 Task: Log work in the project ArtisanBridge for the issue 'Implement a new feature to allow for virtual meetings and video conferencing' spent time as '4w 4d 11h 28m' and remaining time as '4w 4d 2h 45m' and add a flag. Now add the issue to the epic 'Natural Language Processing Integration'. Log work in the project ArtisanBridge for the issue 'Develop a new feature to allow for gamification of key tasks and activities.' spent time as '3w 1d 20h 1m' and remaining time as '4w 1d 9h 33m' and clone the issue. Now add the issue to the epic 'Enterprise Resource Planning (ERP) Implementation'
Action: Mouse moved to (202, 56)
Screenshot: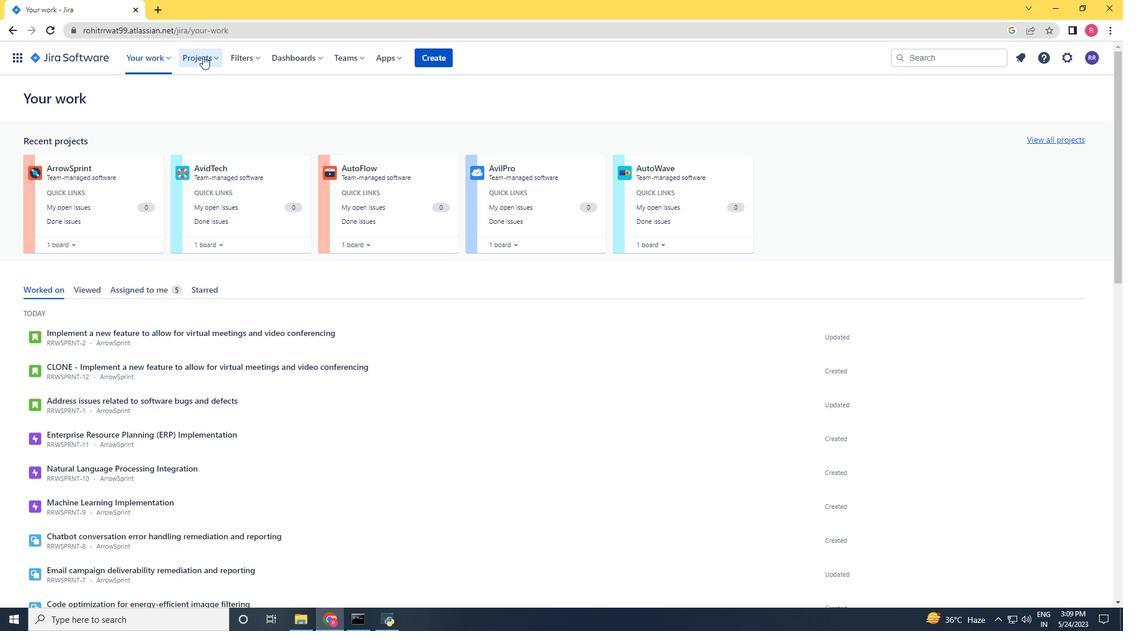 
Action: Mouse pressed left at (202, 56)
Screenshot: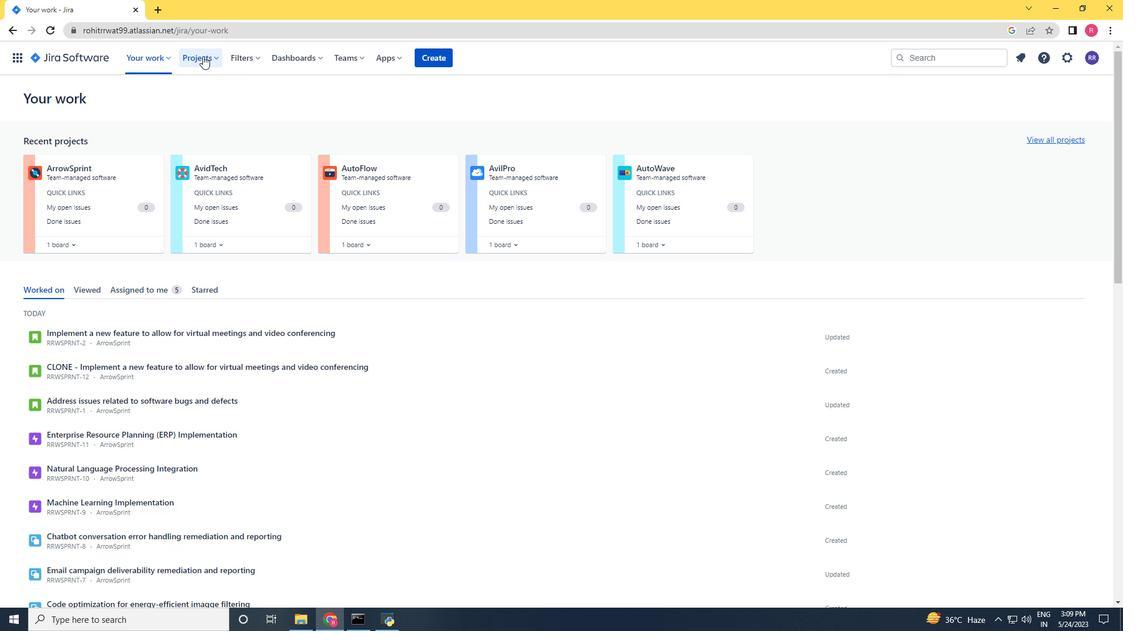 
Action: Mouse moved to (233, 125)
Screenshot: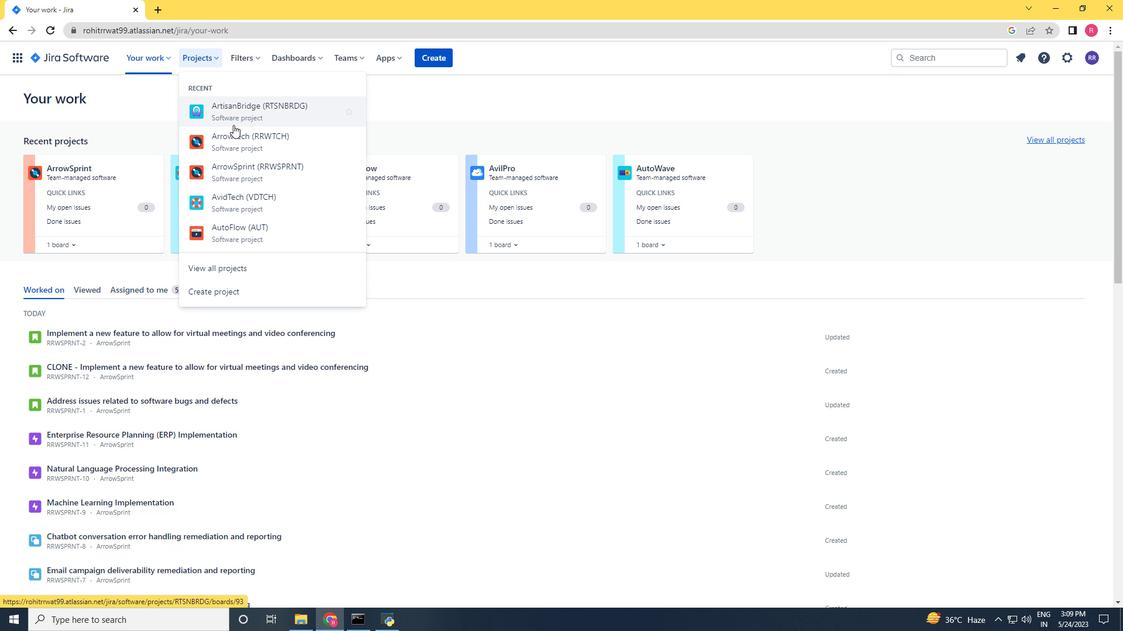 
Action: Mouse pressed left at (233, 125)
Screenshot: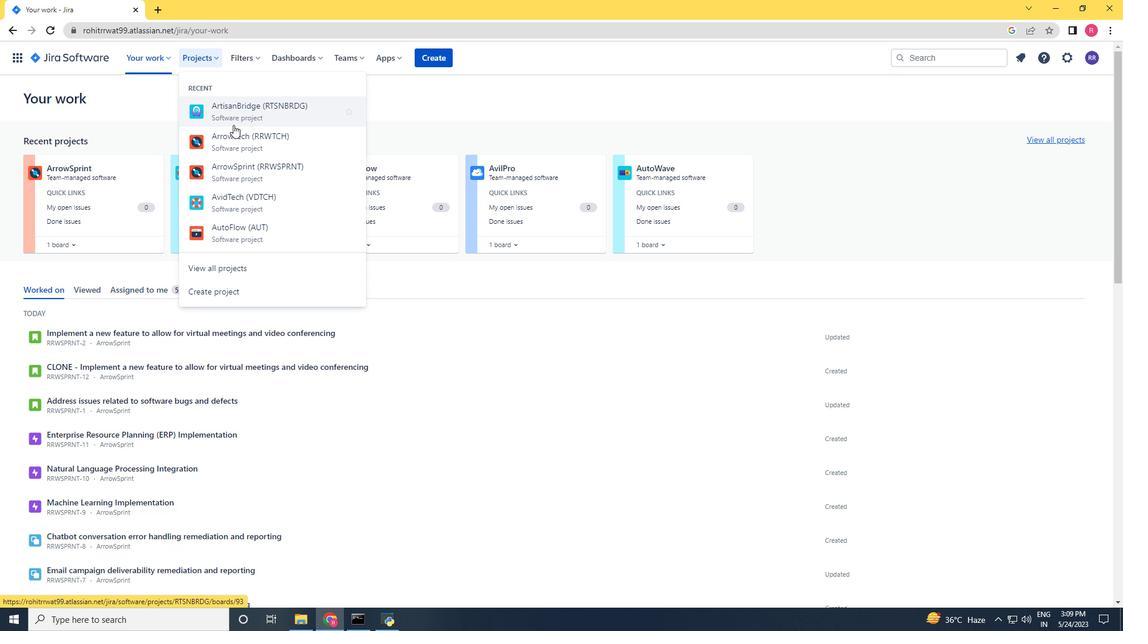 
Action: Mouse moved to (70, 171)
Screenshot: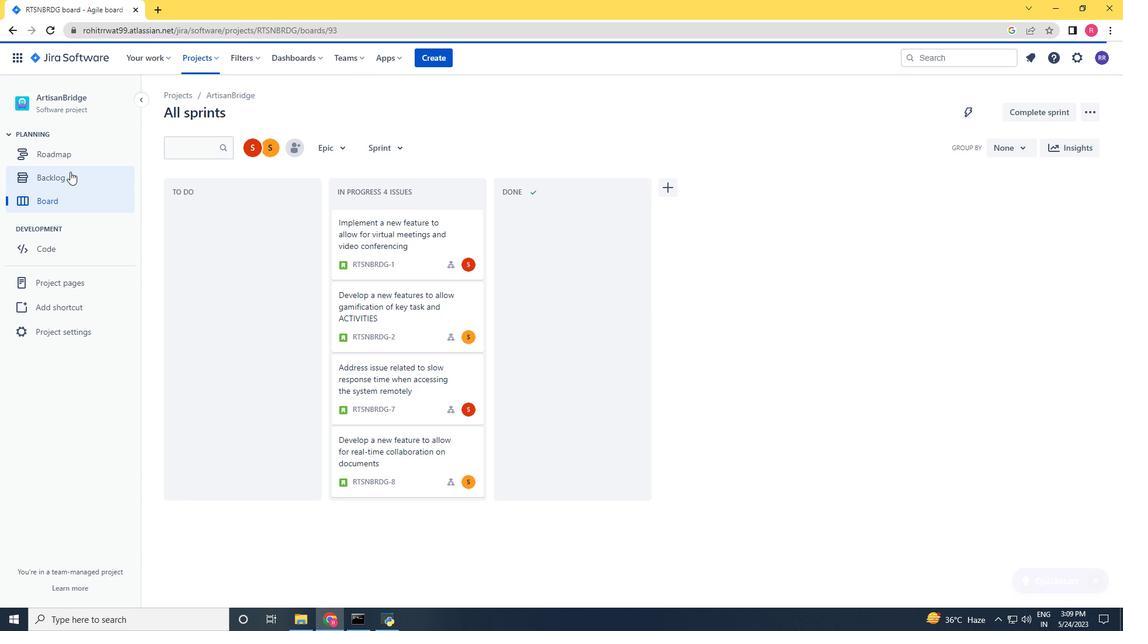 
Action: Mouse pressed left at (70, 171)
Screenshot: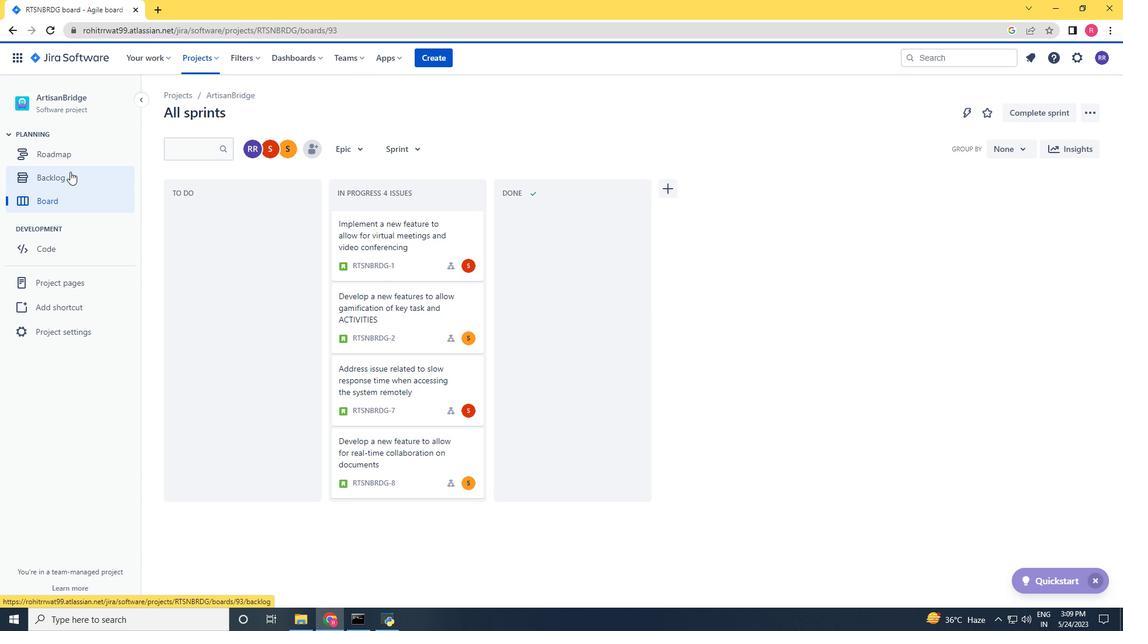 
Action: Mouse moved to (911, 212)
Screenshot: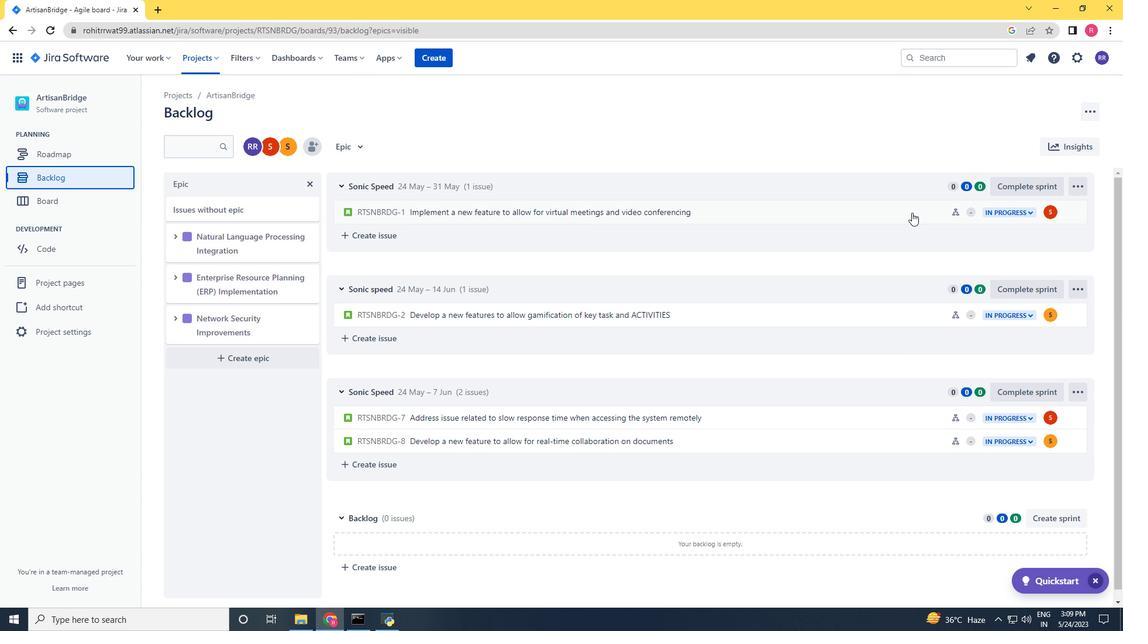 
Action: Mouse pressed left at (911, 212)
Screenshot: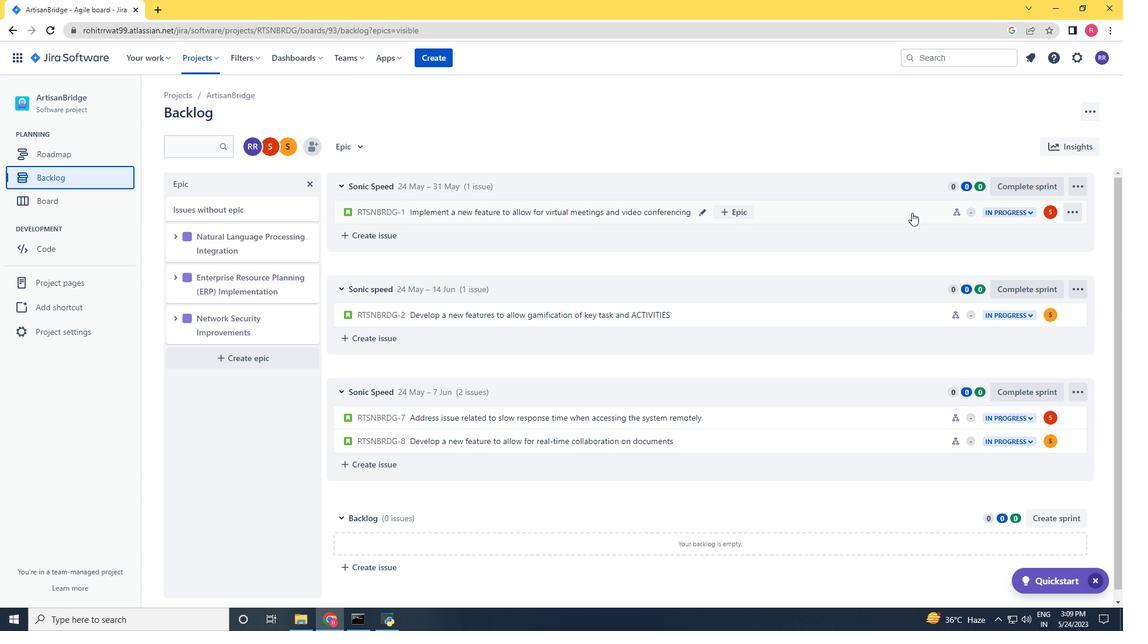 
Action: Mouse moved to (1058, 382)
Screenshot: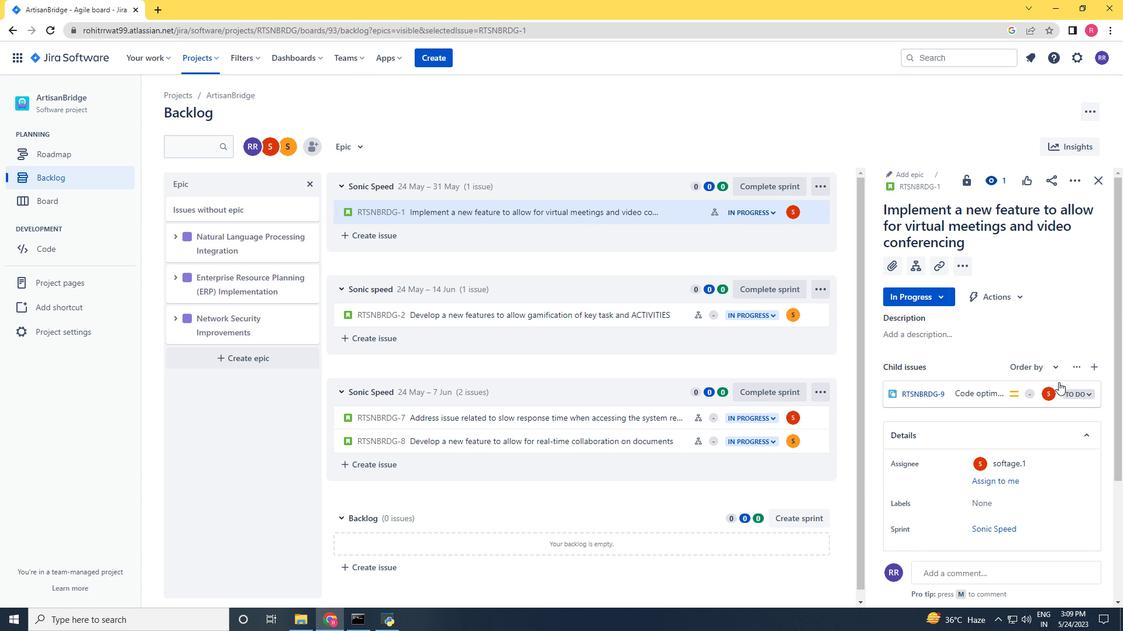 
Action: Mouse scrolled (1058, 381) with delta (0, 0)
Screenshot: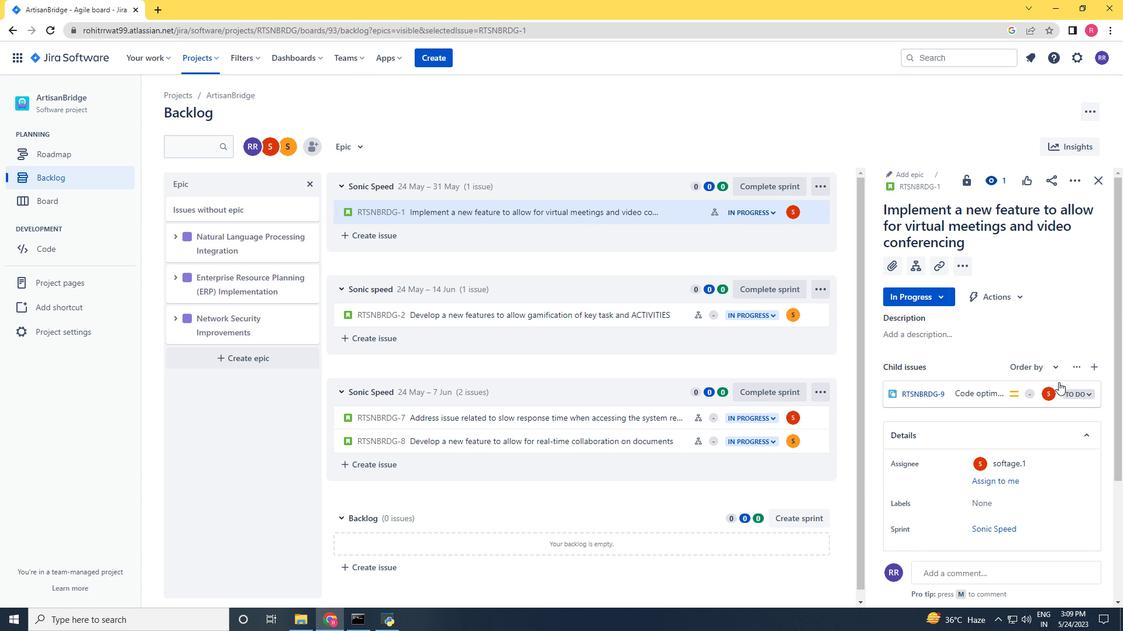 
Action: Mouse moved to (1057, 383)
Screenshot: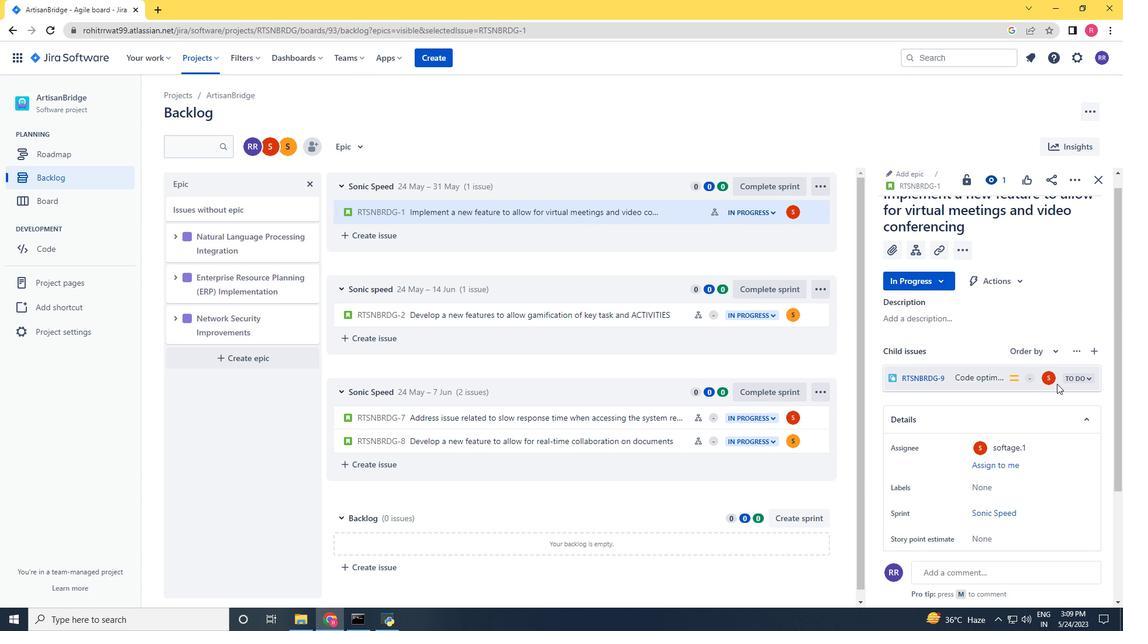 
Action: Mouse scrolled (1057, 383) with delta (0, 0)
Screenshot: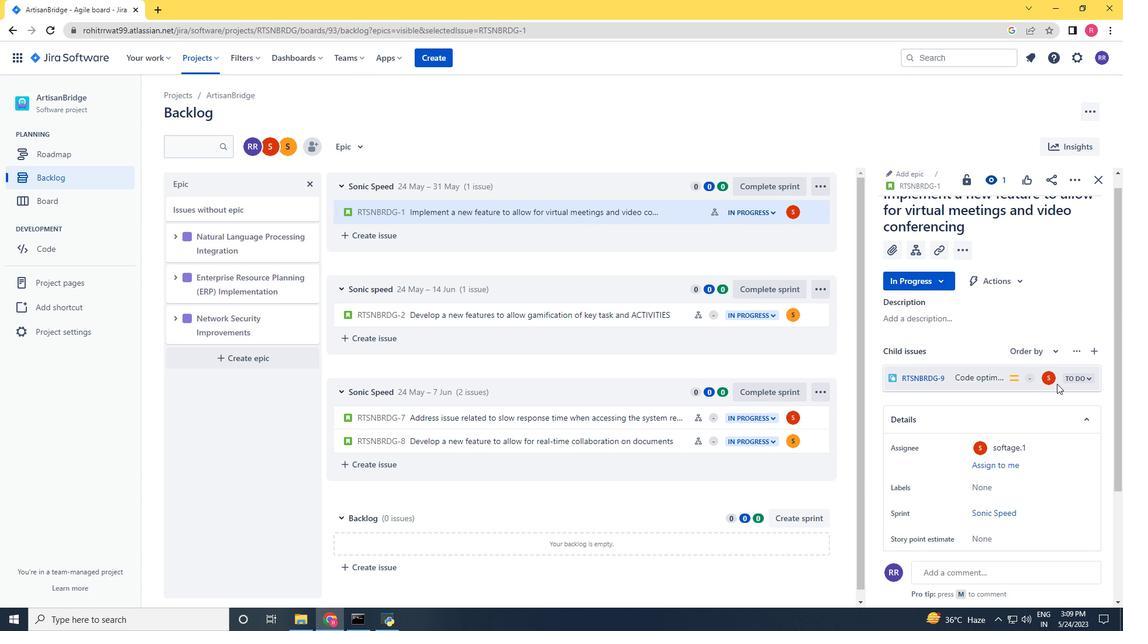 
Action: Mouse moved to (1057, 384)
Screenshot: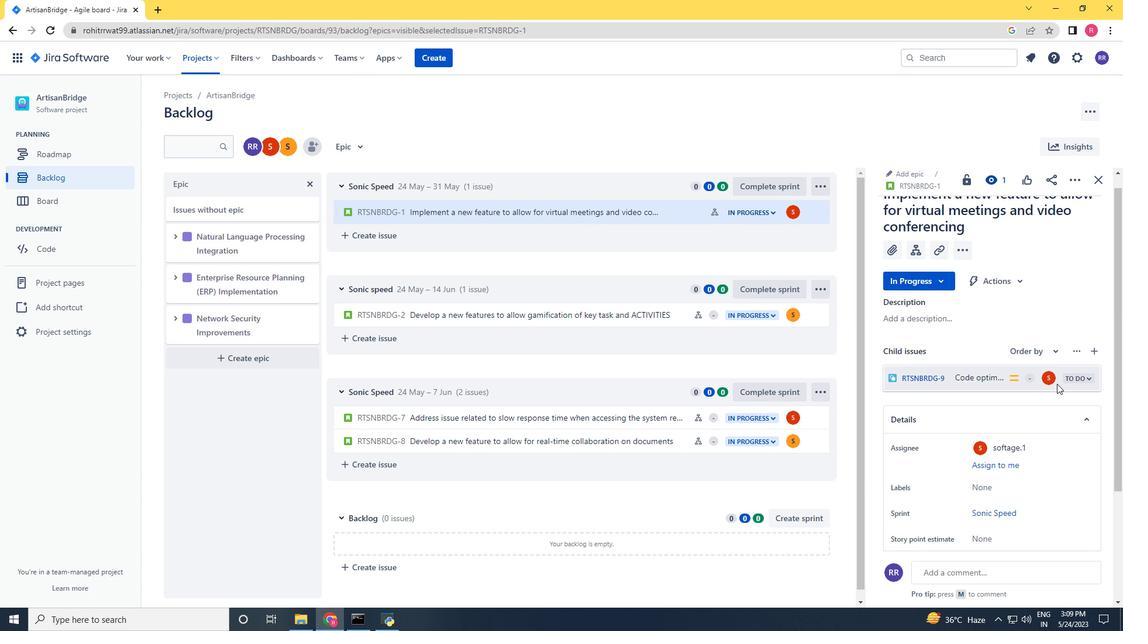 
Action: Mouse scrolled (1057, 383) with delta (0, 0)
Screenshot: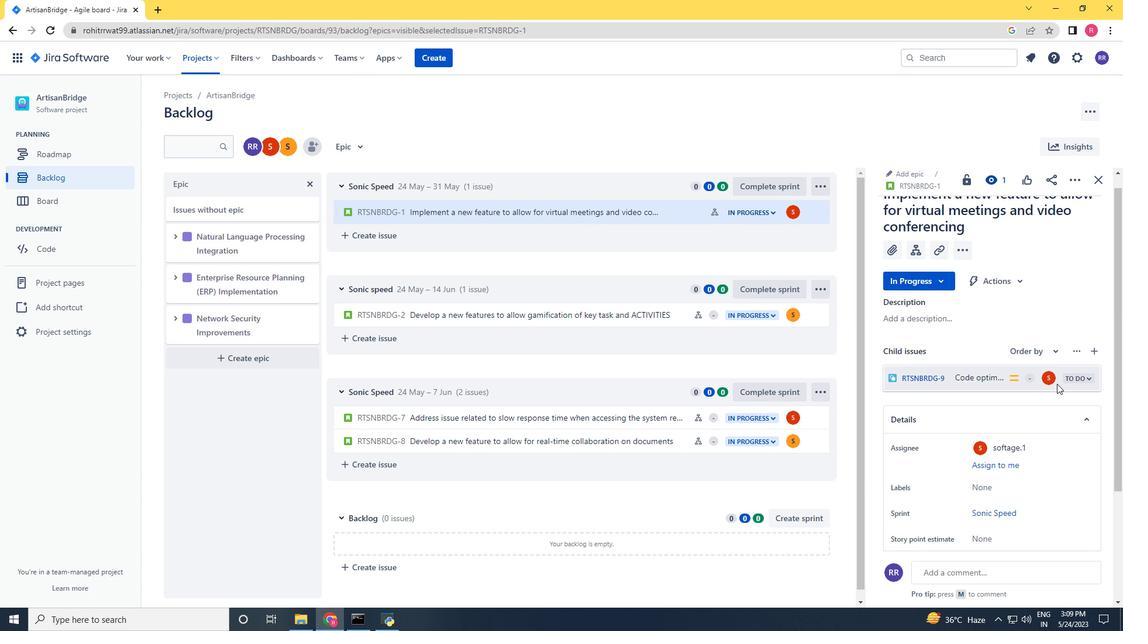 
Action: Mouse scrolled (1057, 383) with delta (0, 0)
Screenshot: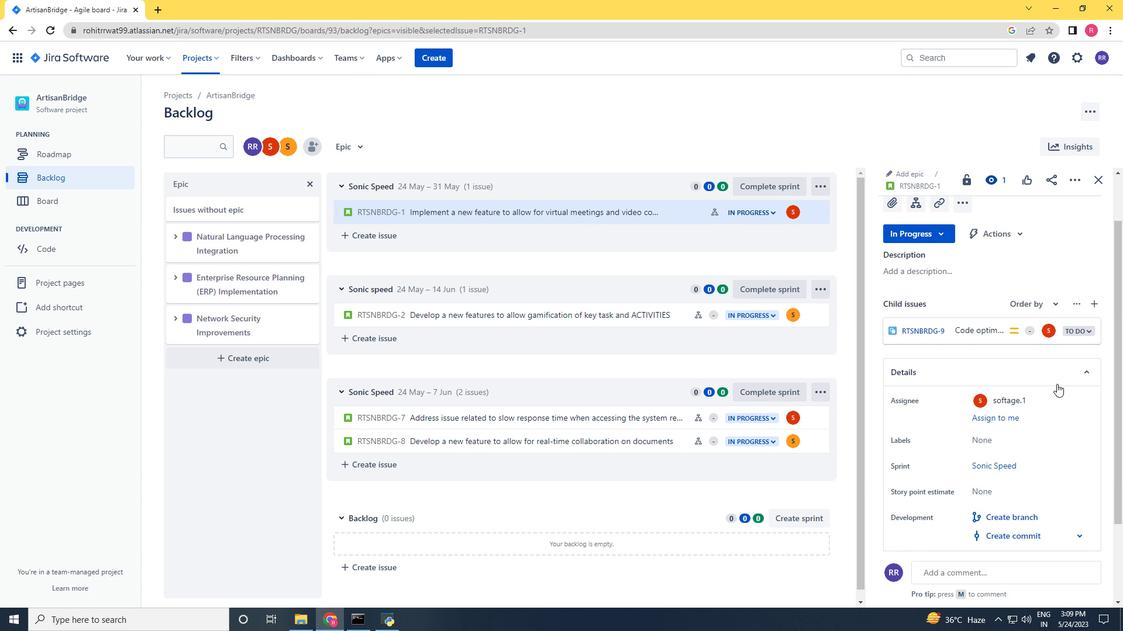 
Action: Mouse moved to (1057, 387)
Screenshot: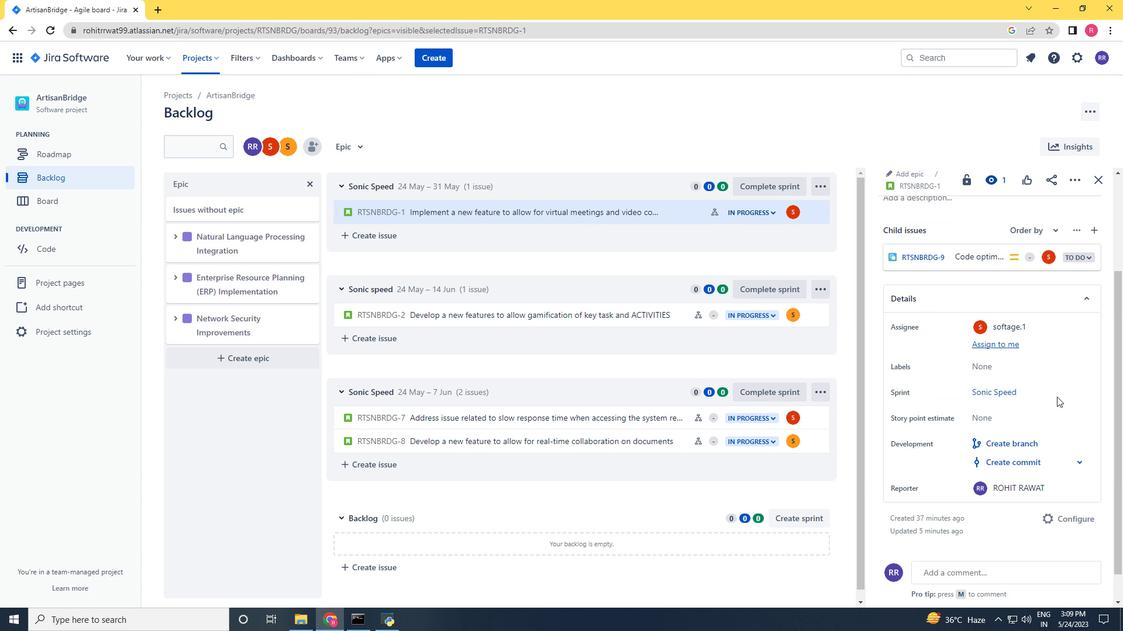 
Action: Mouse scrolled (1057, 387) with delta (0, 0)
Screenshot: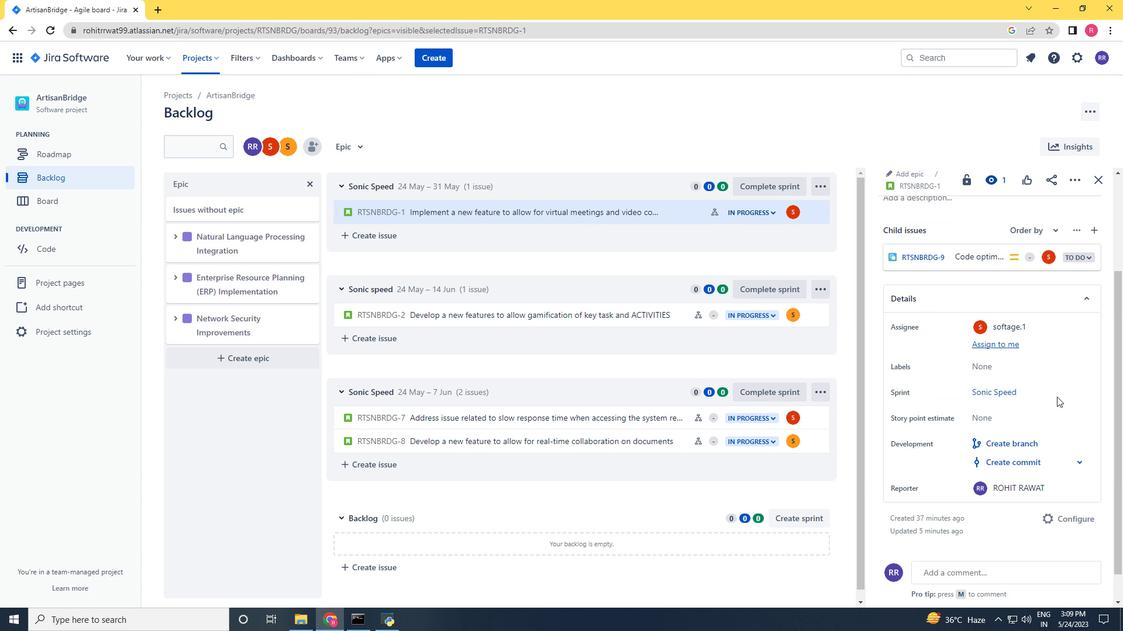 
Action: Mouse moved to (1071, 482)
Screenshot: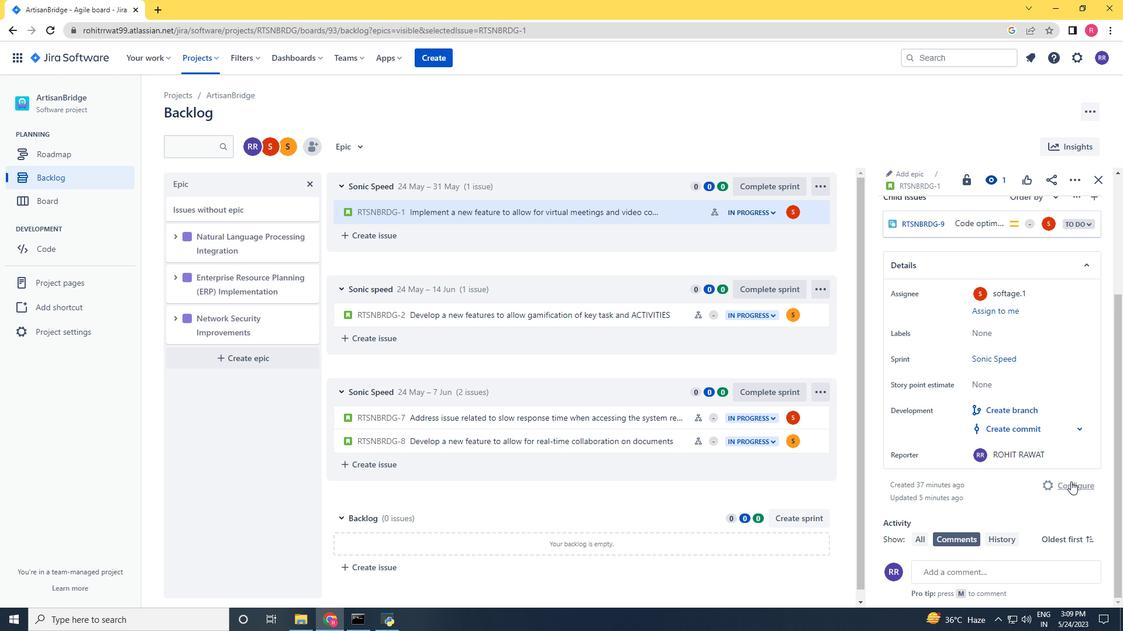
Action: Mouse pressed left at (1071, 482)
Screenshot: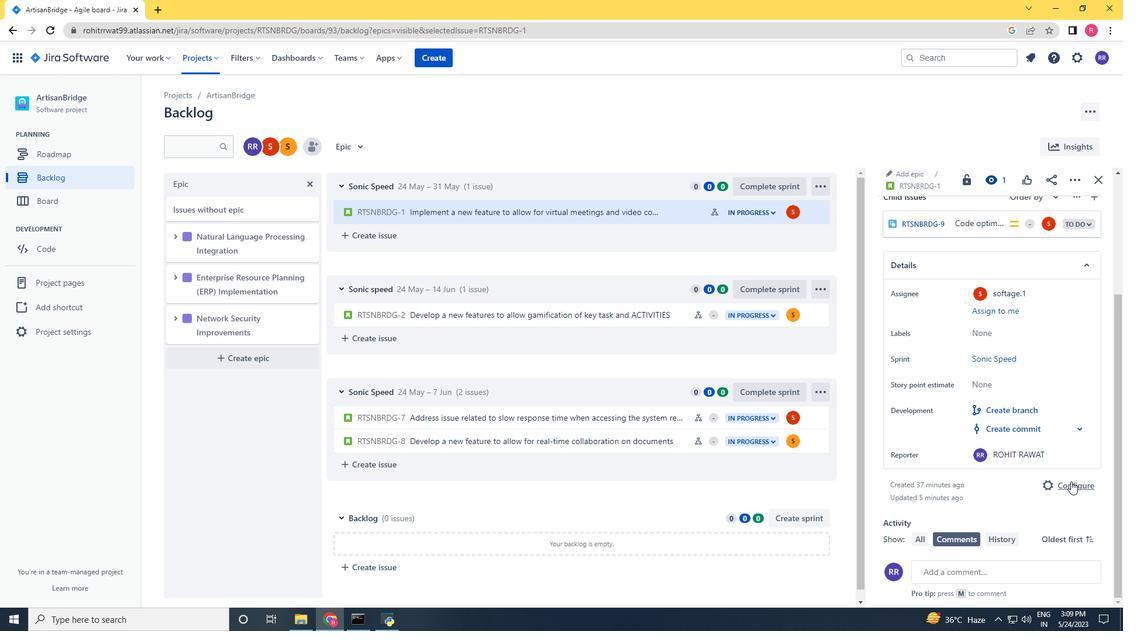 
Action: Mouse moved to (996, 396)
Screenshot: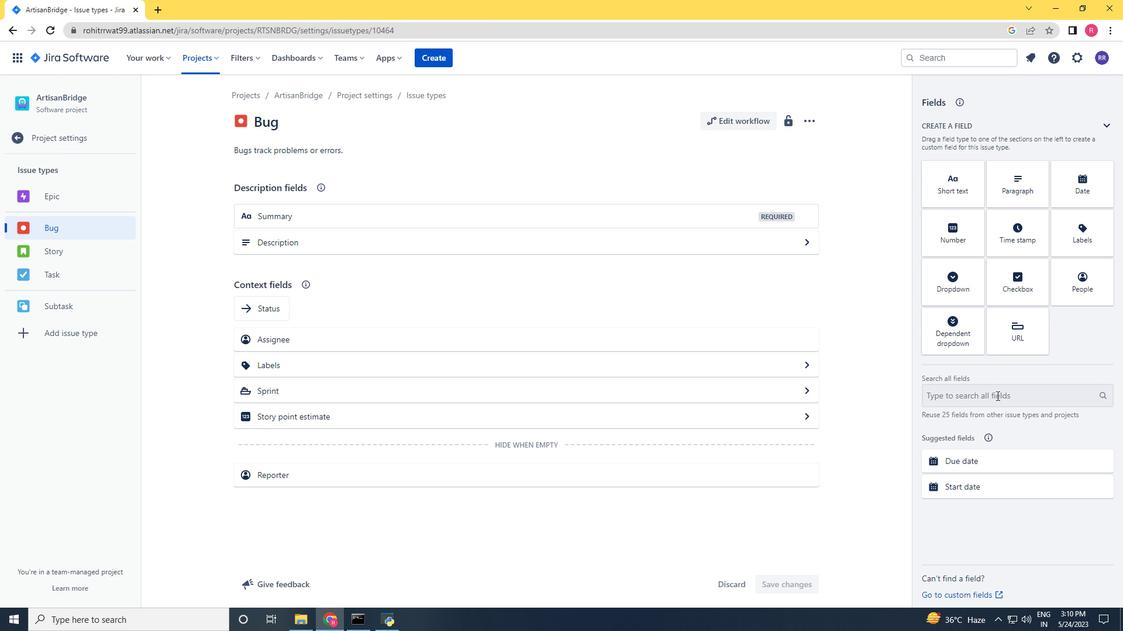 
Action: Mouse pressed left at (996, 396)
Screenshot: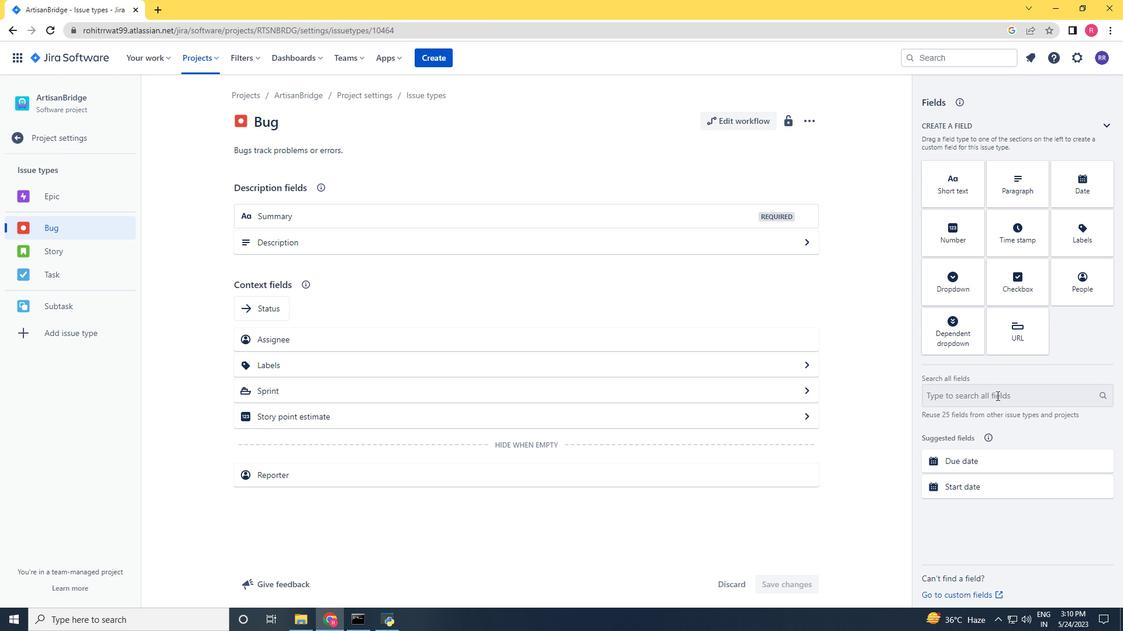 
Action: Mouse moved to (997, 396)
Screenshot: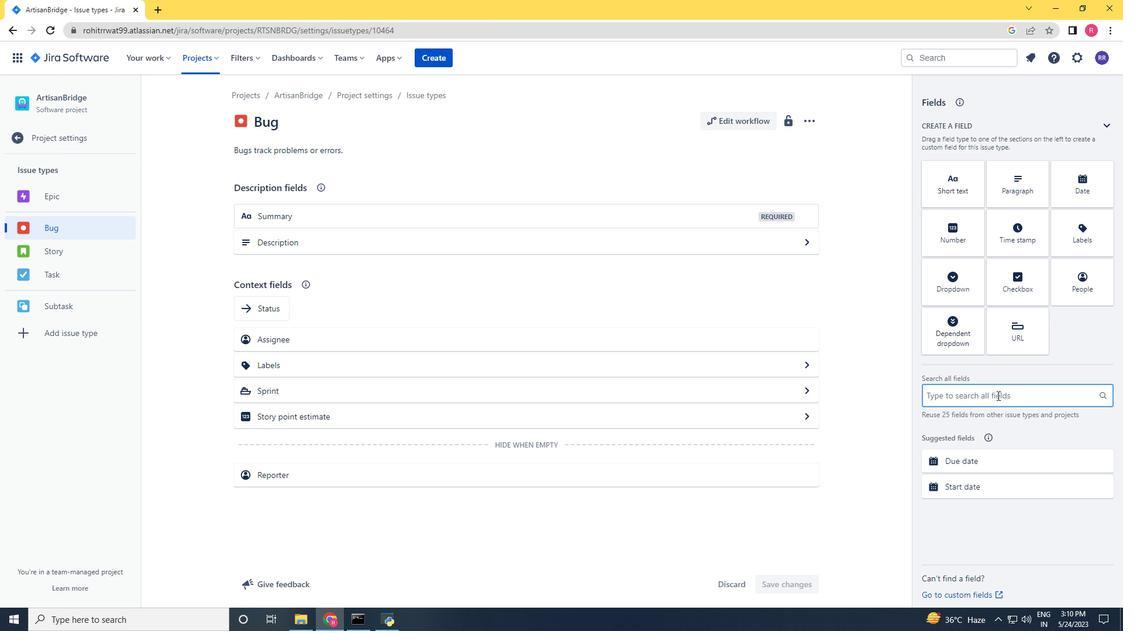 
Action: Key pressed ti
Screenshot: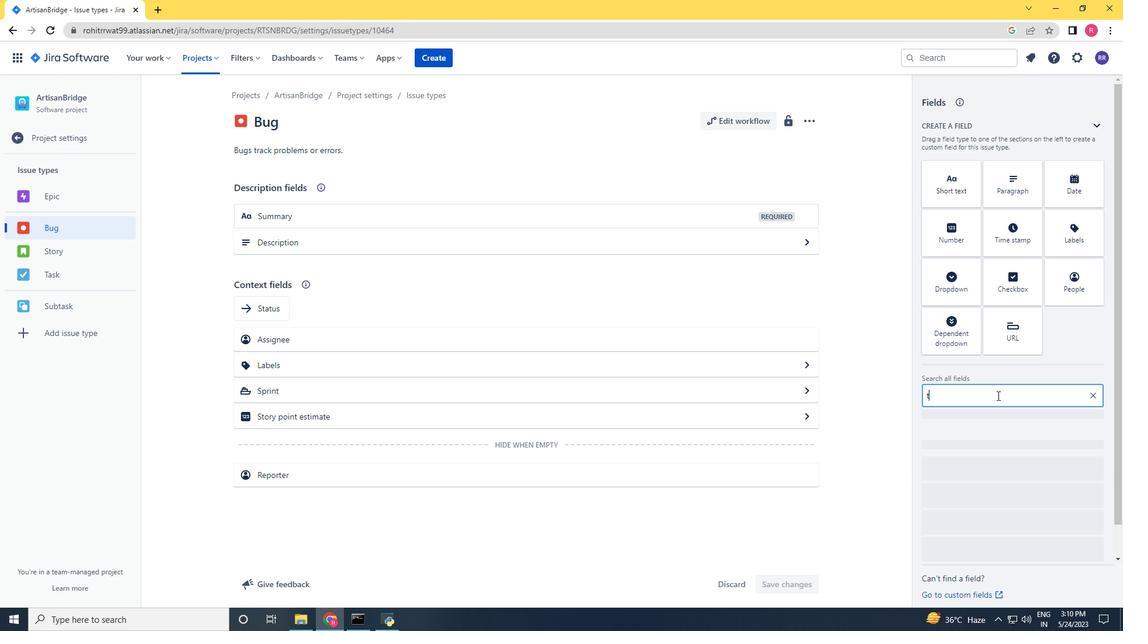 
Action: Mouse moved to (997, 394)
Screenshot: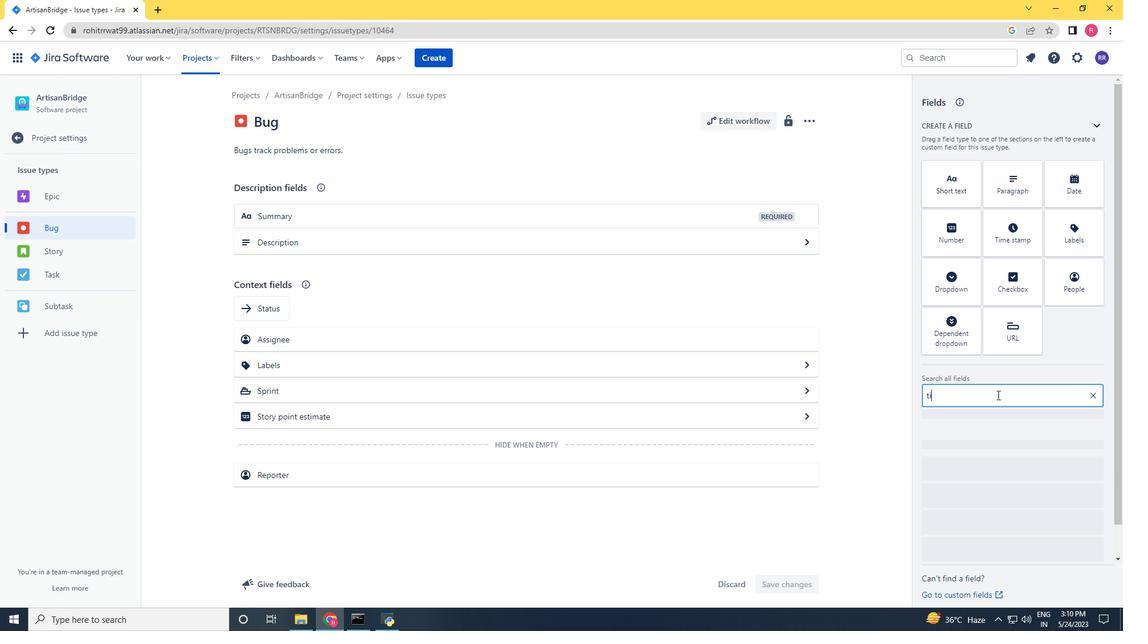 
Action: Key pressed m
Screenshot: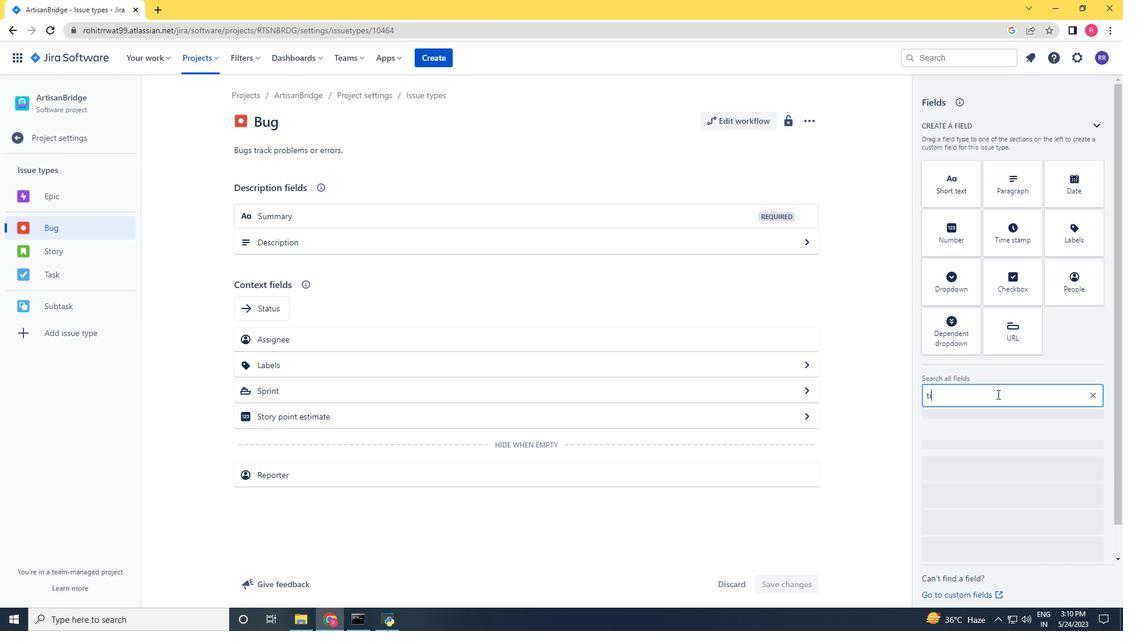 
Action: Mouse moved to (997, 391)
Screenshot: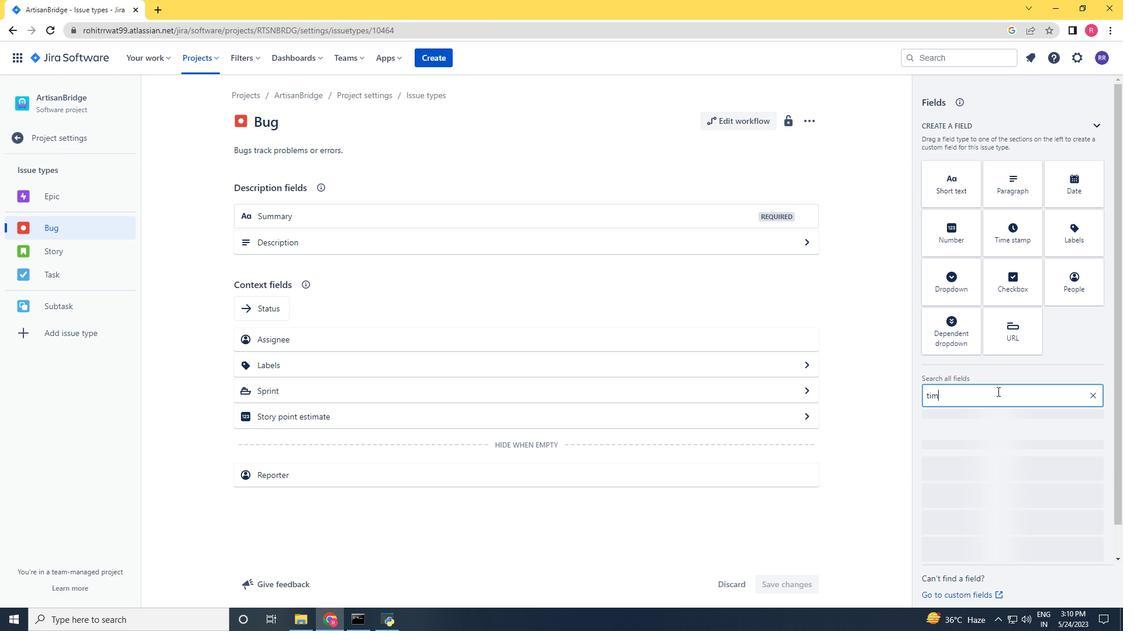 
Action: Key pressed e
Screenshot: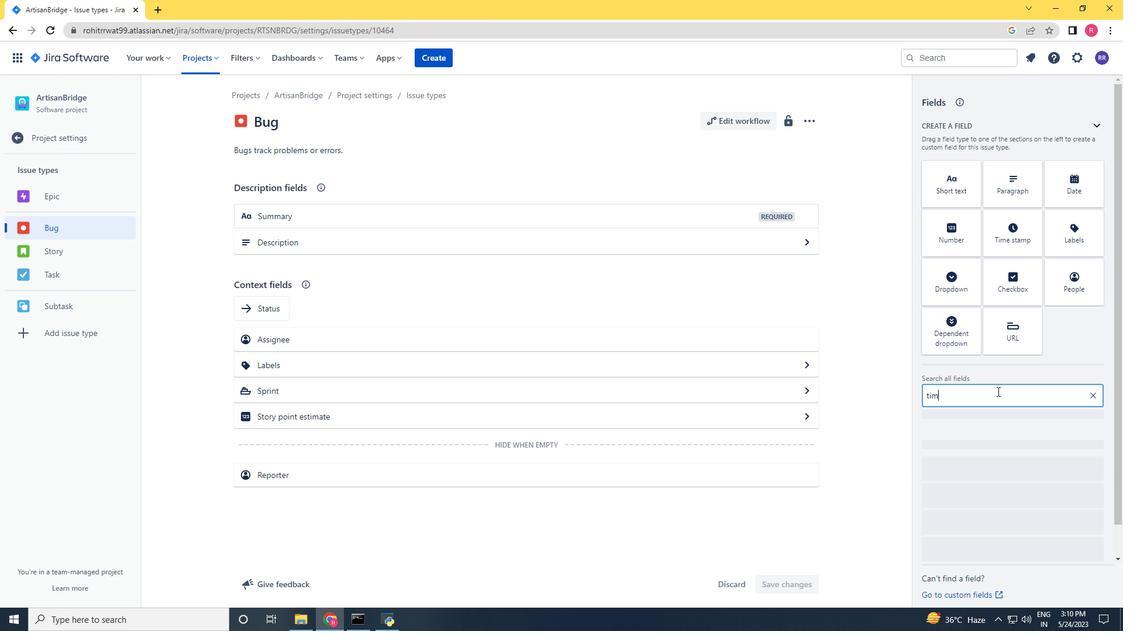 
Action: Mouse moved to (980, 447)
Screenshot: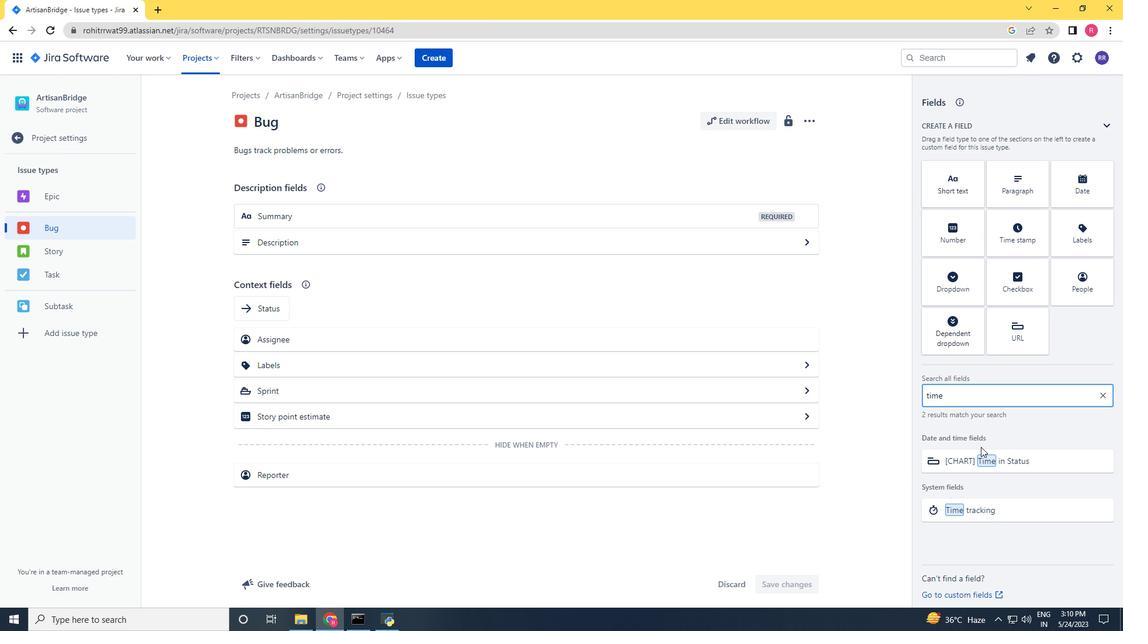 
Action: Mouse pressed left at (980, 447)
Screenshot: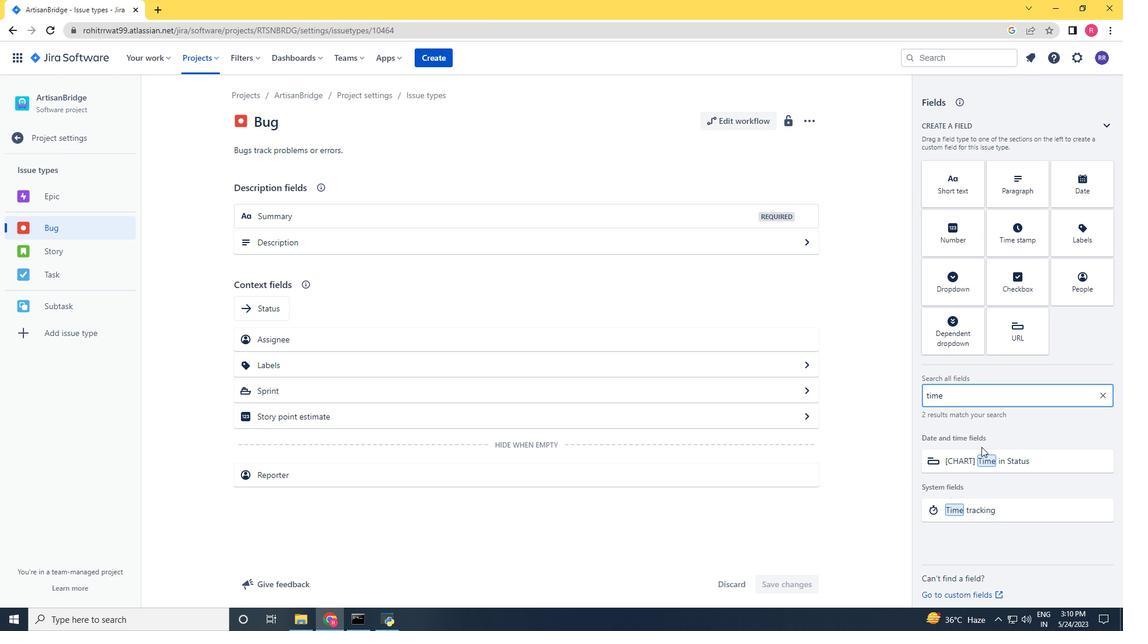 
Action: Mouse moved to (981, 456)
Screenshot: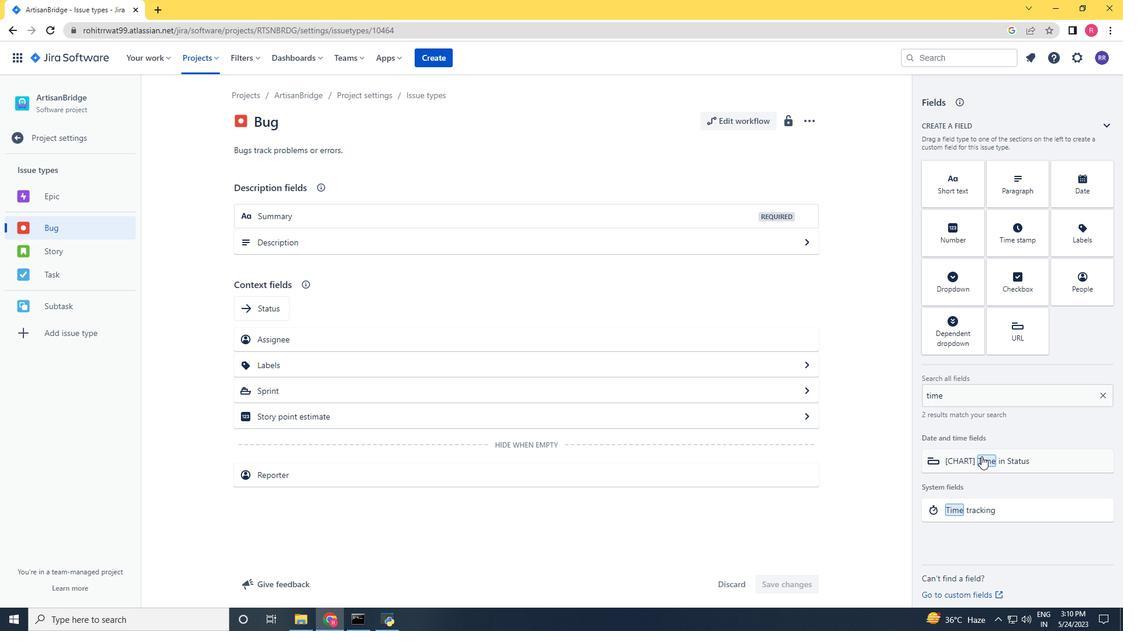 
Action: Mouse pressed left at (981, 456)
Screenshot: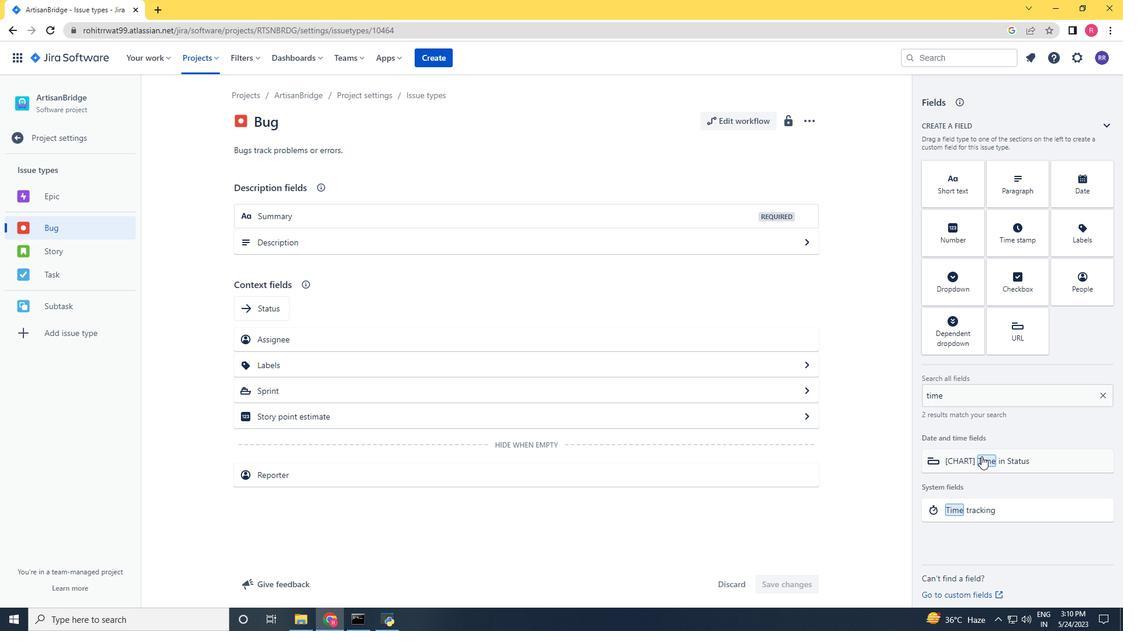 
Action: Mouse moved to (954, 465)
Screenshot: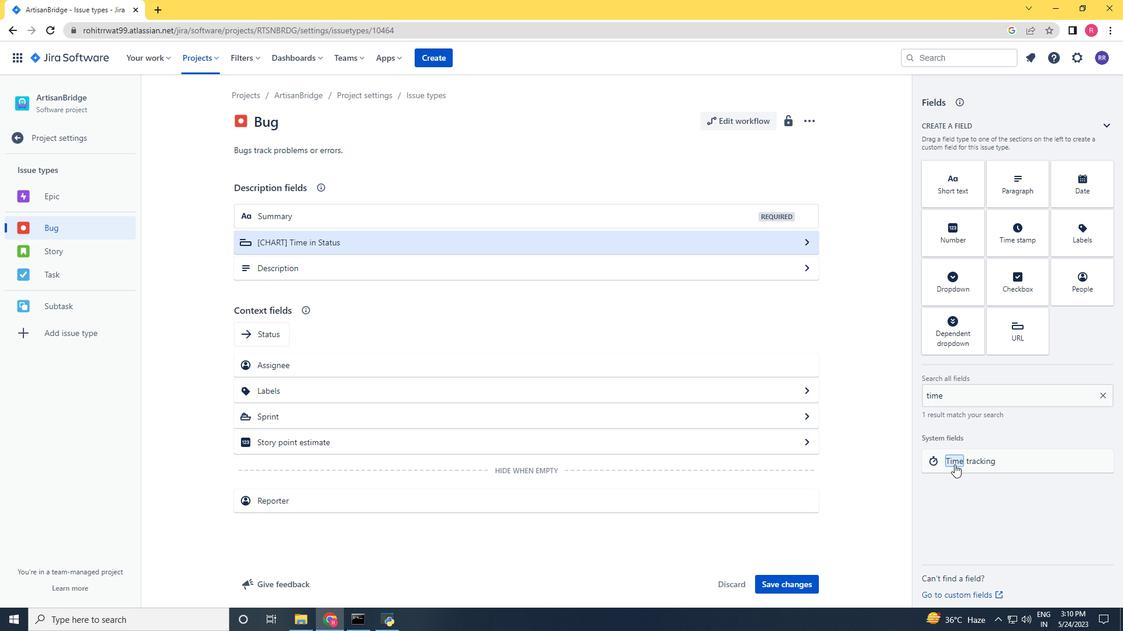 
Action: Mouse pressed left at (954, 465)
Screenshot: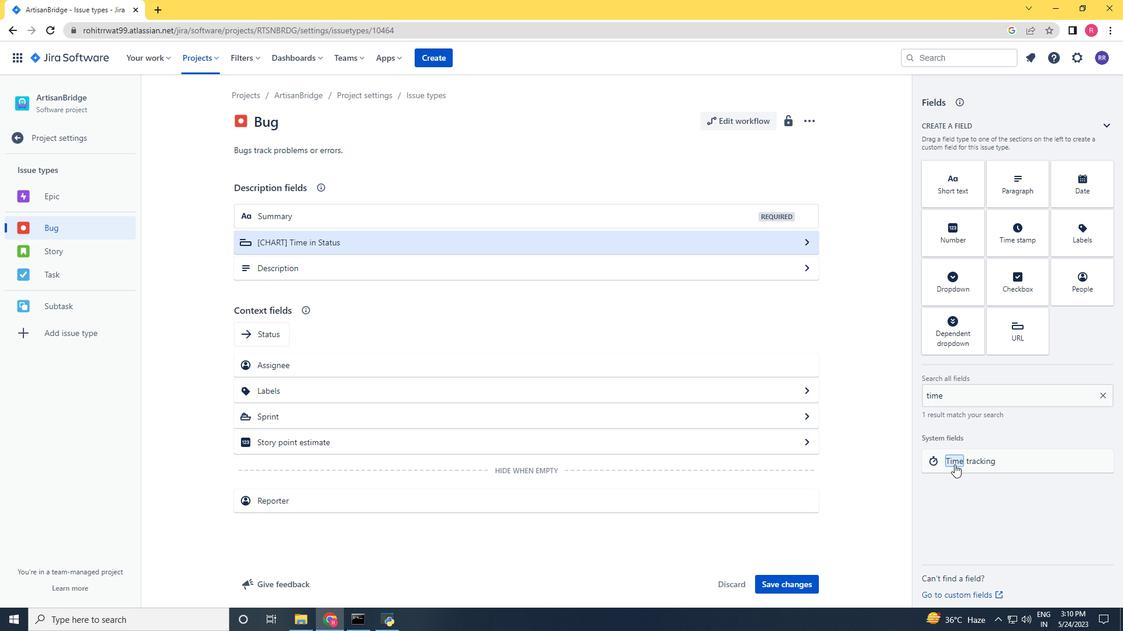 
Action: Mouse moved to (677, 243)
Screenshot: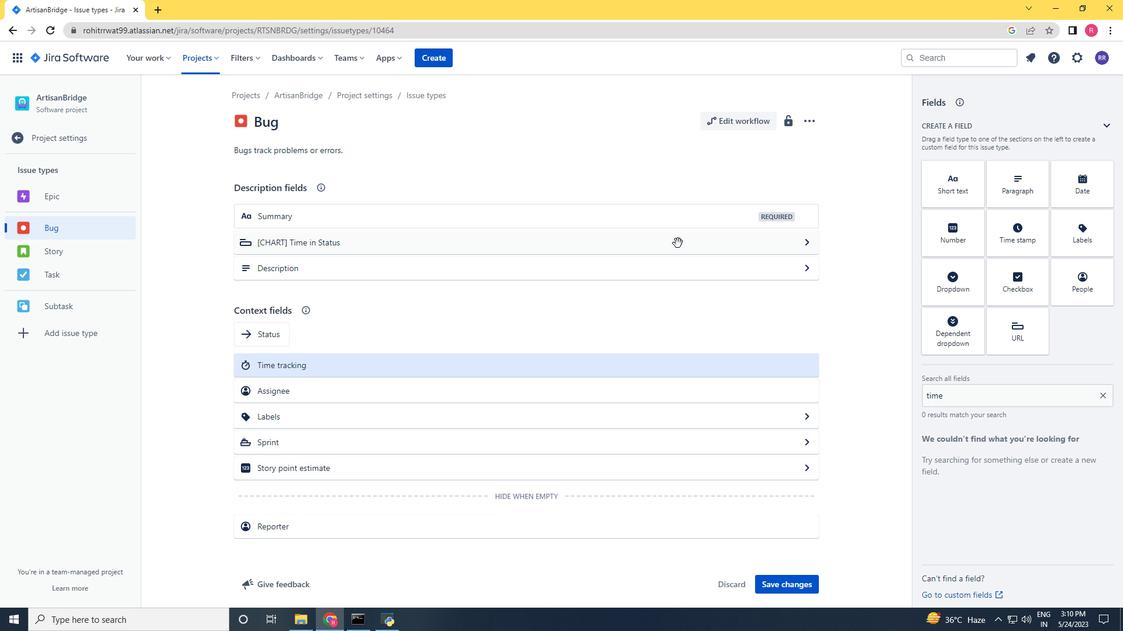 
Action: Mouse pressed left at (677, 243)
Screenshot: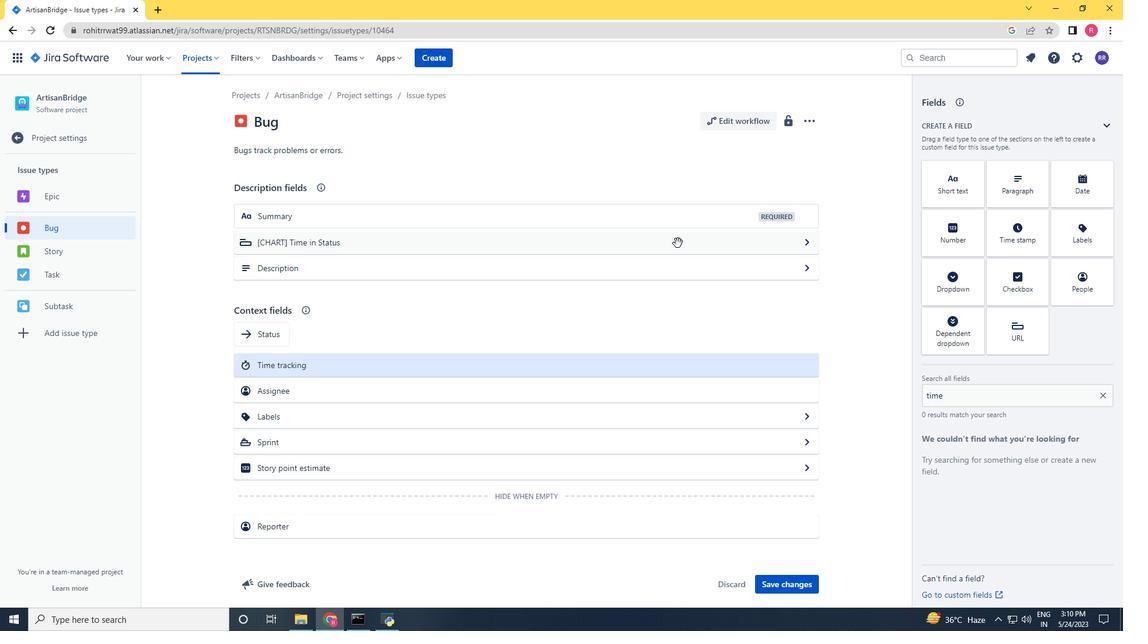 
Action: Mouse moved to (718, 270)
Screenshot: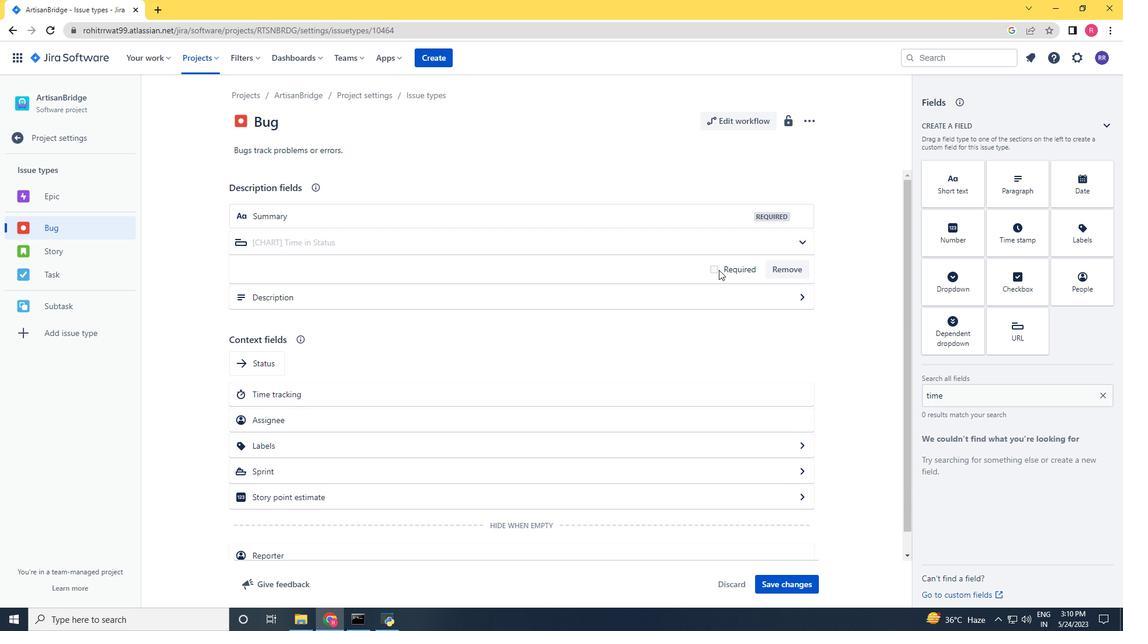 
Action: Mouse pressed left at (718, 270)
Screenshot: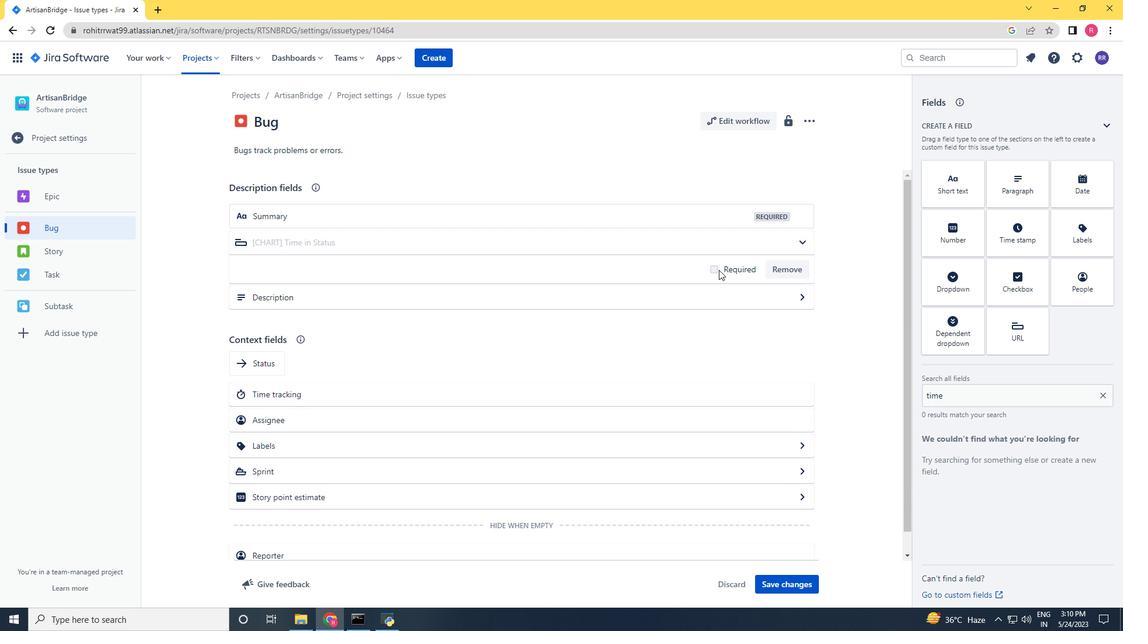 
Action: Mouse moved to (786, 583)
Screenshot: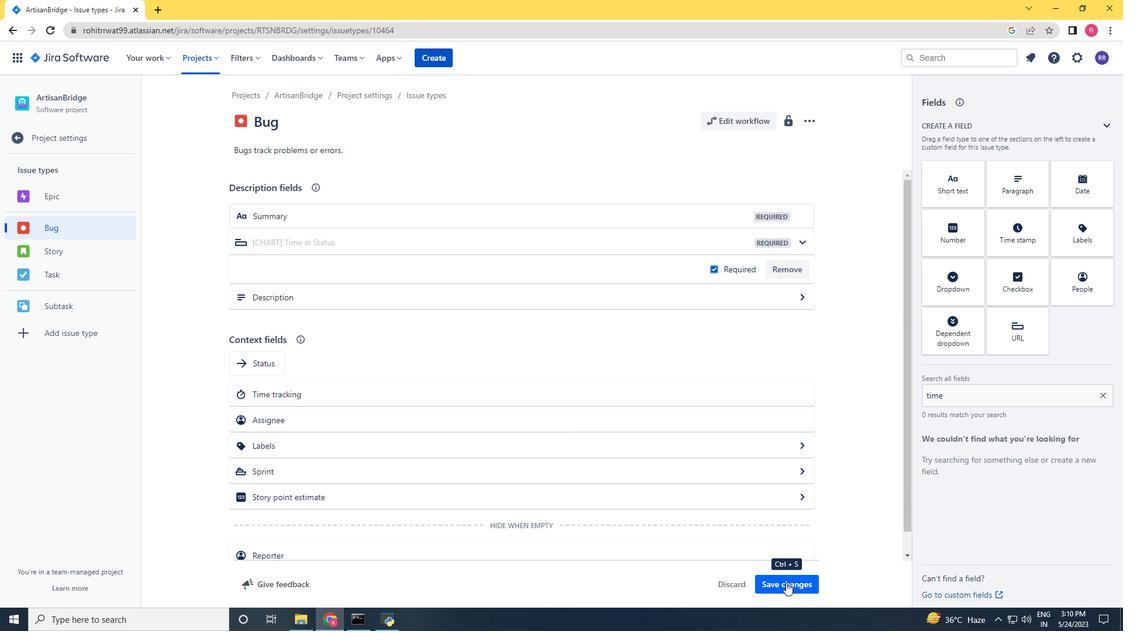 
Action: Mouse pressed left at (786, 583)
Screenshot: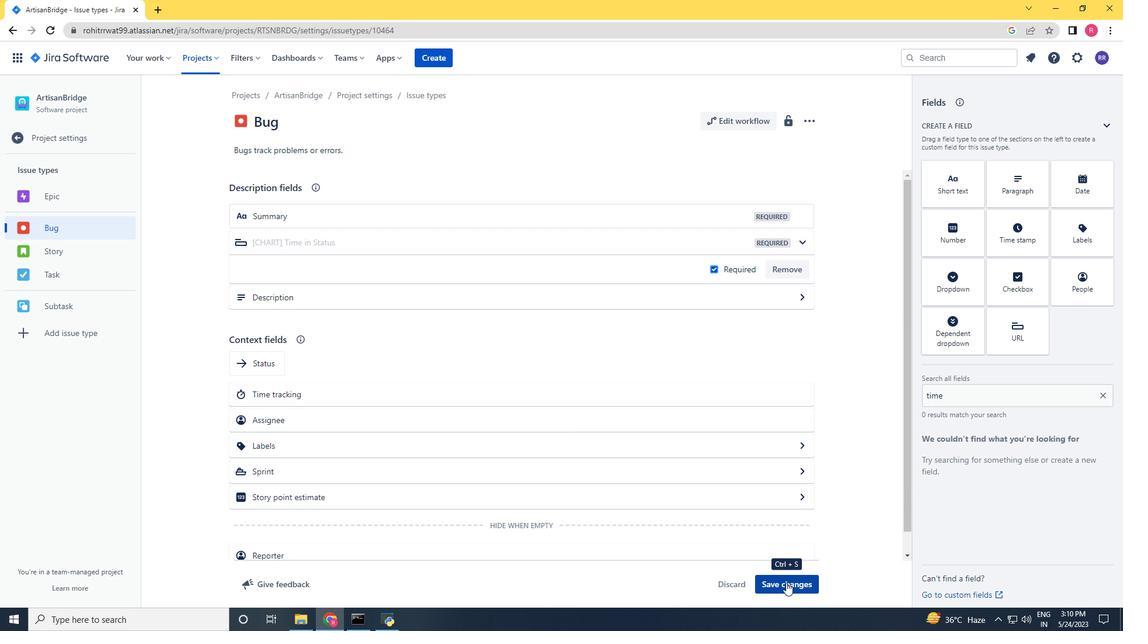 
Action: Mouse moved to (113, 246)
Screenshot: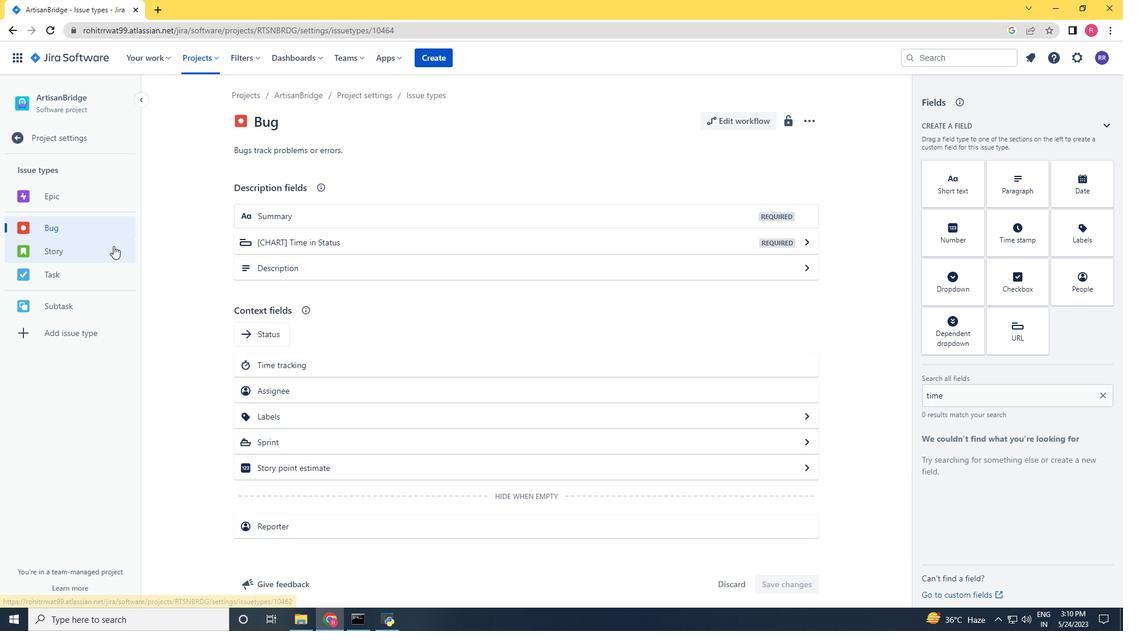 
Action: Mouse pressed left at (113, 246)
Screenshot: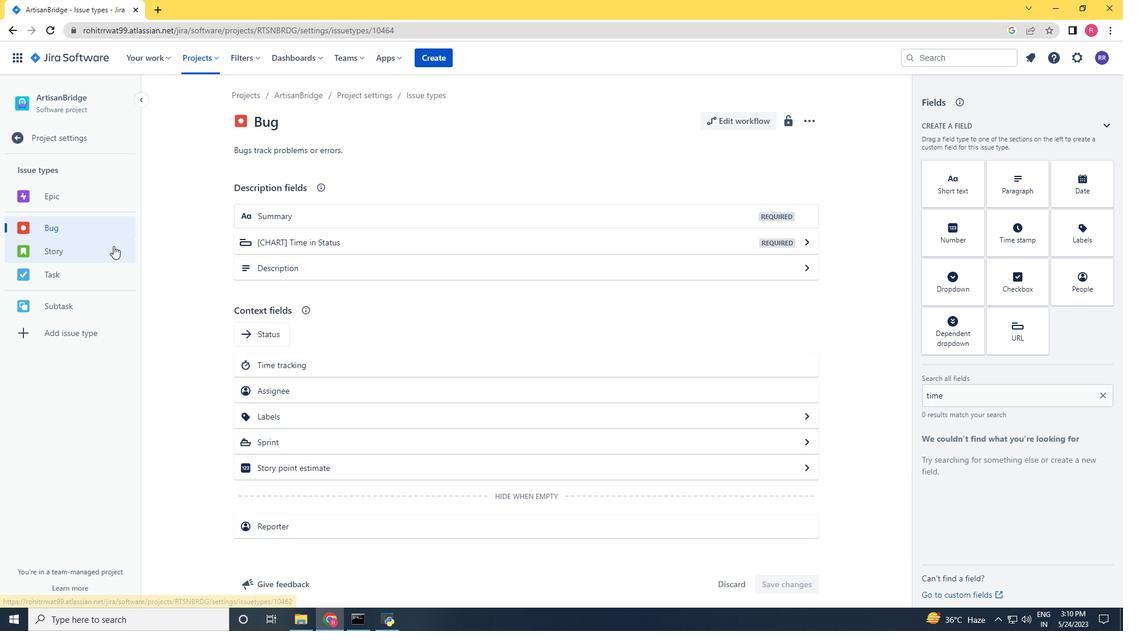 
Action: Mouse moved to (993, 397)
Screenshot: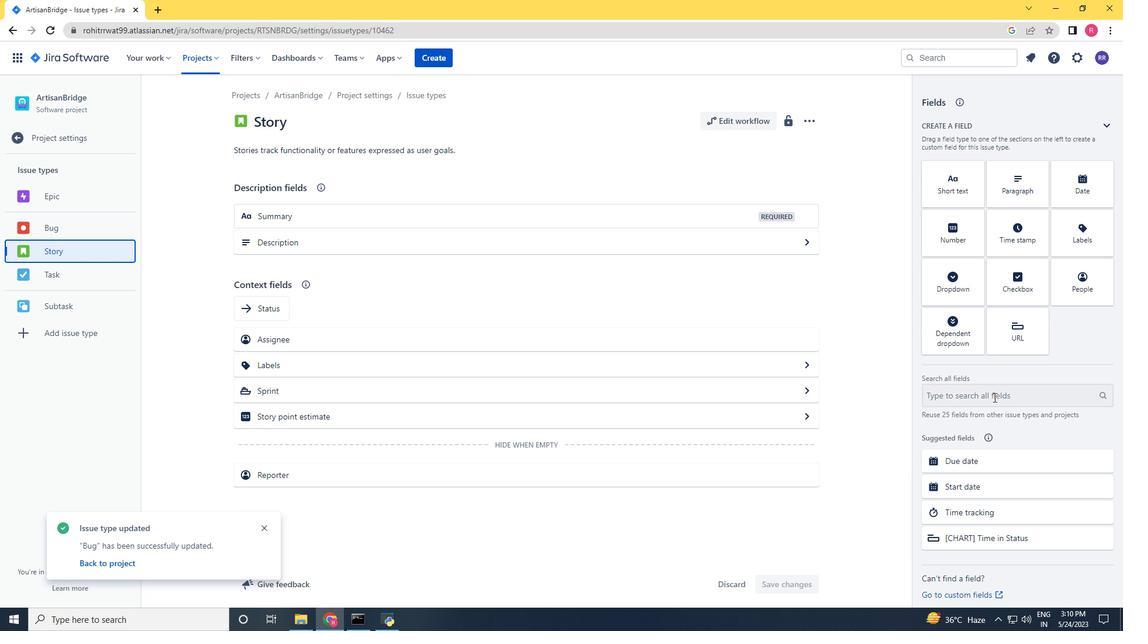 
Action: Mouse pressed left at (993, 397)
Screenshot: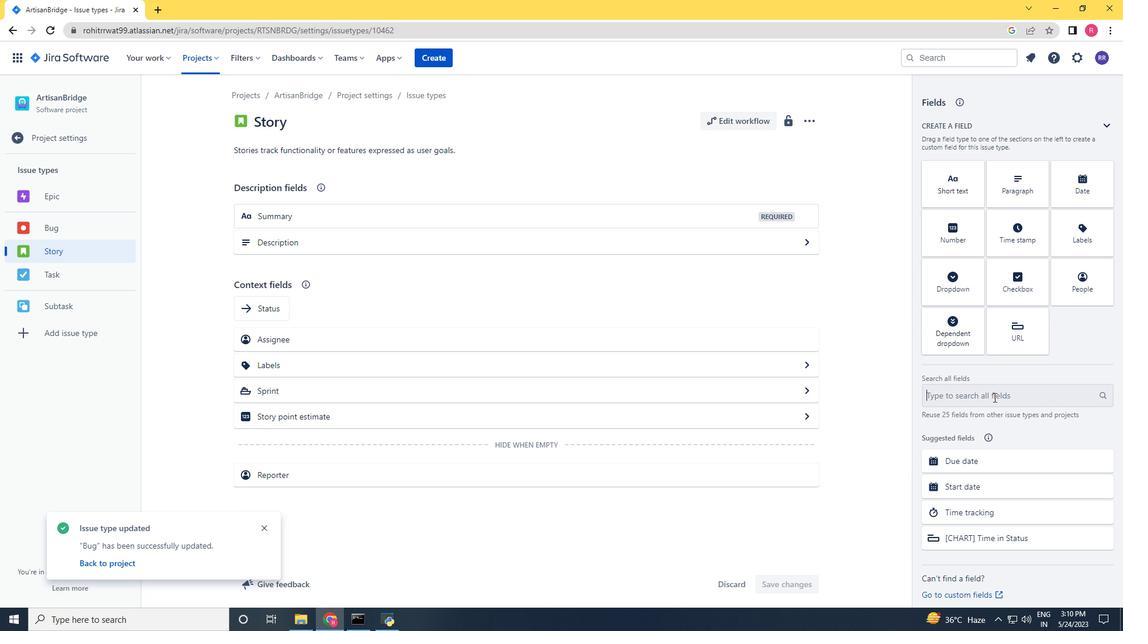 
Action: Mouse moved to (993, 397)
Screenshot: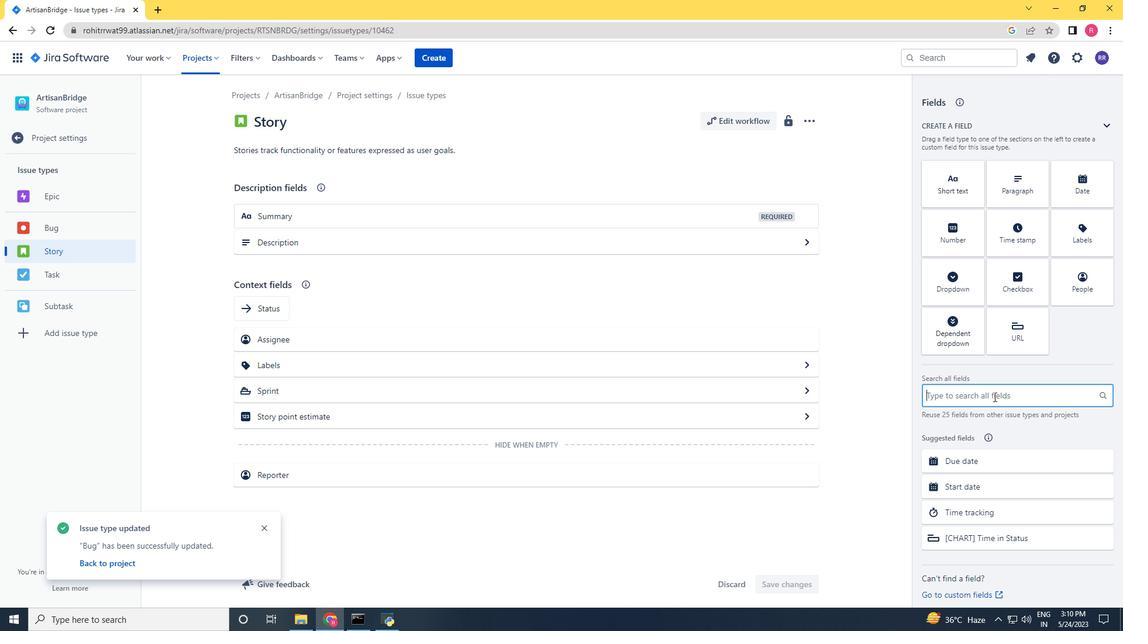 
Action: Key pressed e
Screenshot: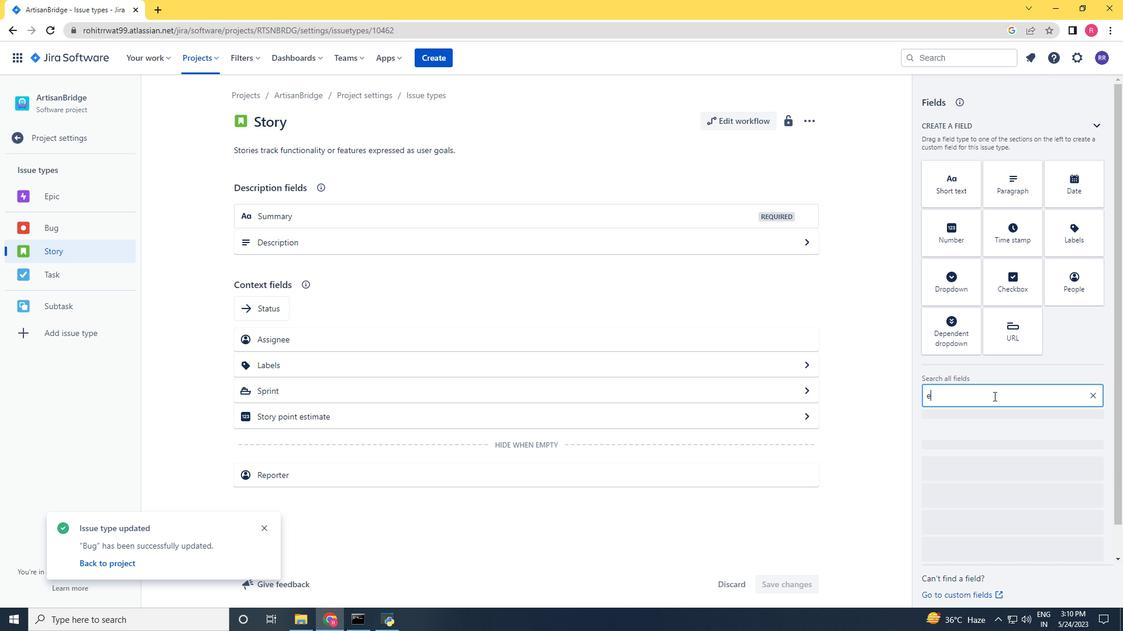 
Action: Mouse moved to (987, 364)
Screenshot: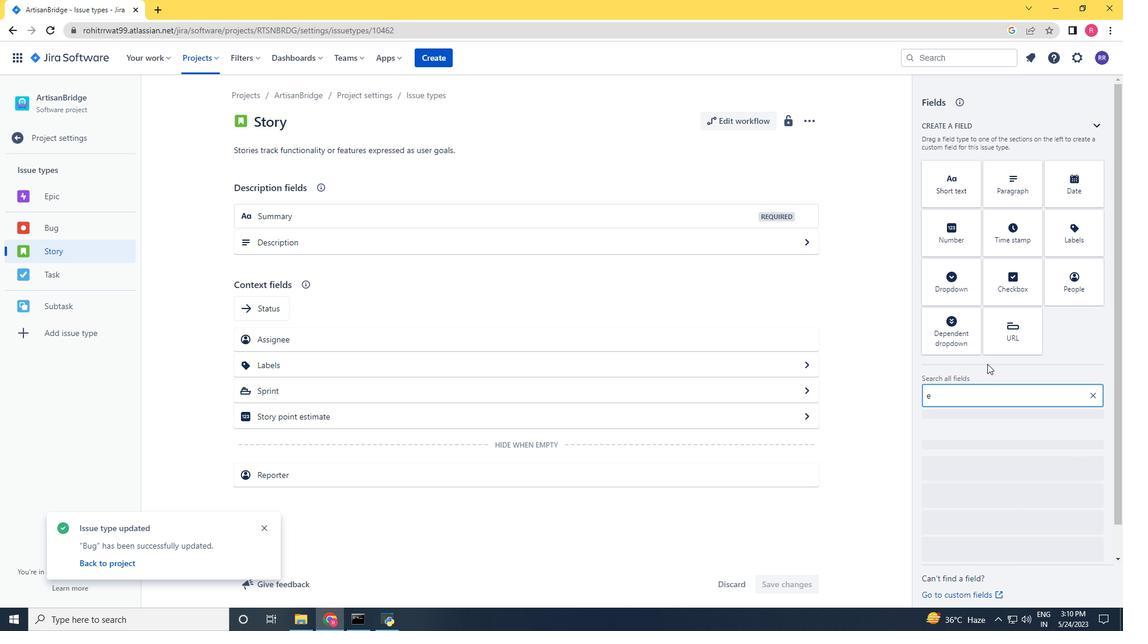 
Action: Key pressed im
Screenshot: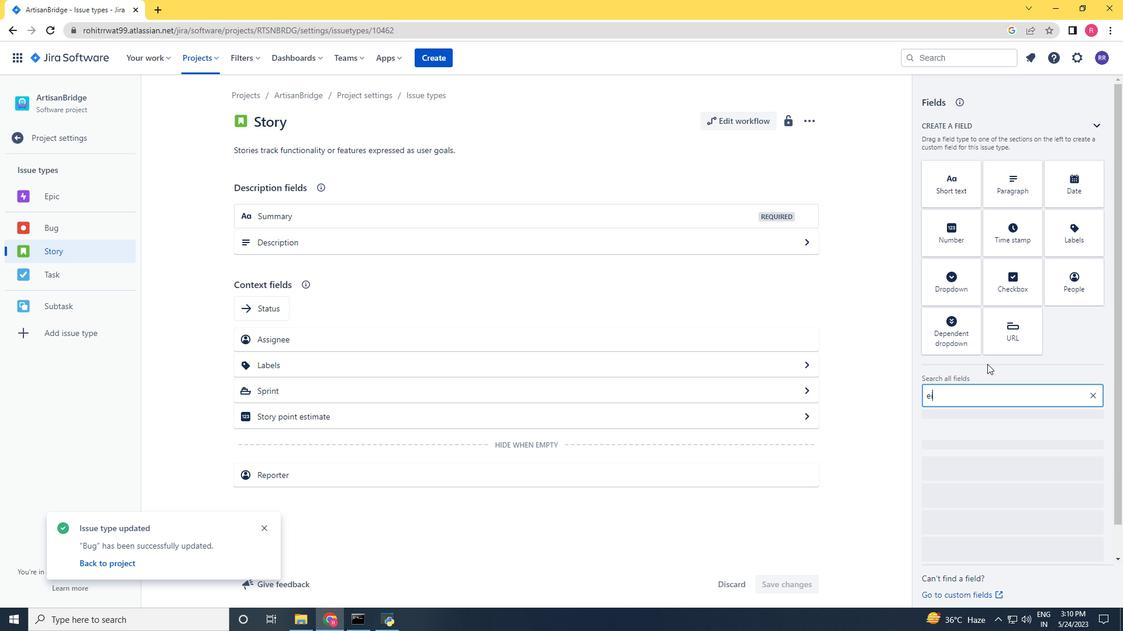 
Action: Mouse moved to (986, 359)
Screenshot: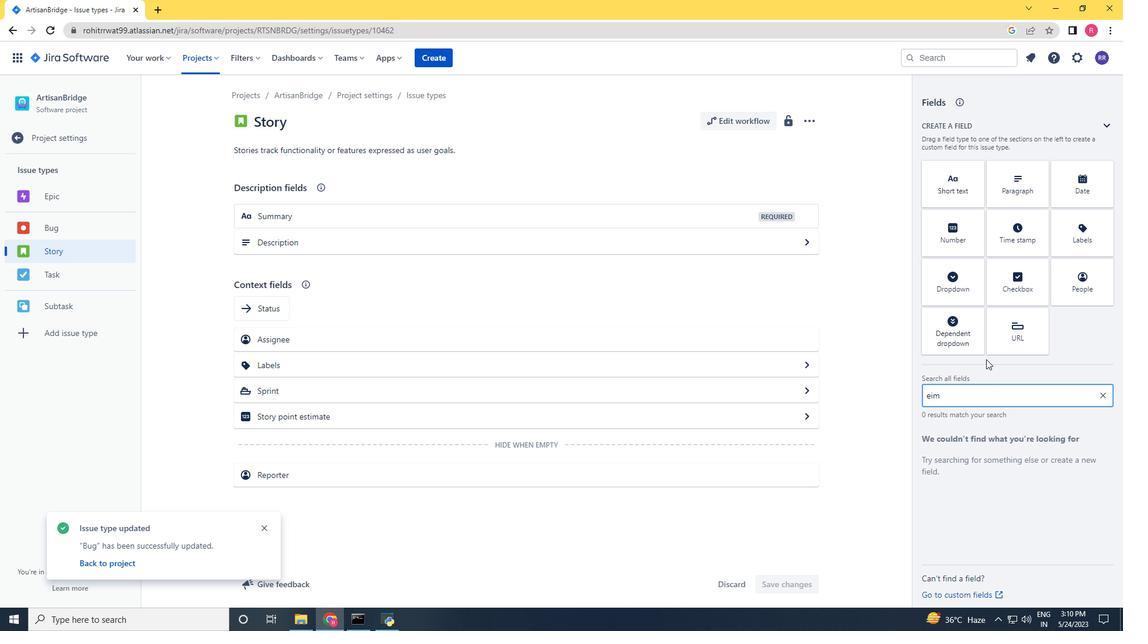 
Action: Key pressed <Key.backspace><Key.backspace><Key.backspace>time
Screenshot: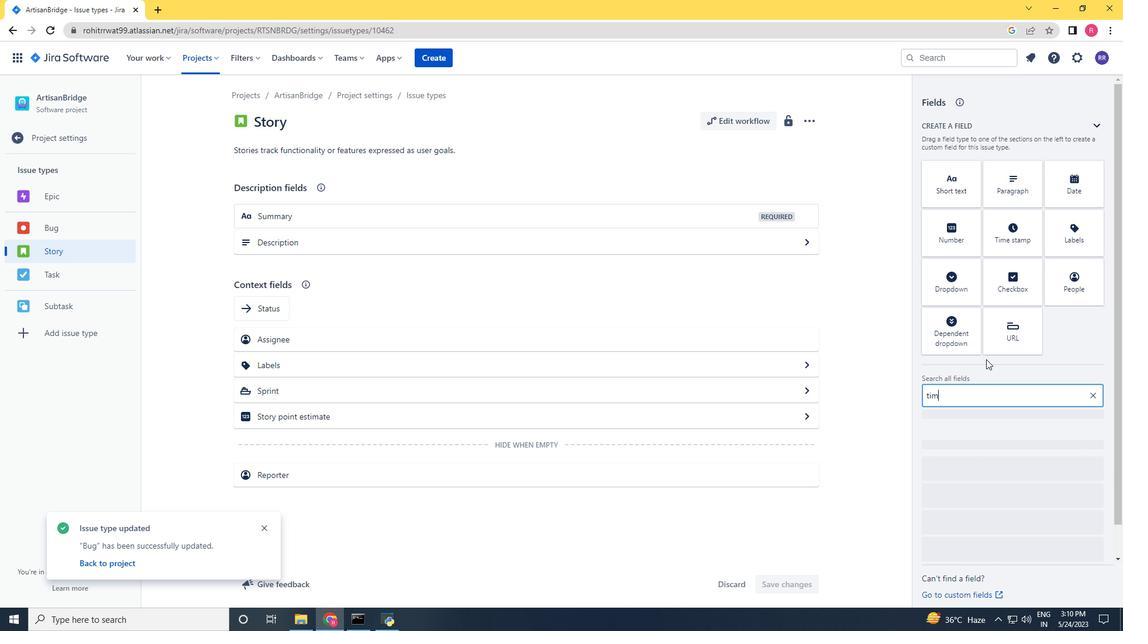 
Action: Mouse moved to (974, 460)
Screenshot: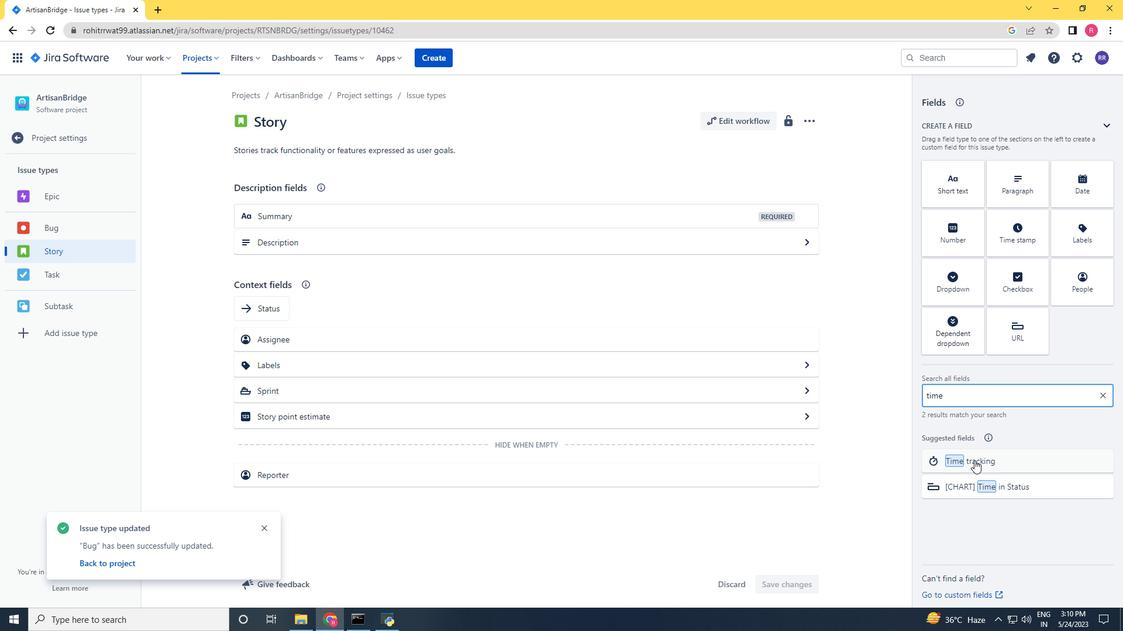 
Action: Mouse pressed left at (974, 460)
Screenshot: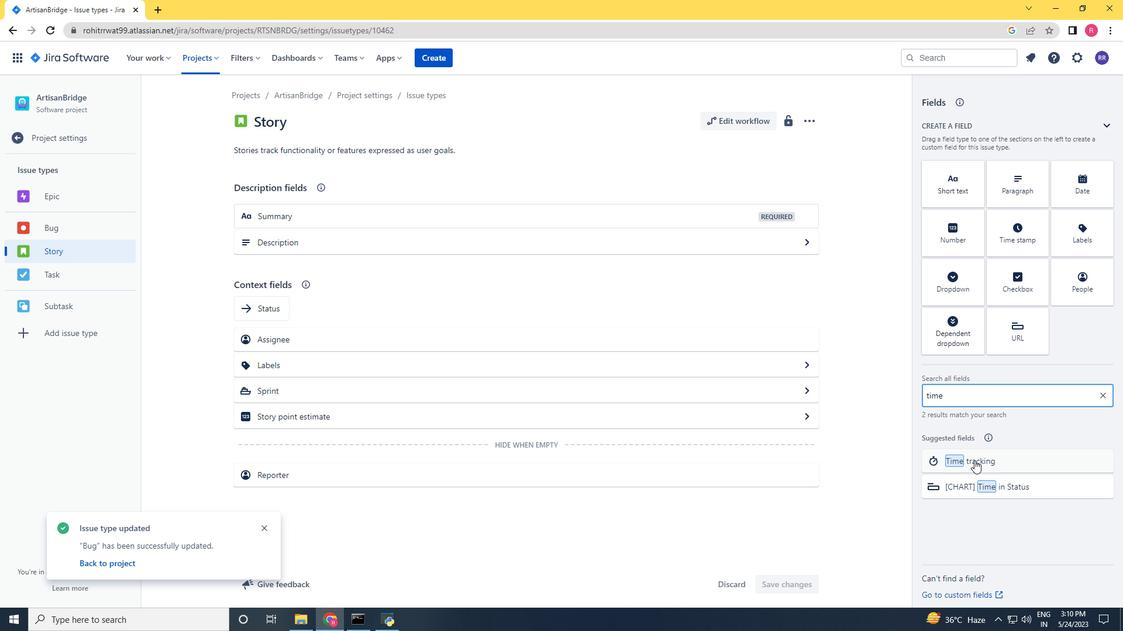 
Action: Mouse moved to (971, 462)
Screenshot: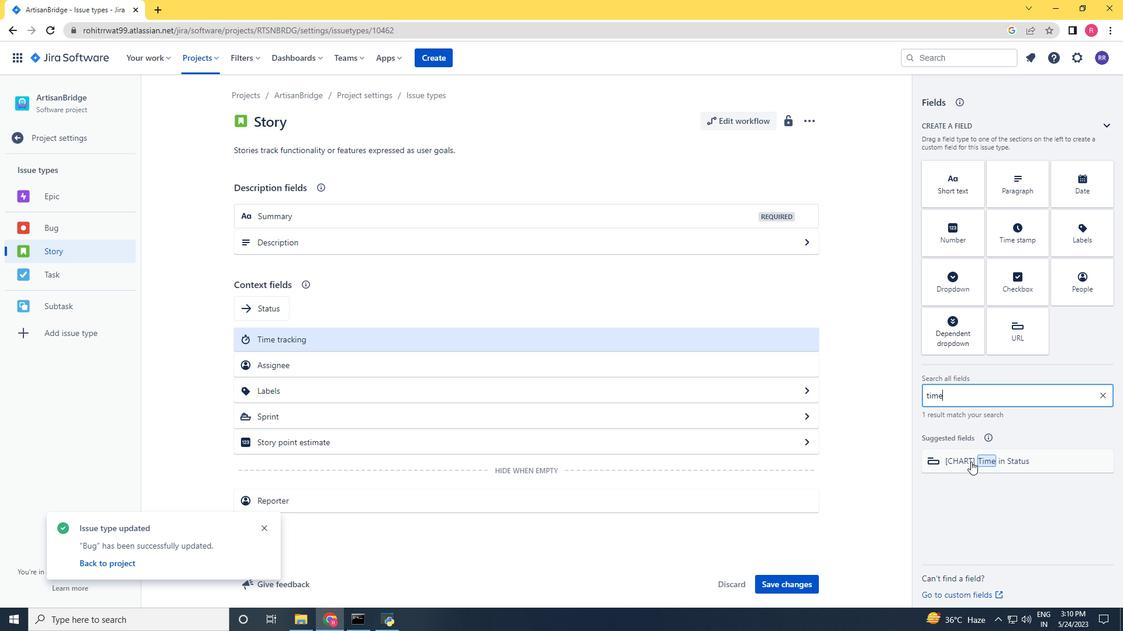 
Action: Mouse pressed left at (971, 462)
Screenshot: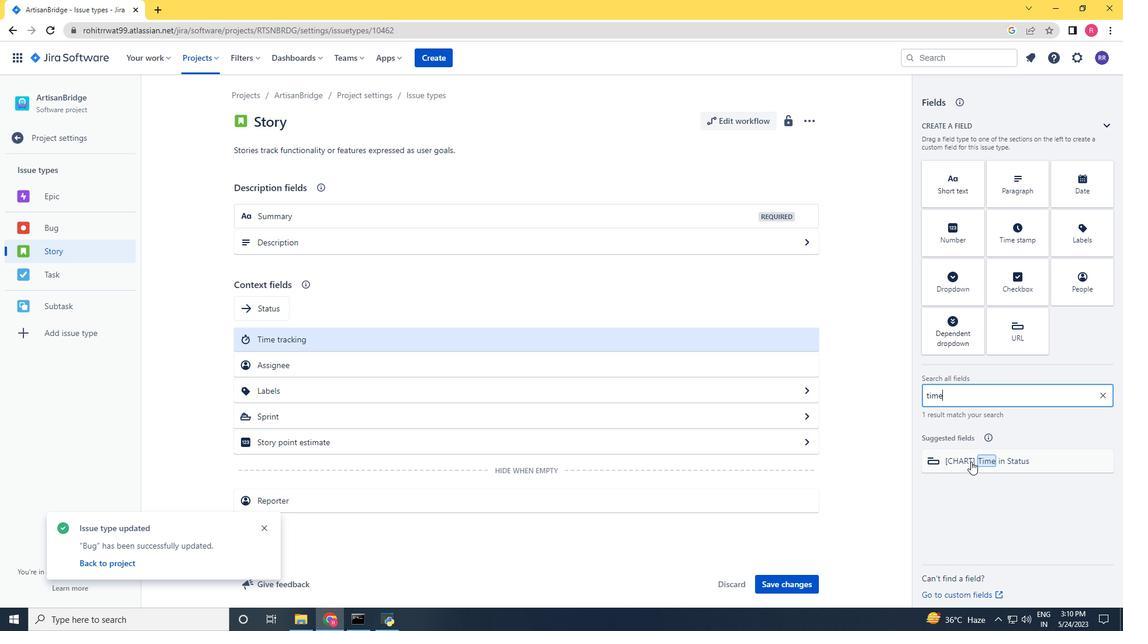 
Action: Mouse moved to (370, 242)
Screenshot: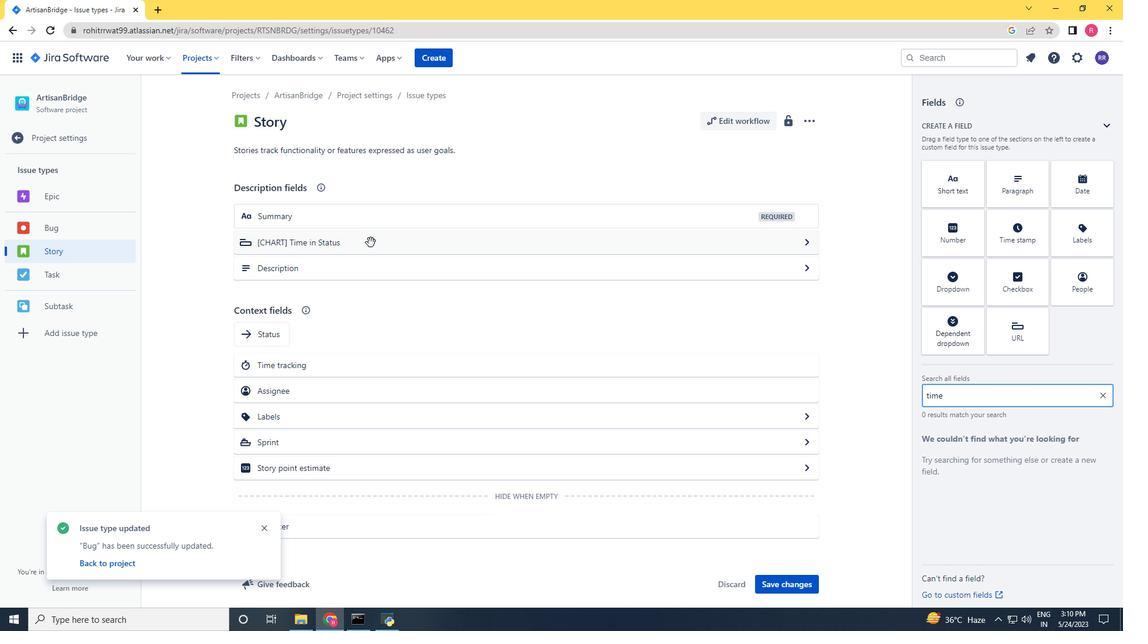 
Action: Mouse pressed left at (370, 242)
Screenshot: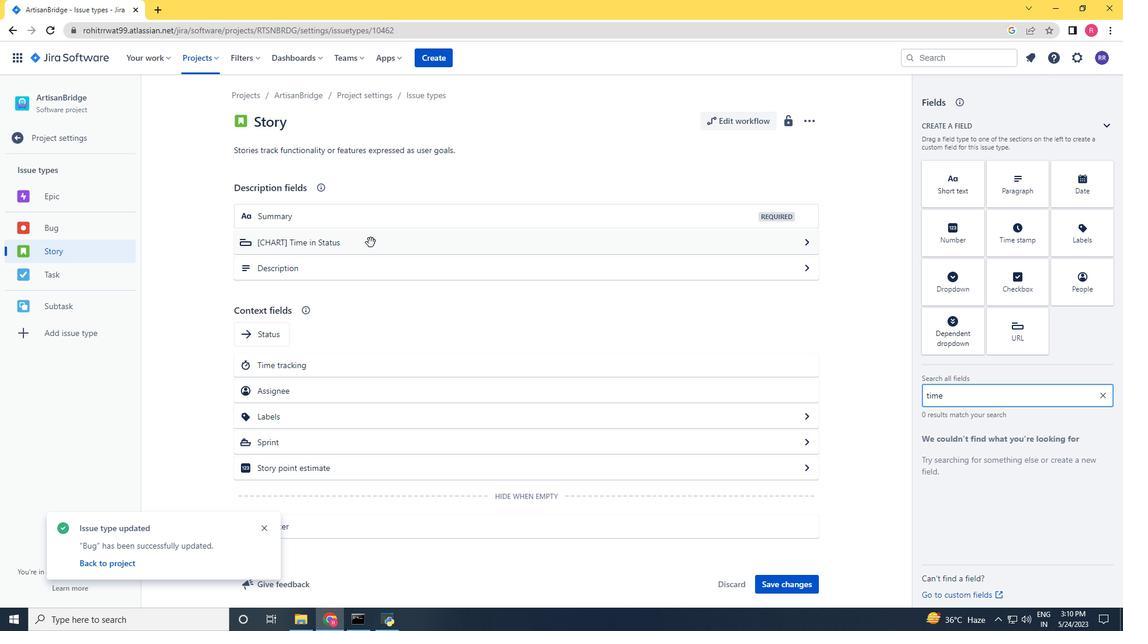 
Action: Mouse moved to (717, 272)
Screenshot: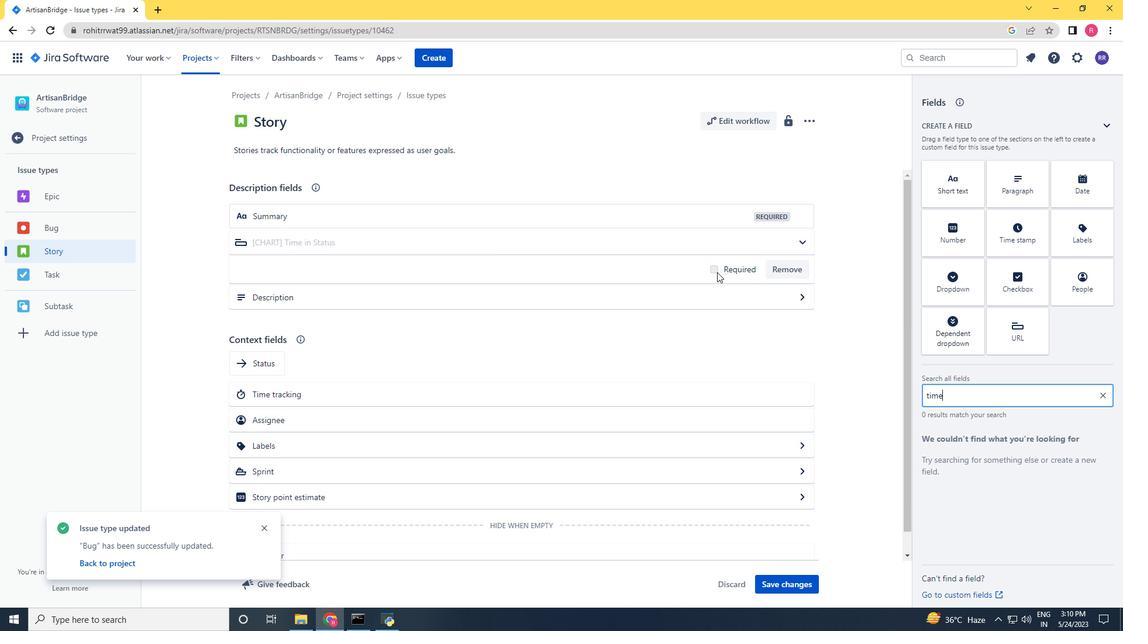 
Action: Mouse pressed left at (717, 272)
Screenshot: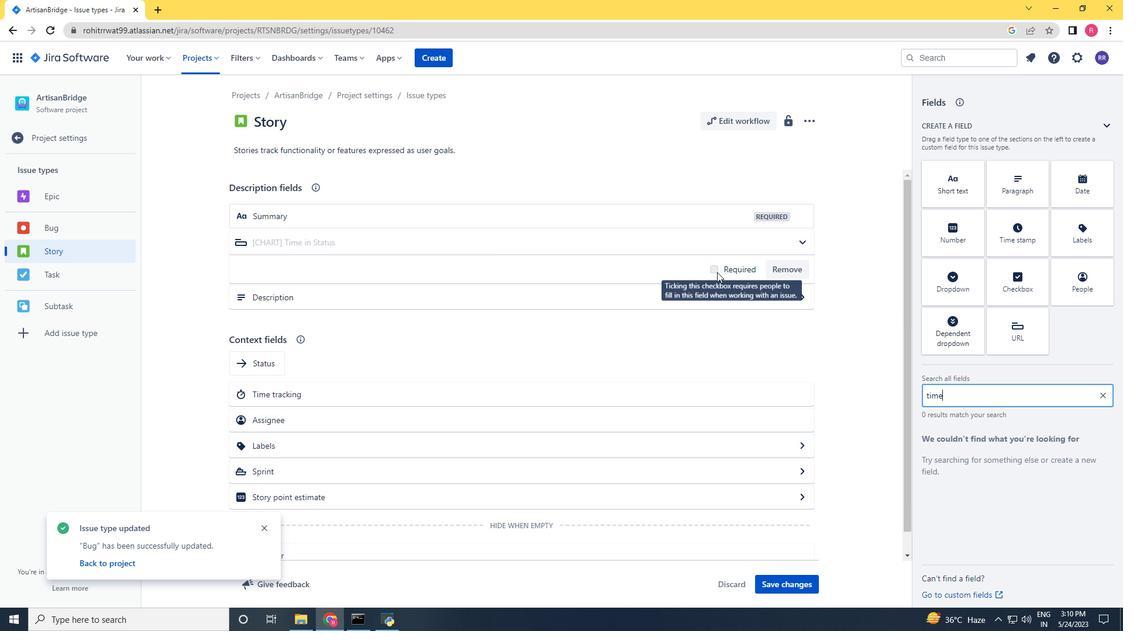 
Action: Mouse moved to (770, 587)
Screenshot: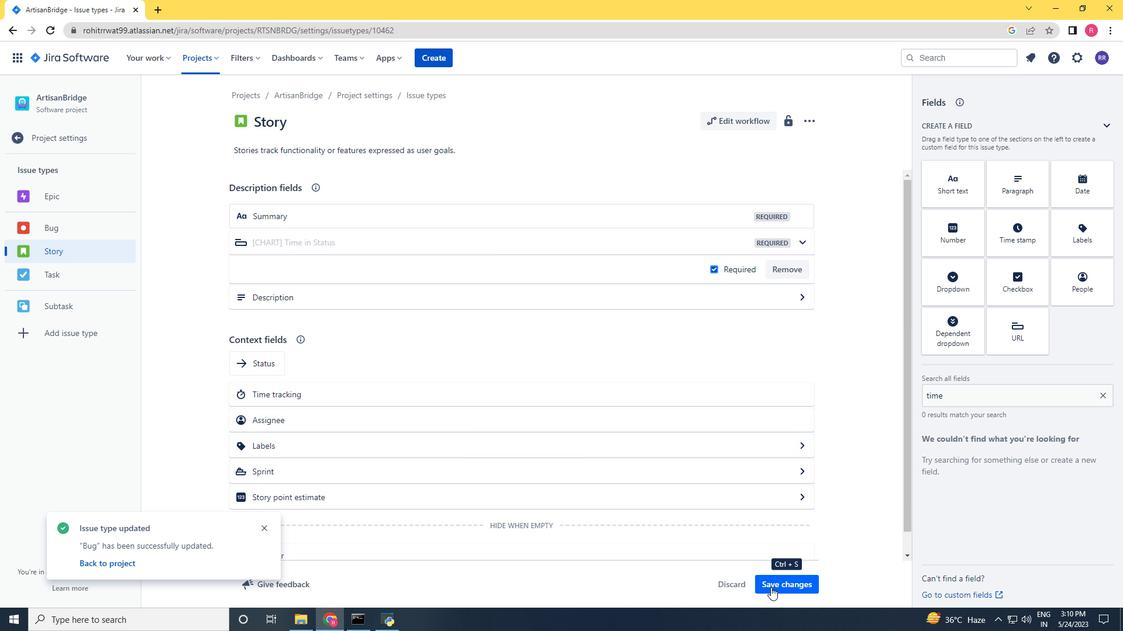
Action: Mouse pressed left at (770, 587)
Screenshot: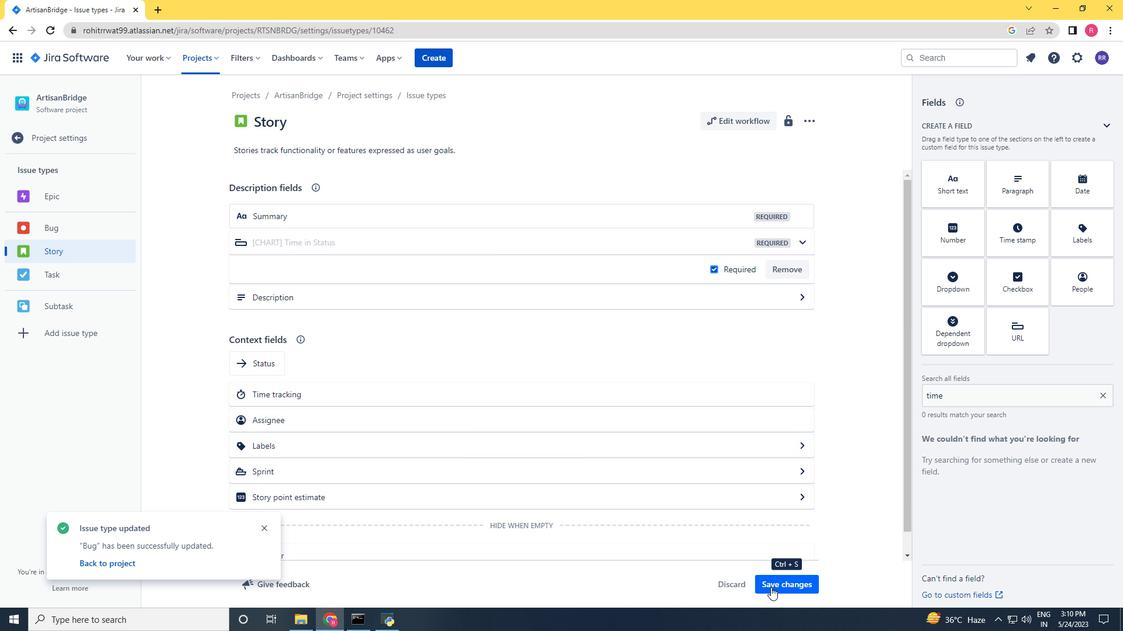 
Action: Mouse moved to (67, 60)
Screenshot: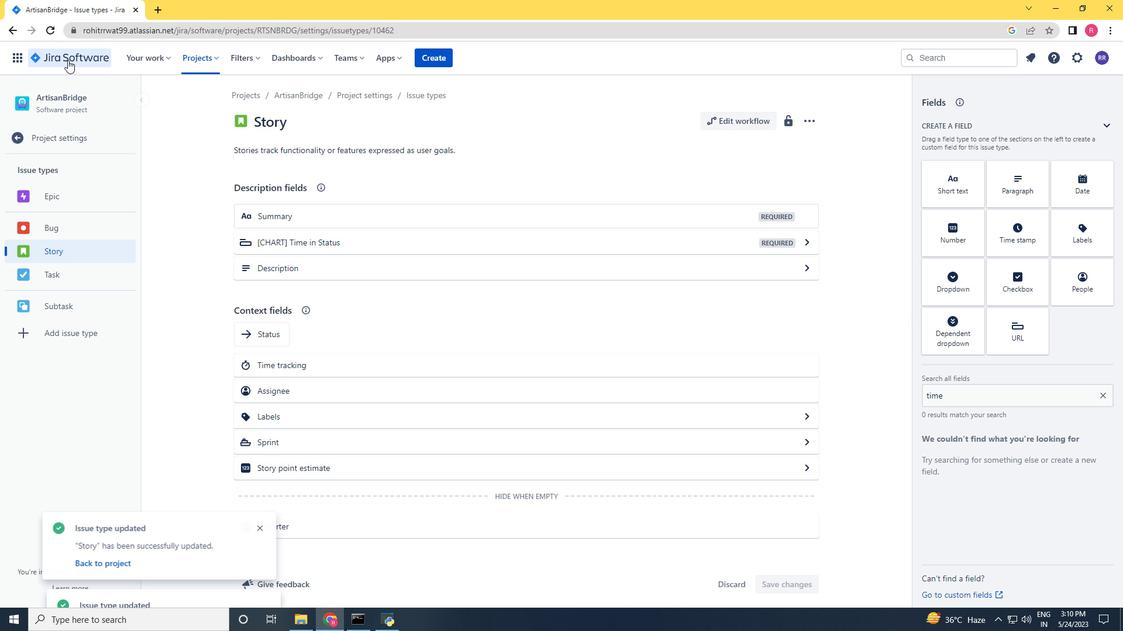 
Action: Mouse pressed left at (67, 60)
Screenshot: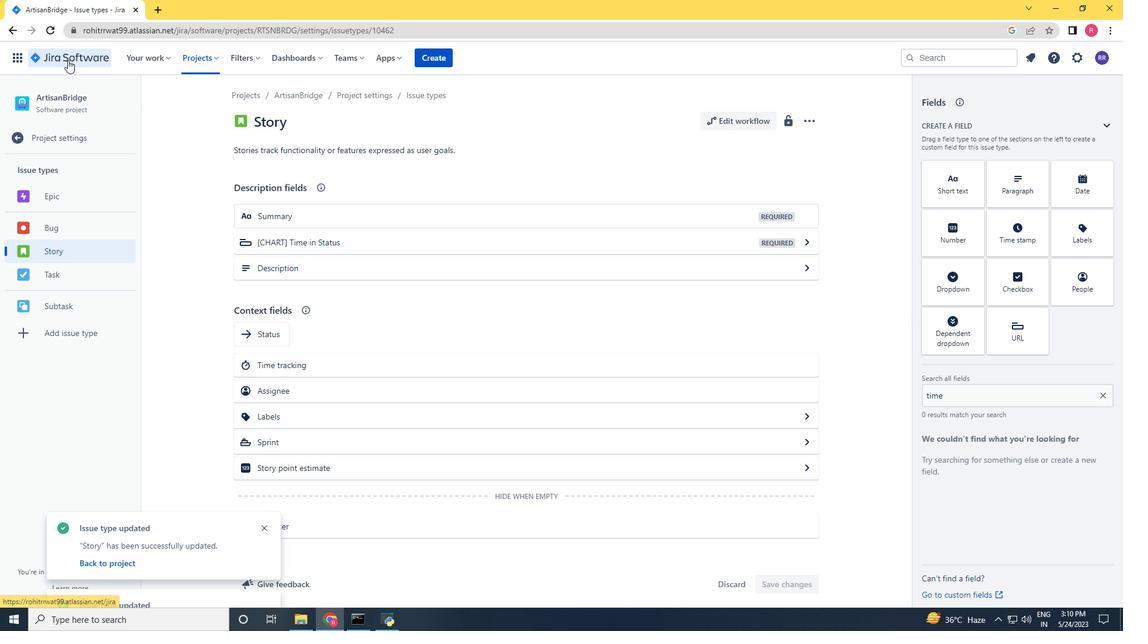 
Action: Mouse moved to (188, 56)
Screenshot: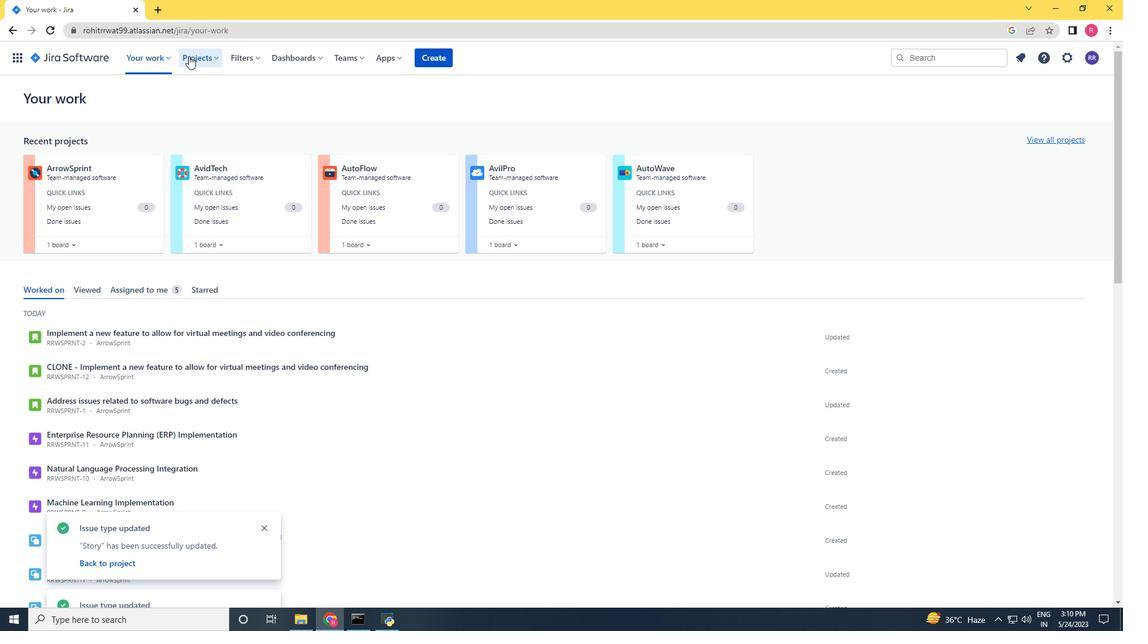 
Action: Mouse pressed left at (188, 56)
Screenshot: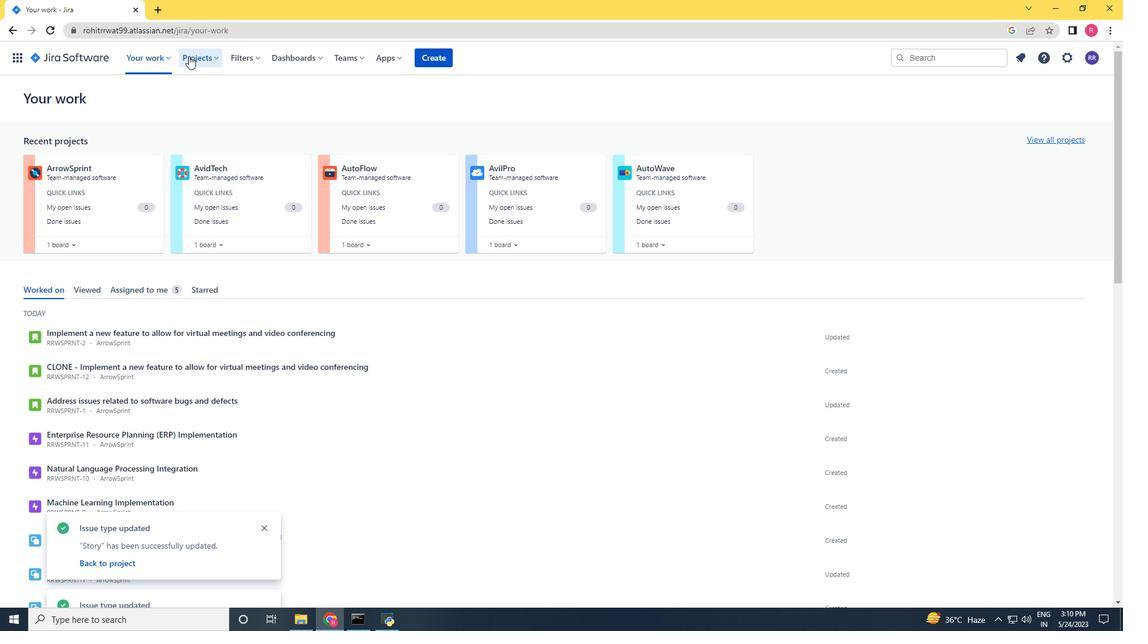 
Action: Mouse moved to (222, 101)
Screenshot: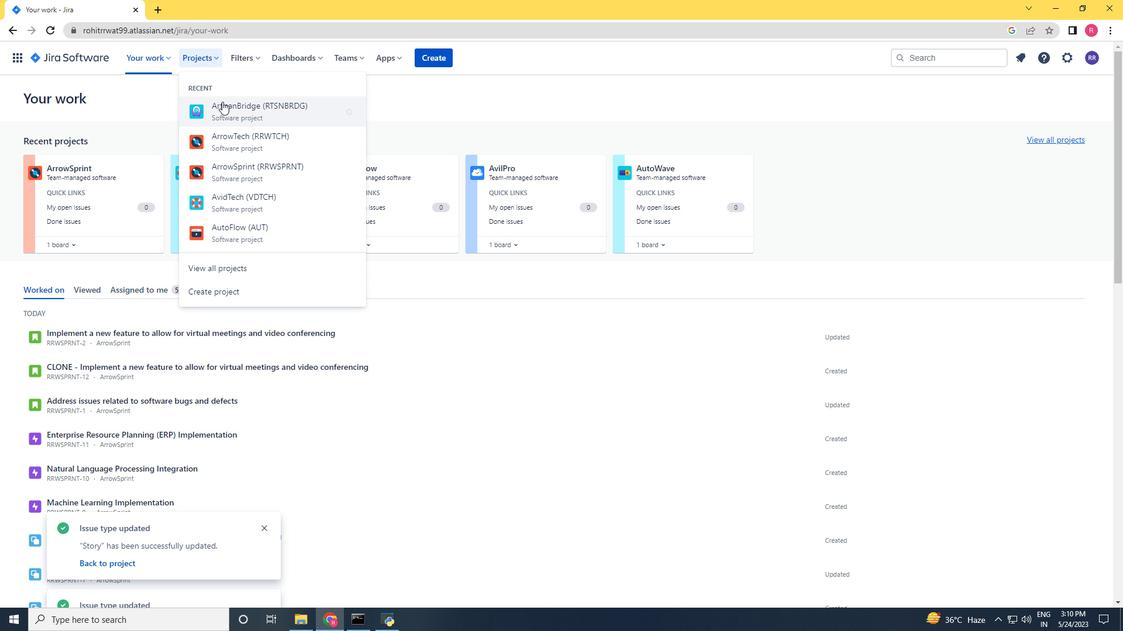 
Action: Mouse pressed left at (222, 101)
Screenshot: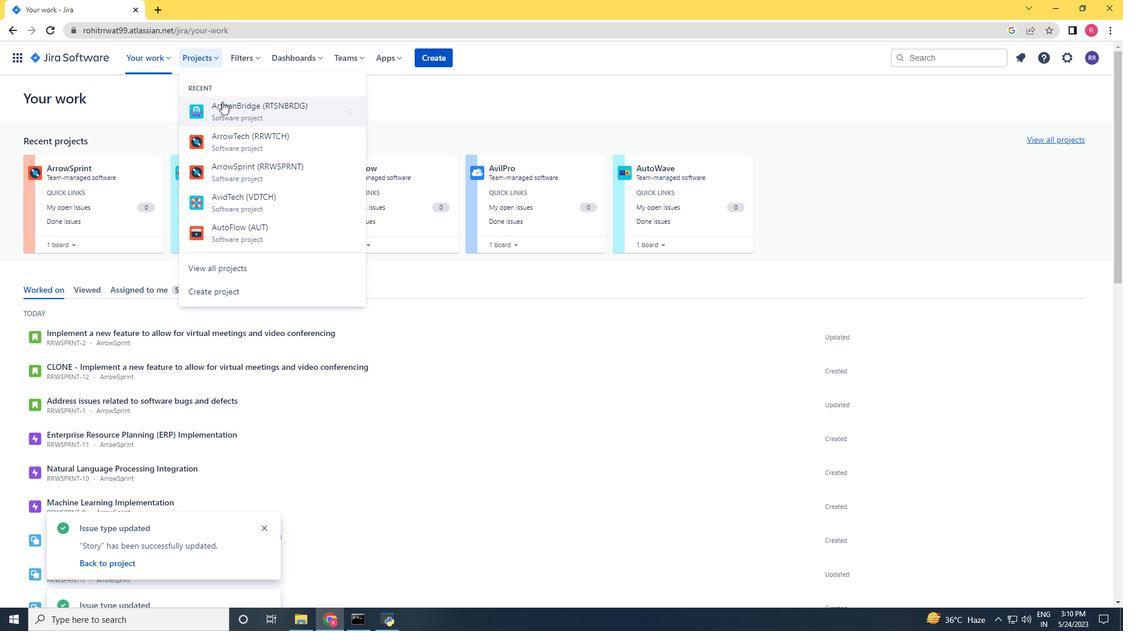 
Action: Mouse moved to (40, 175)
Screenshot: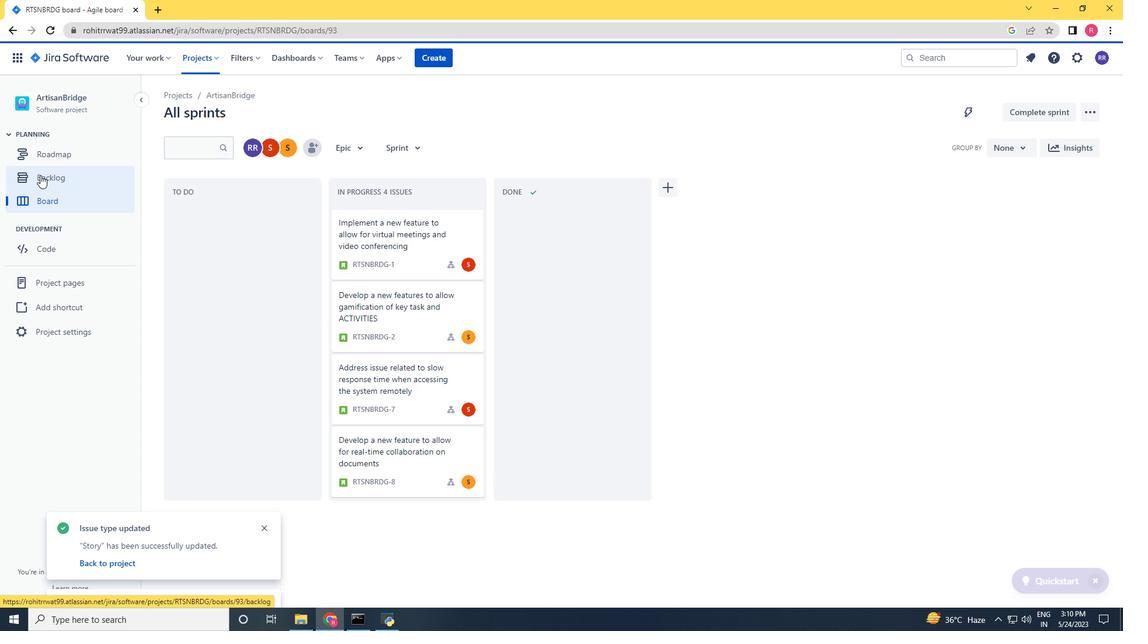 
Action: Mouse pressed left at (40, 175)
Screenshot: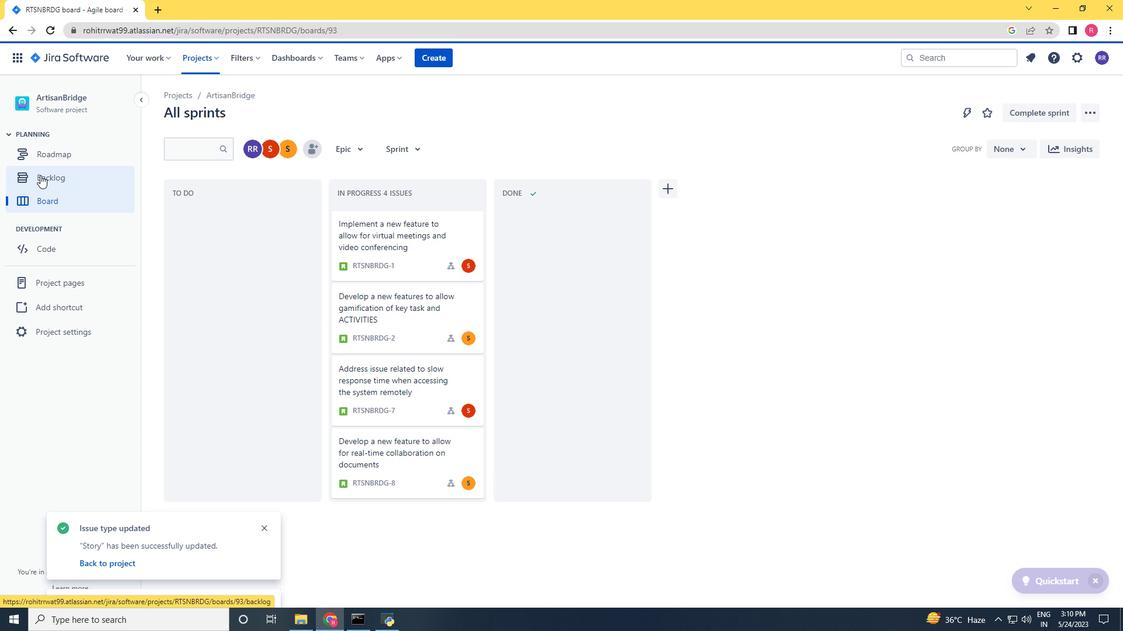 
Action: Mouse moved to (817, 207)
Screenshot: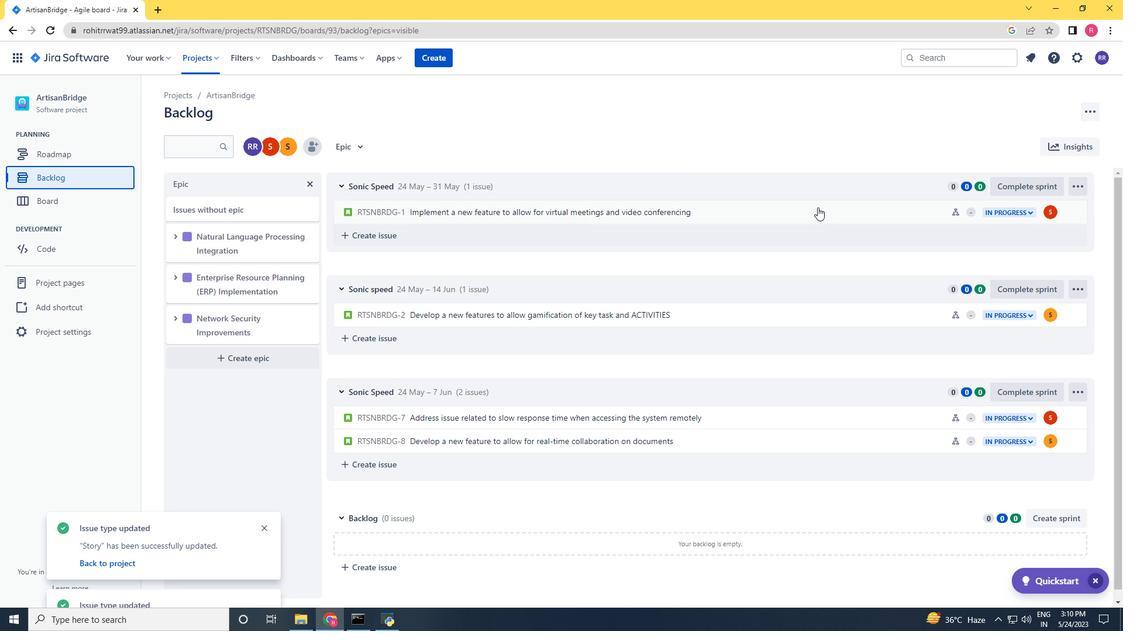 
Action: Mouse pressed left at (817, 207)
Screenshot: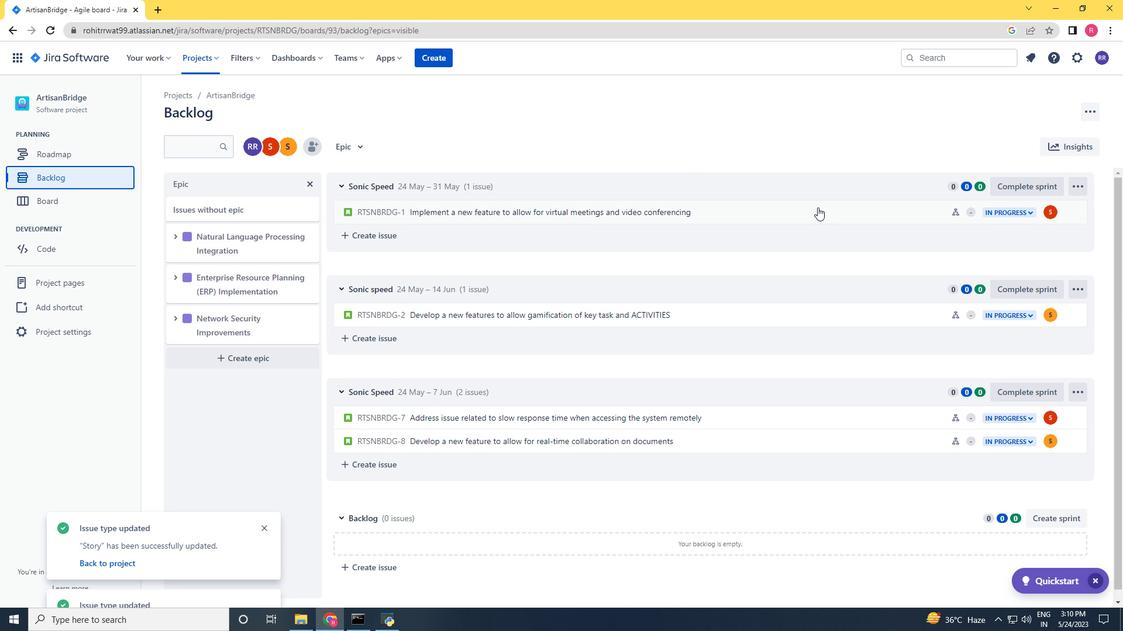 
Action: Mouse moved to (1071, 175)
Screenshot: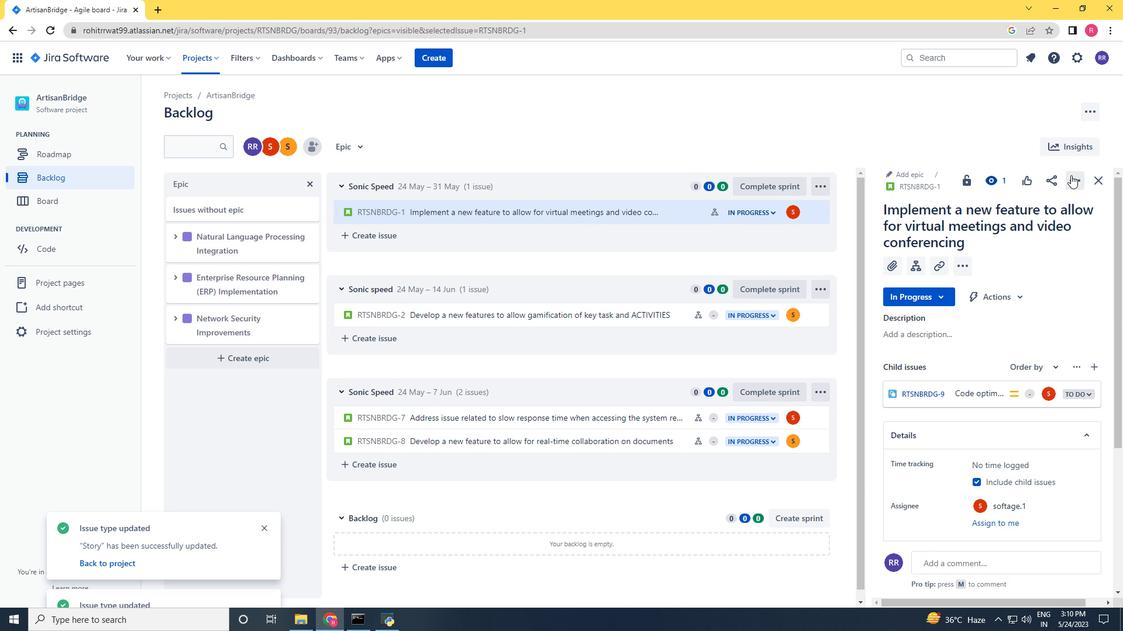 
Action: Mouse pressed left at (1071, 175)
Screenshot: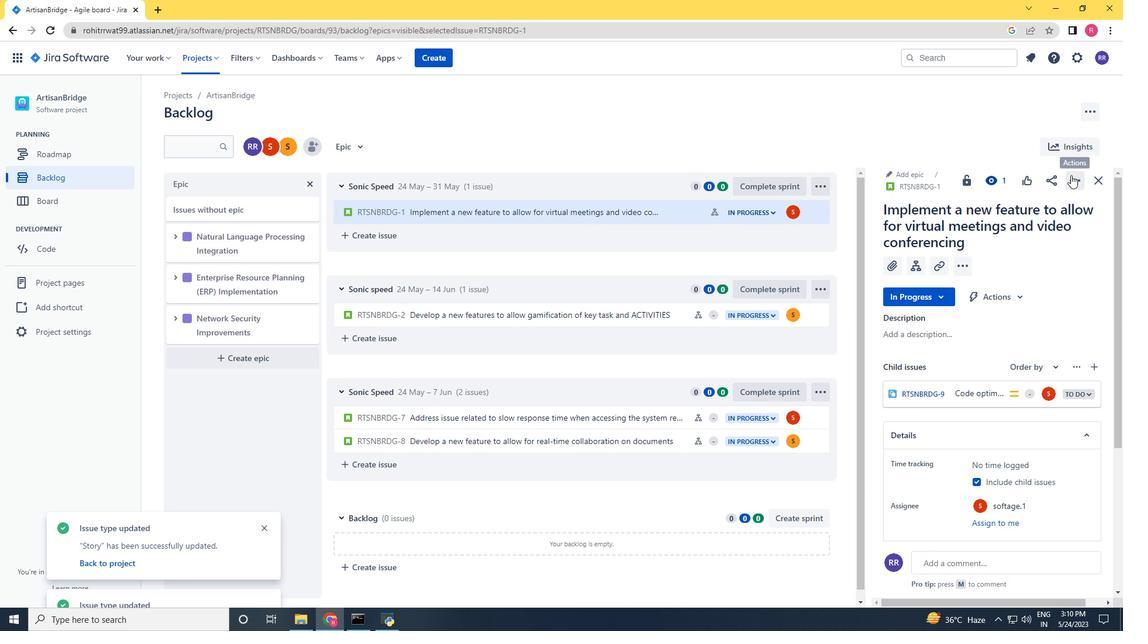 
Action: Mouse moved to (1031, 218)
Screenshot: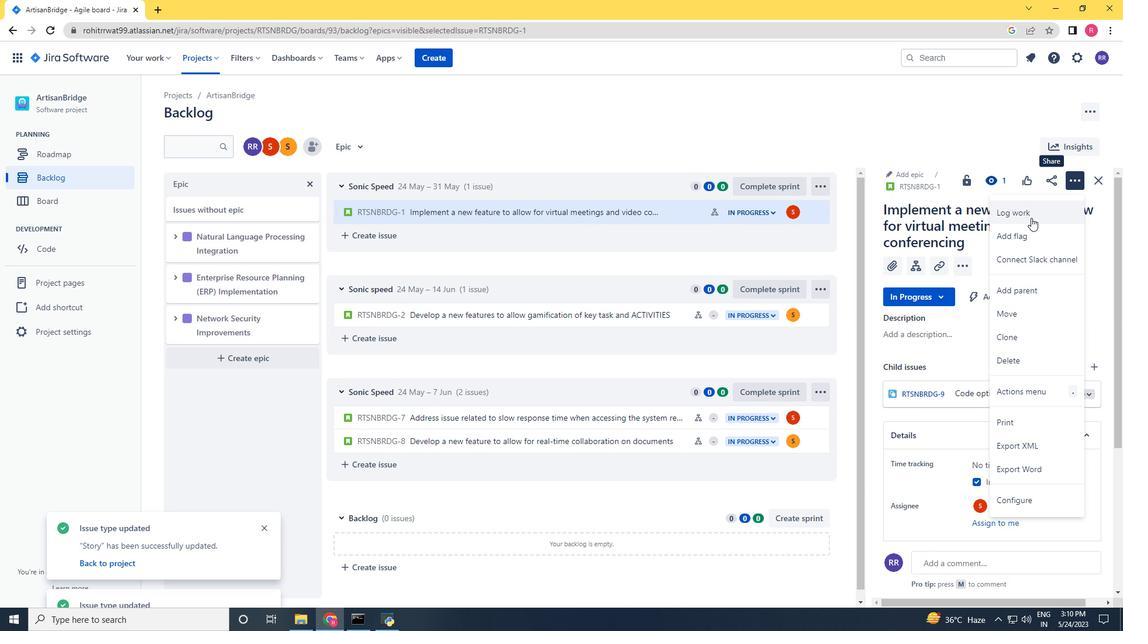 
Action: Mouse pressed left at (1031, 218)
Screenshot: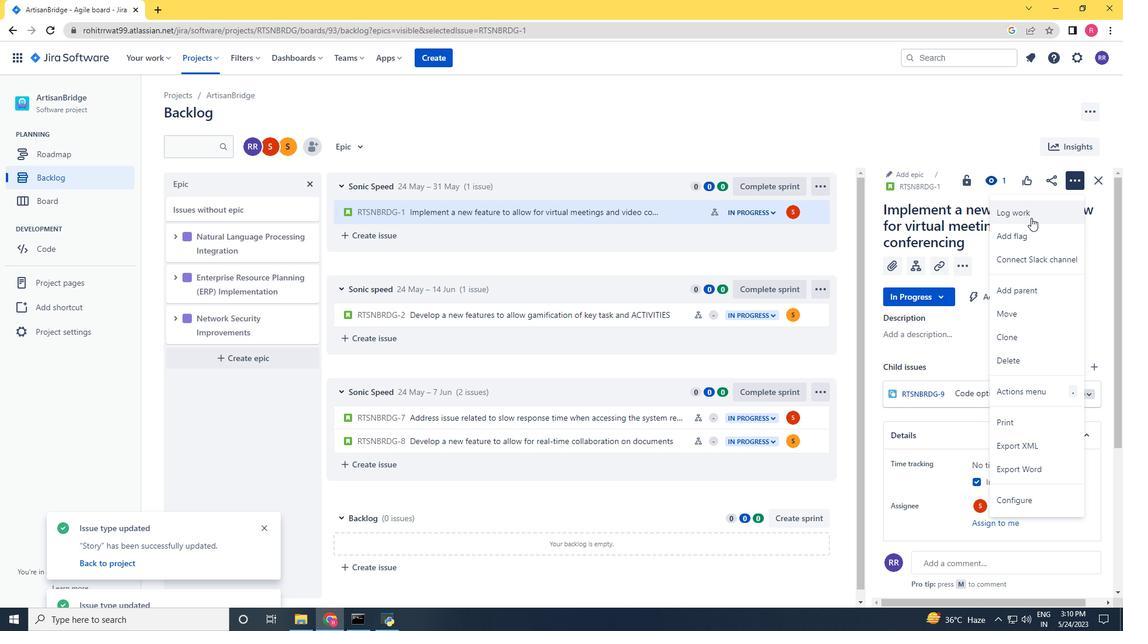 
Action: Key pressed 4w<Key.space>4d<Key.space>1h<Key.backspace>1h<Key.space>28m<Key.tab>4w<Key.space>4d<Key.space>2h<Key.space>45m
Screenshot: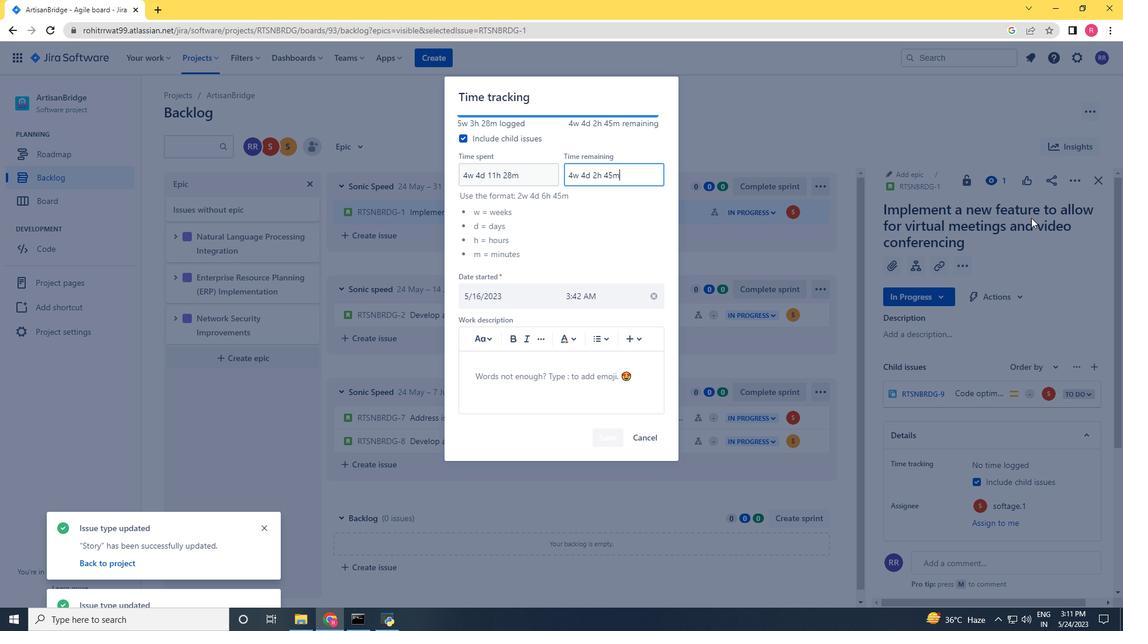 
Action: Mouse moved to (792, 331)
Screenshot: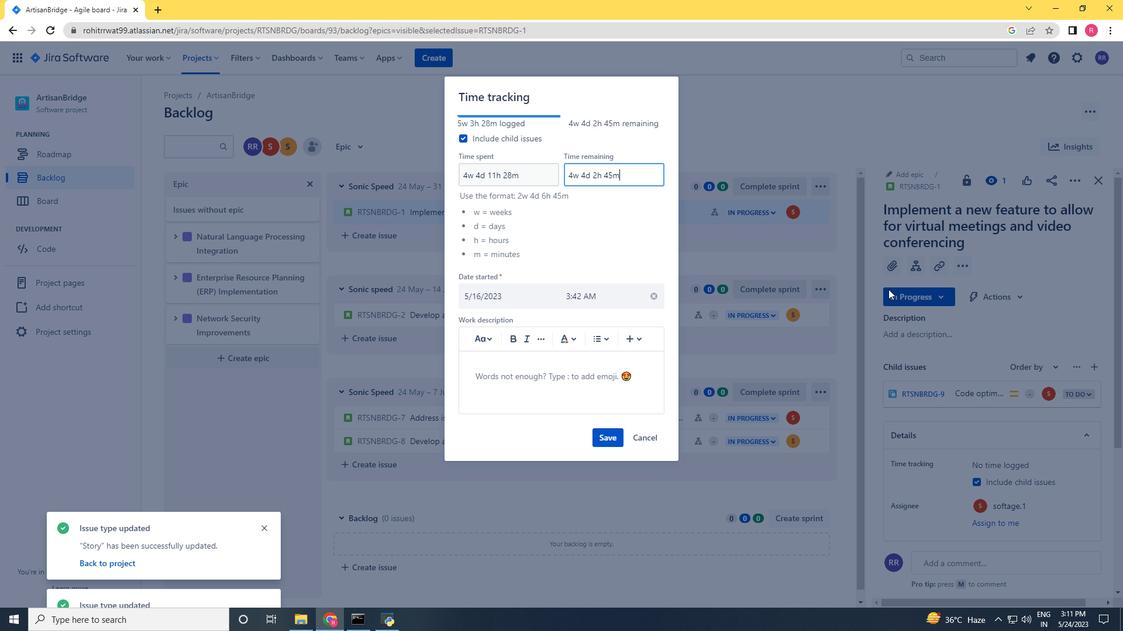 
Action: Mouse scrolled (888, 290) with delta (0, 0)
Screenshot: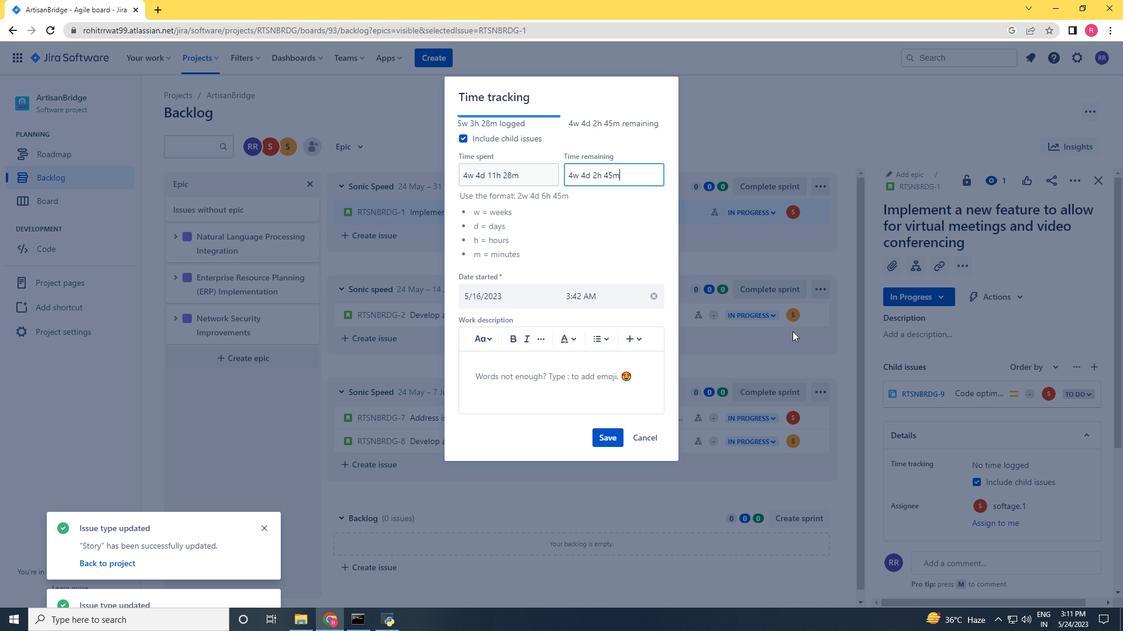 
Action: Mouse moved to (615, 441)
Screenshot: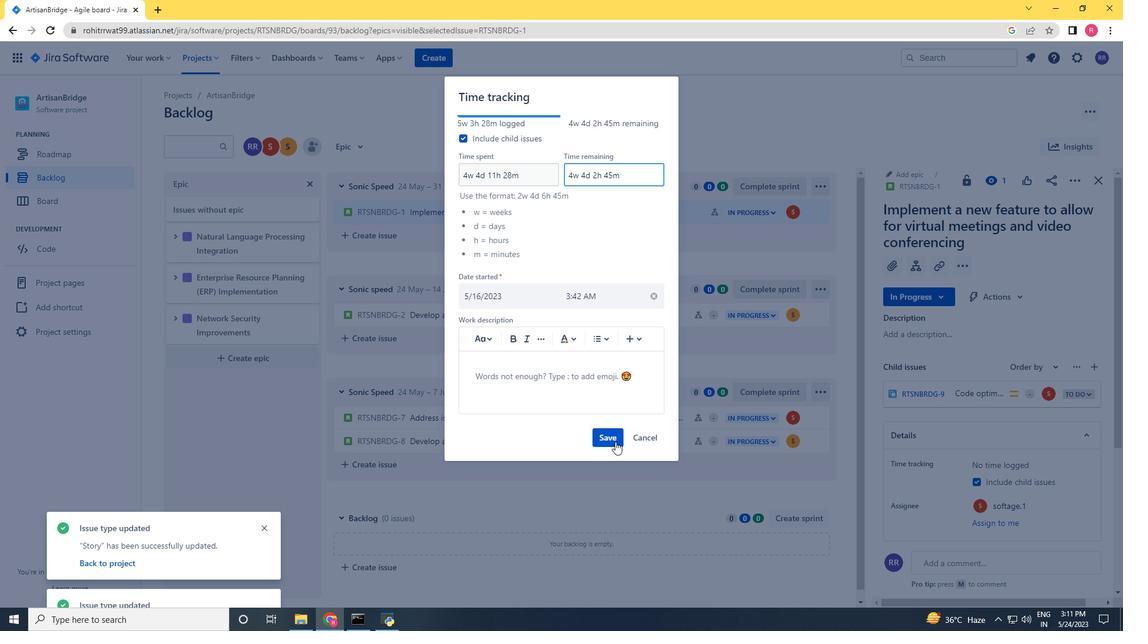 
Action: Mouse pressed left at (615, 441)
Screenshot: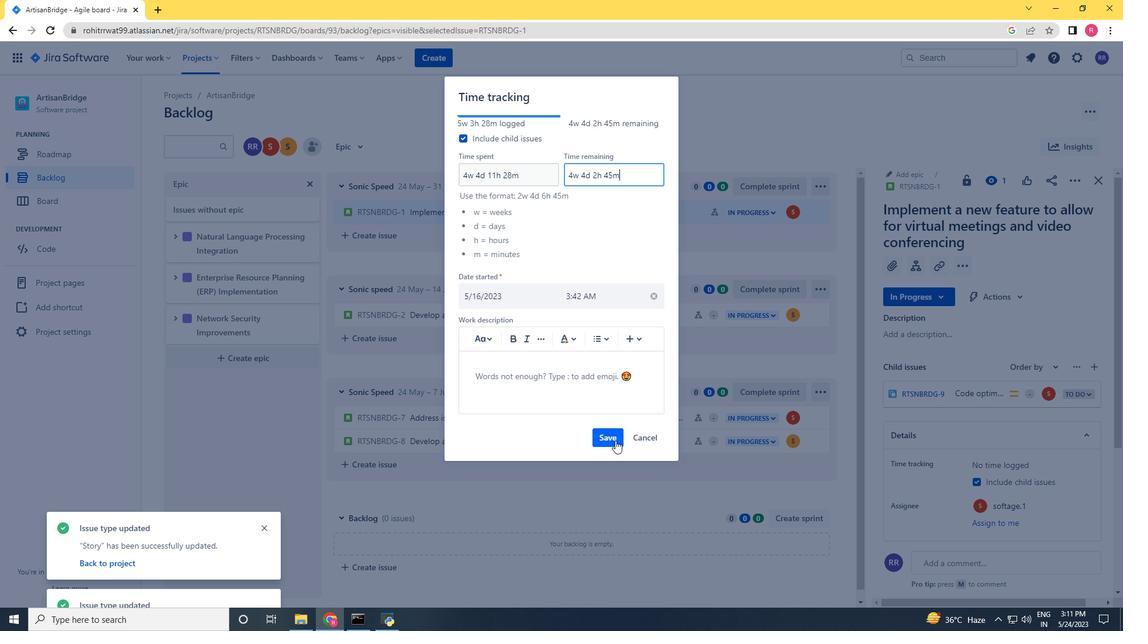 
Action: Mouse moved to (1083, 180)
Screenshot: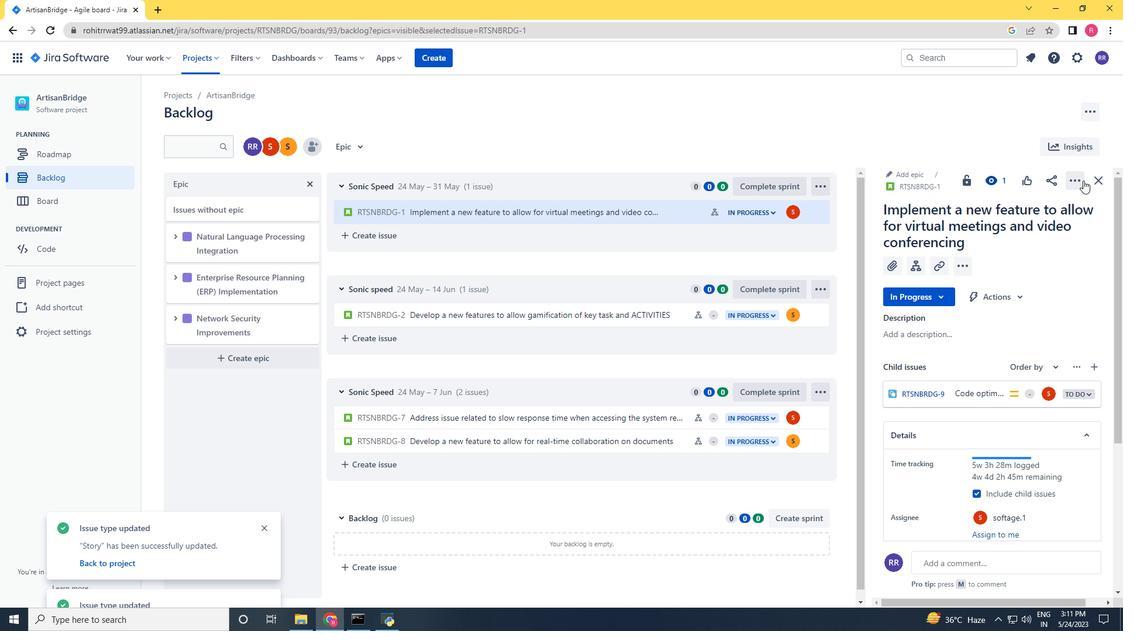 
Action: Mouse pressed left at (1083, 180)
Screenshot: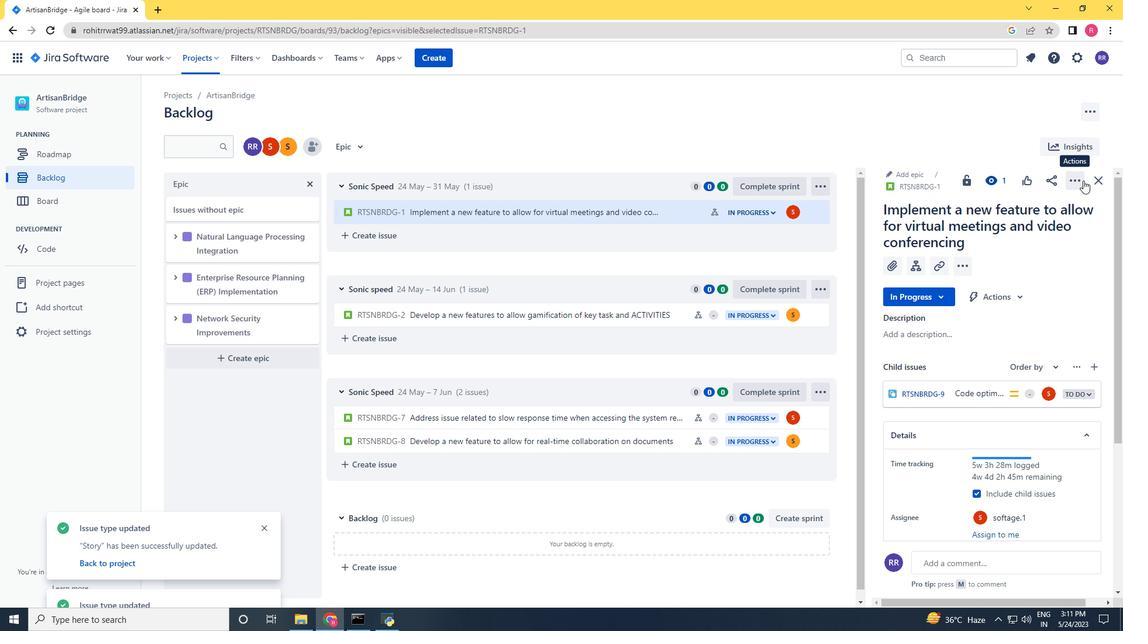 
Action: Mouse moved to (1054, 238)
Screenshot: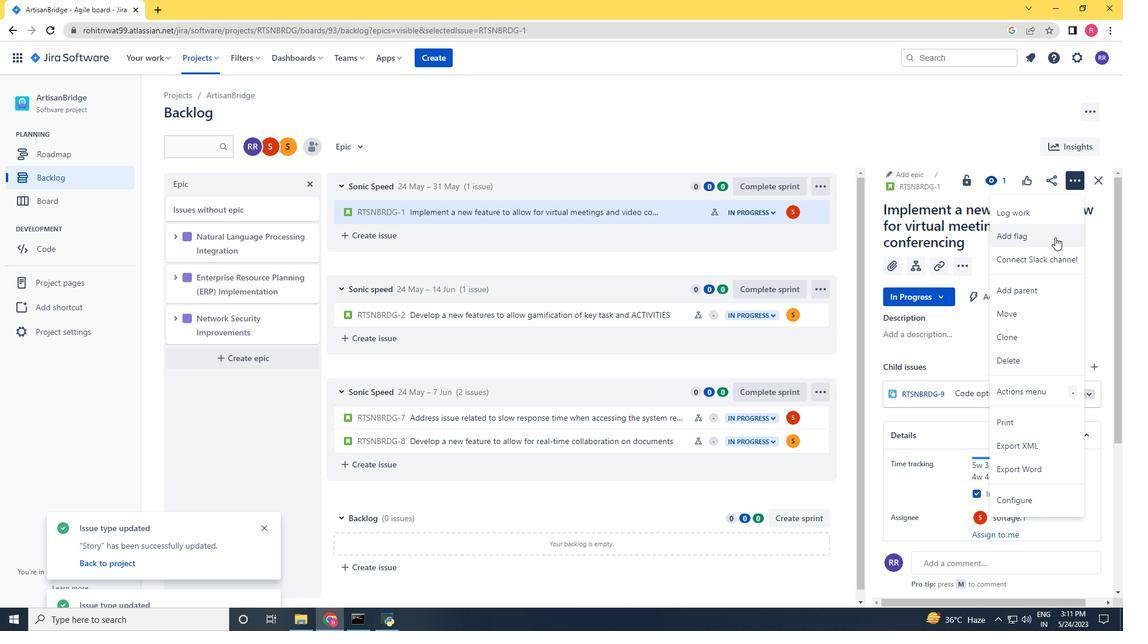 
Action: Mouse pressed left at (1054, 238)
Screenshot: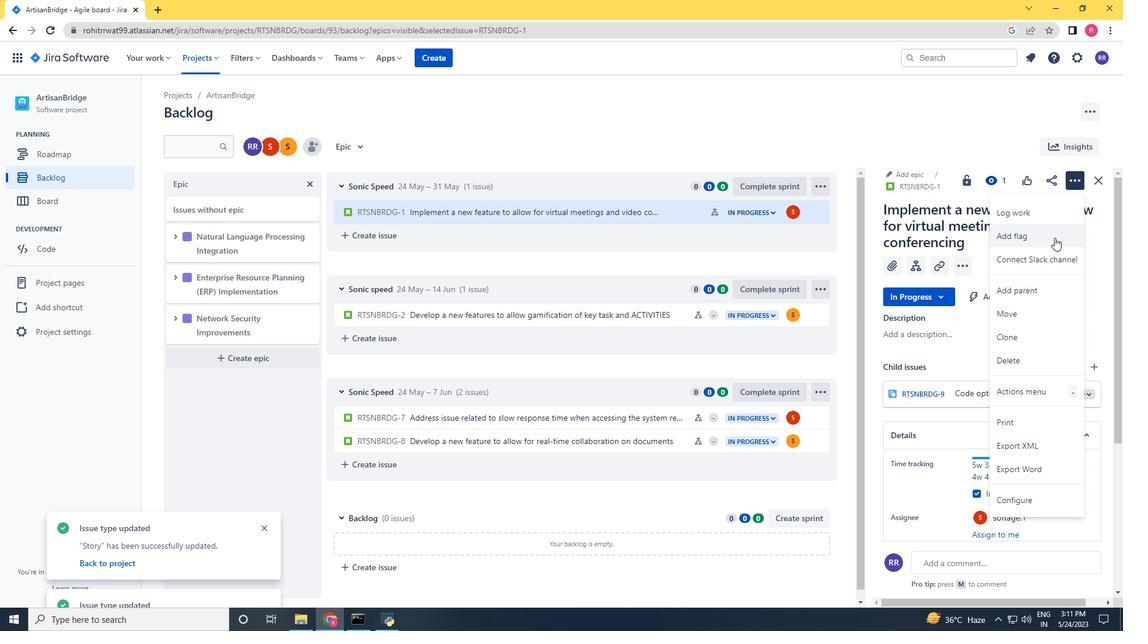 
Action: Mouse moved to (673, 211)
Screenshot: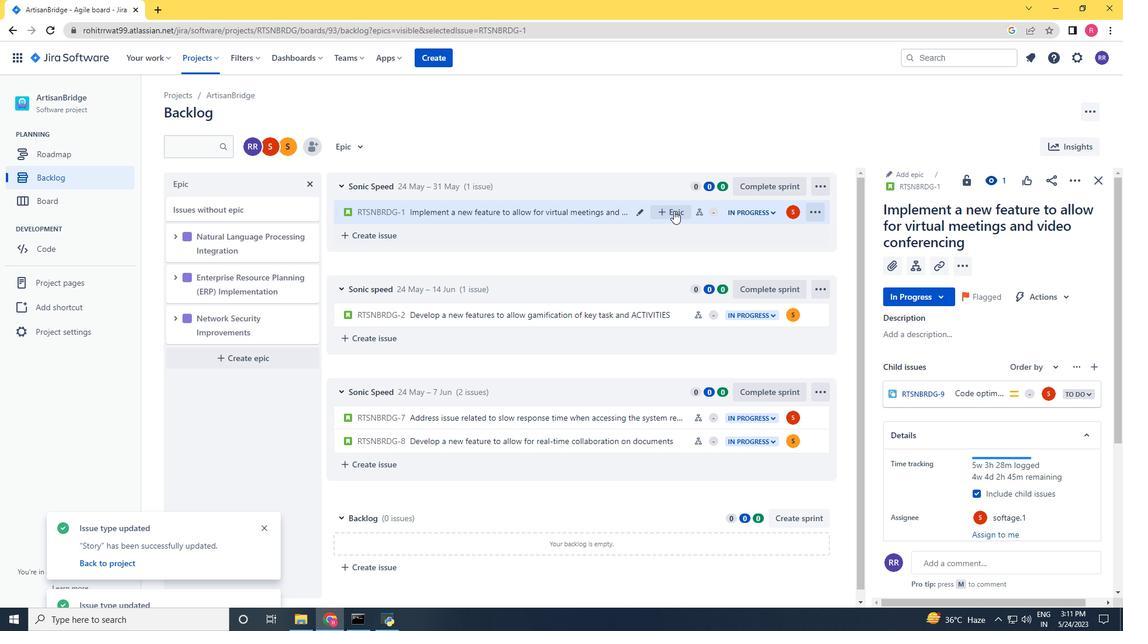 
Action: Mouse pressed left at (673, 211)
Screenshot: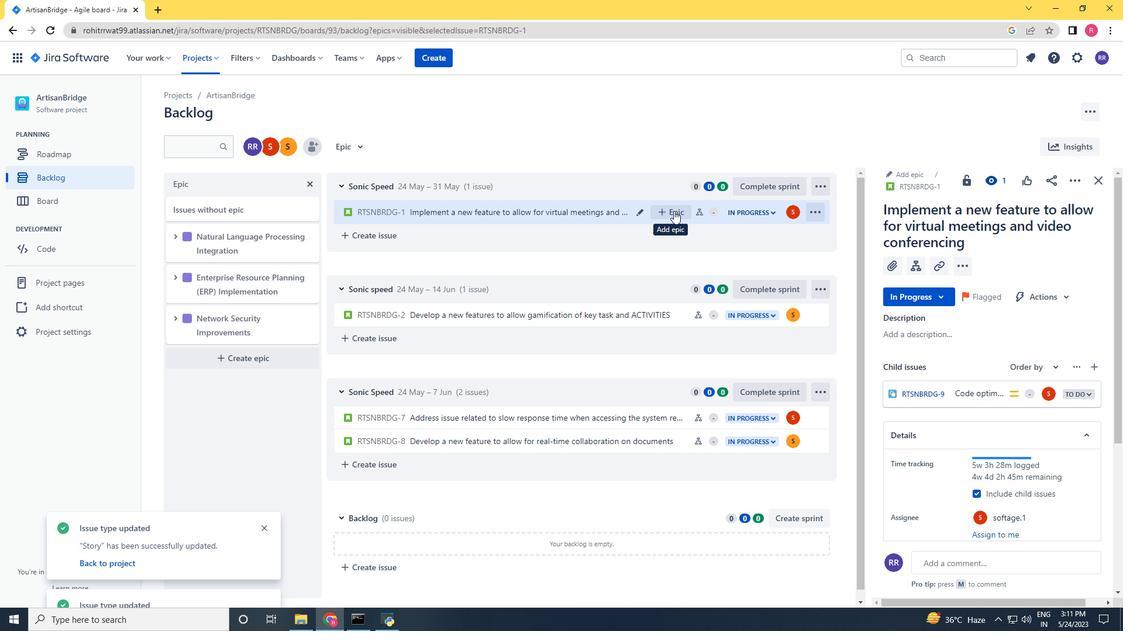 
Action: Mouse moved to (705, 294)
Screenshot: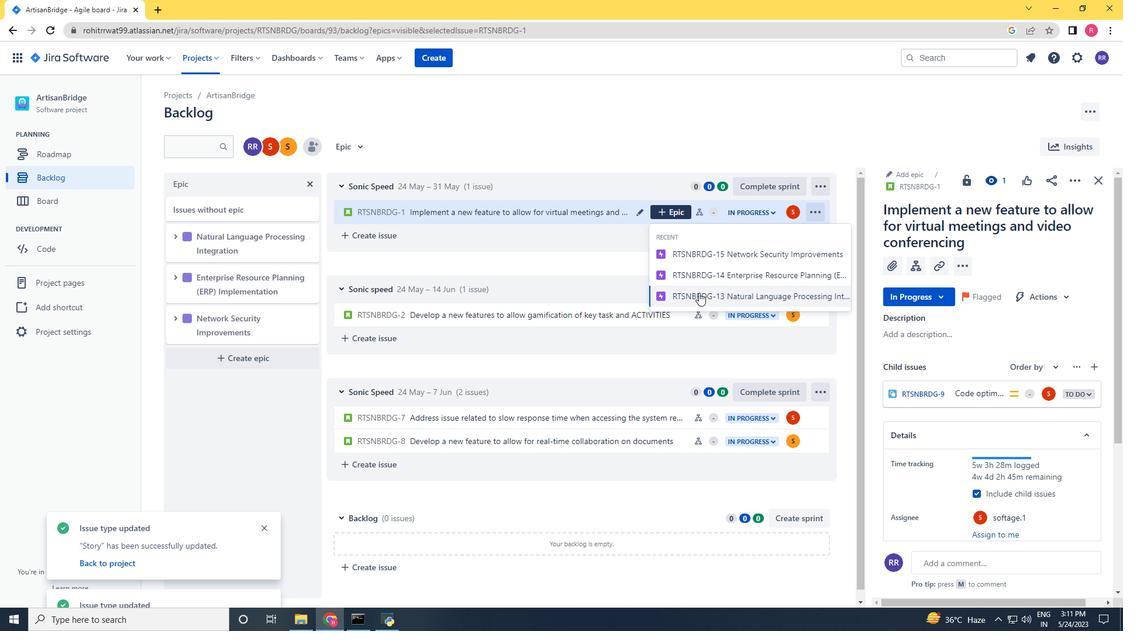 
Action: Mouse pressed left at (705, 294)
Screenshot: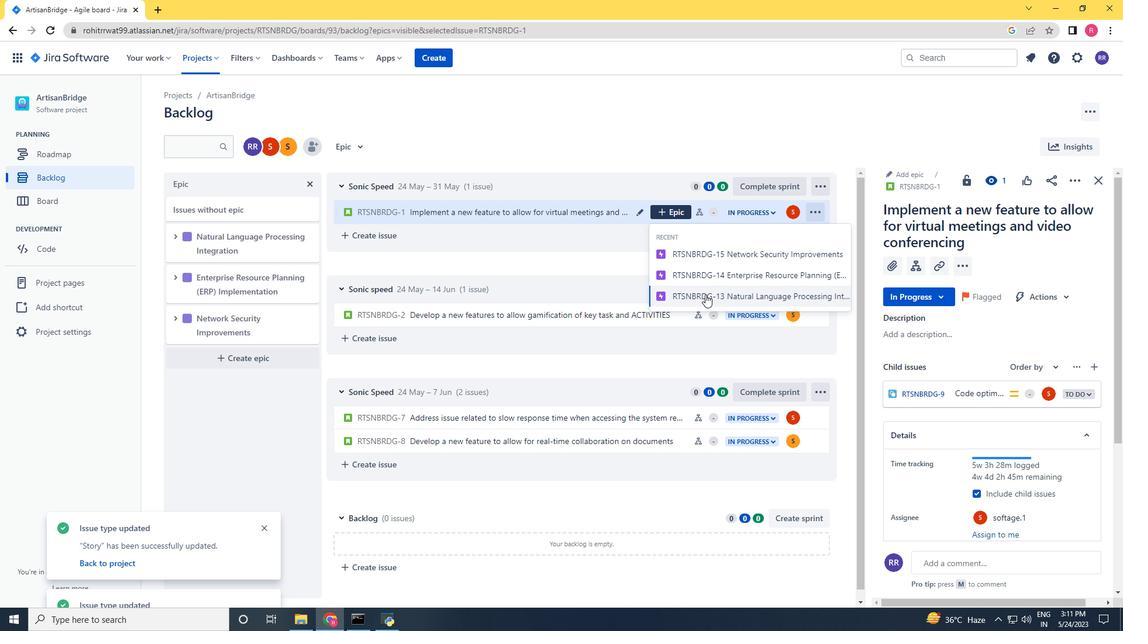 
Action: Mouse moved to (698, 320)
Screenshot: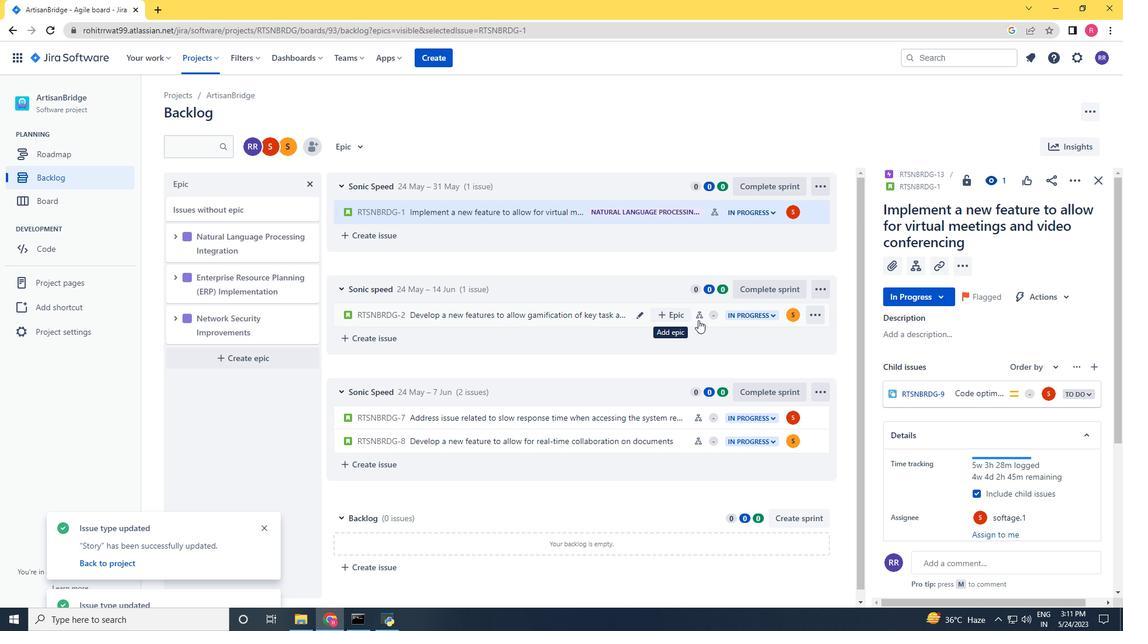 
Action: Mouse pressed left at (698, 320)
Screenshot: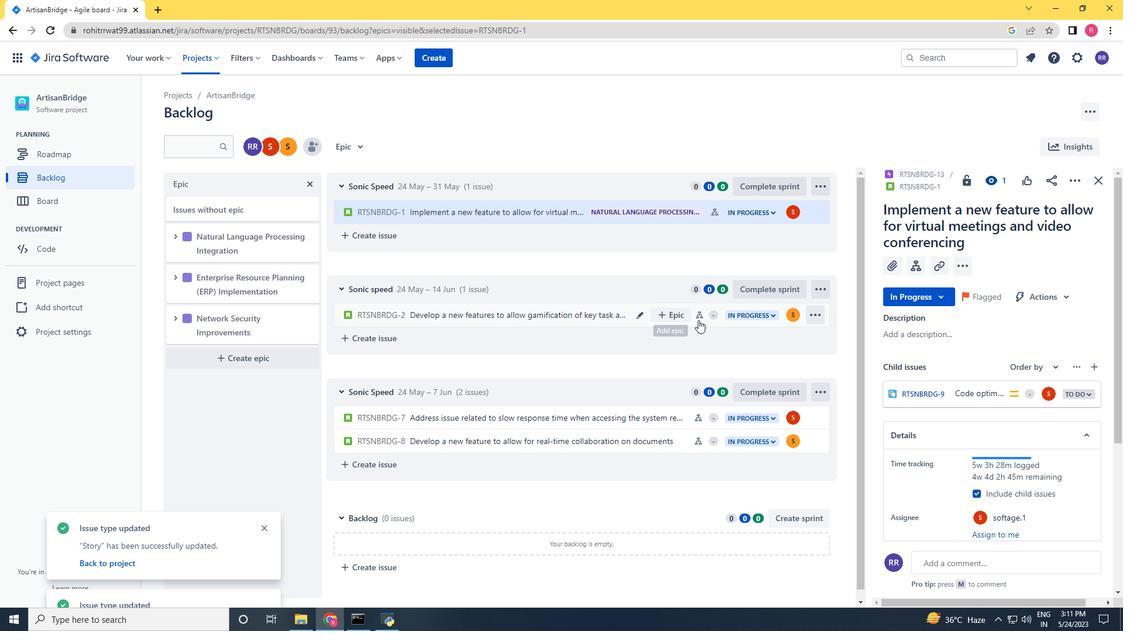 
Action: Mouse moved to (1071, 187)
Screenshot: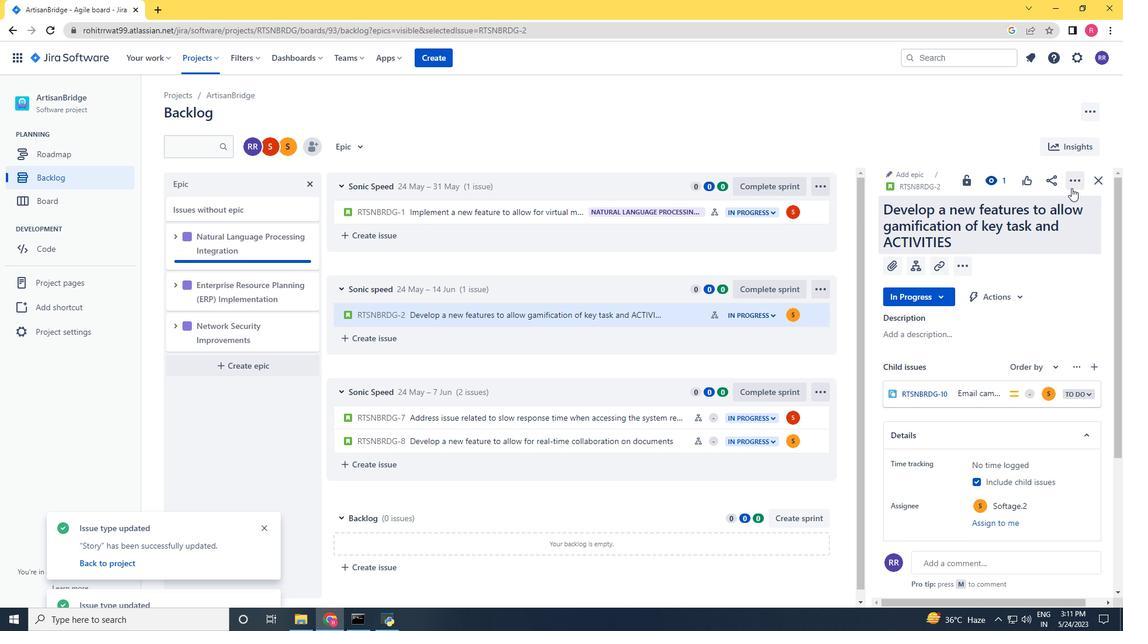 
Action: Mouse pressed left at (1071, 187)
Screenshot: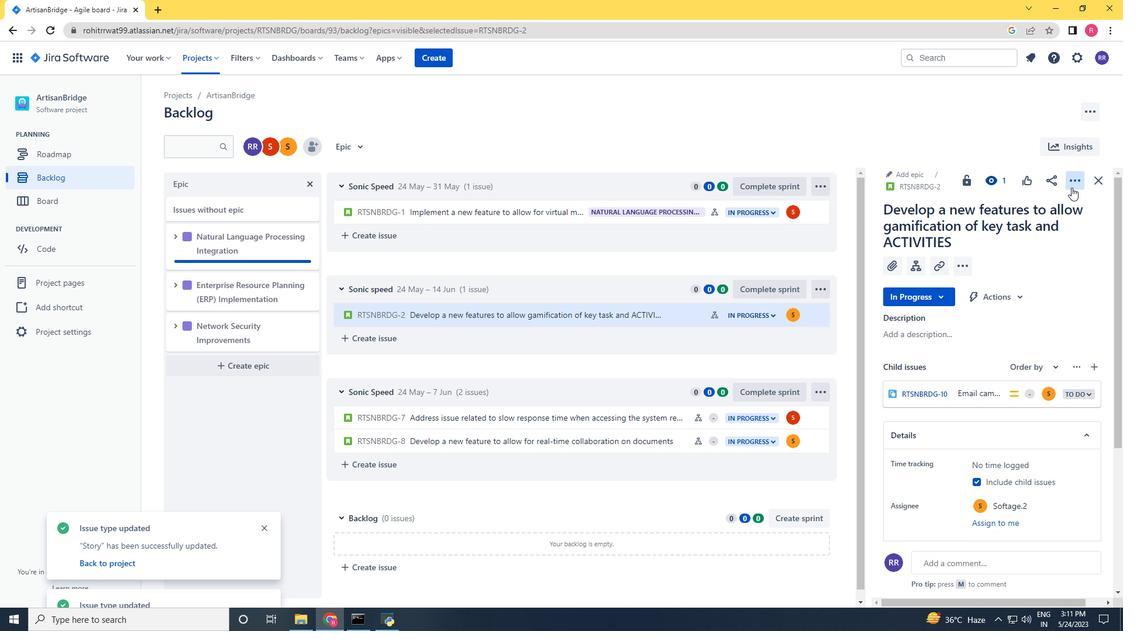 
Action: Mouse moved to (1024, 211)
Screenshot: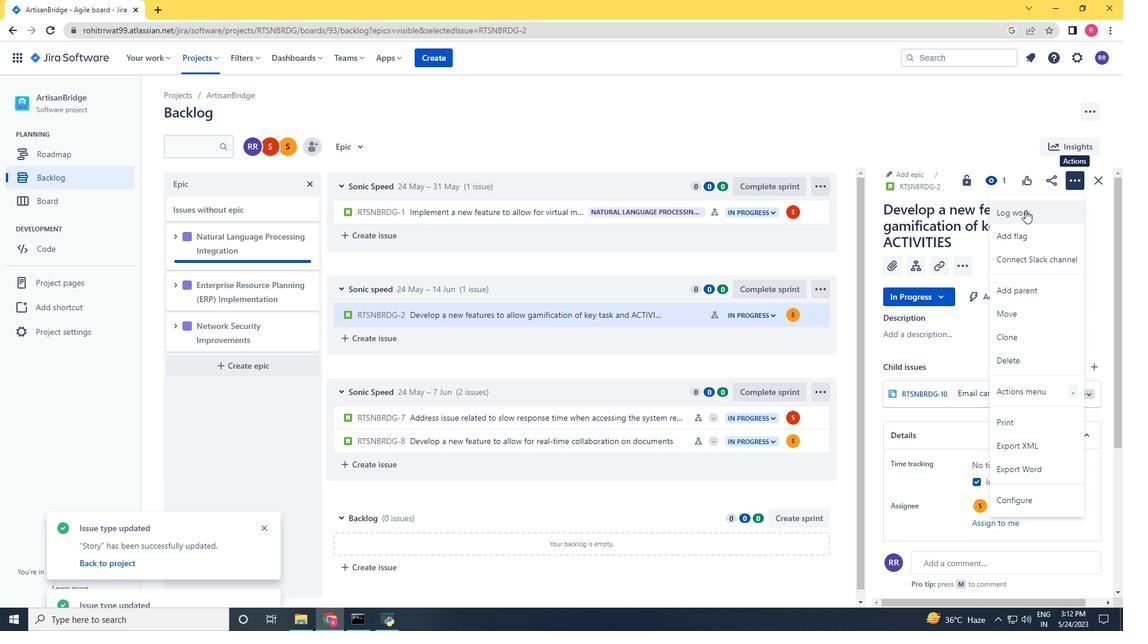 
Action: Mouse pressed left at (1024, 211)
Screenshot: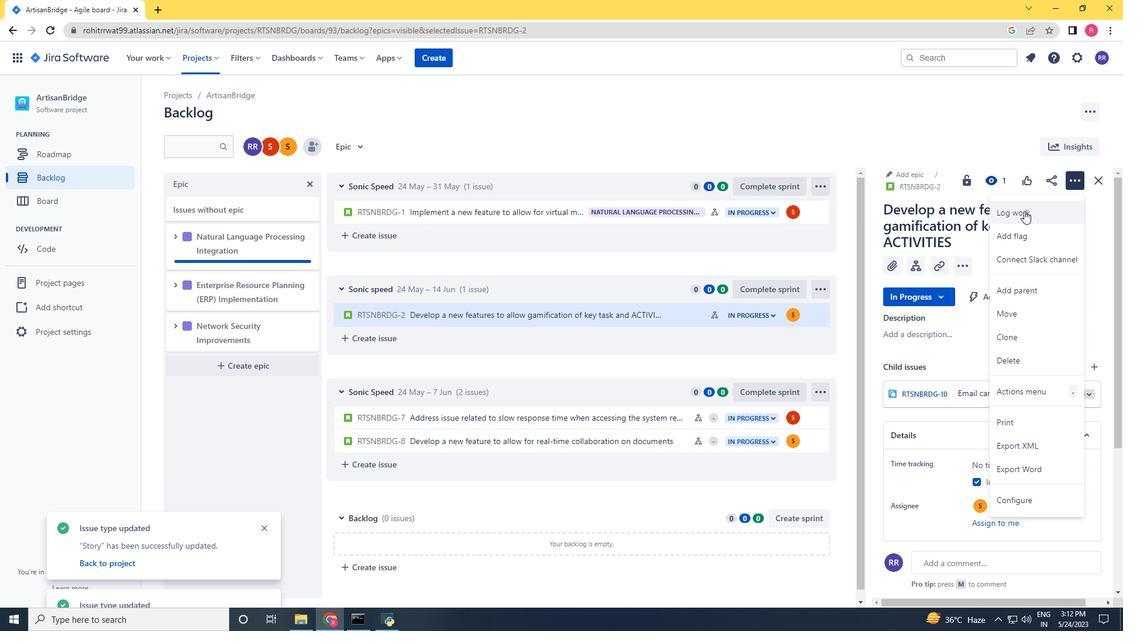 
Action: Key pressed 3w<Key.space>1d<Key.space>20h<Key.space>1m<Key.tab>4w<Key.space>1d<Key.space>9h<Key.space>33m
Screenshot: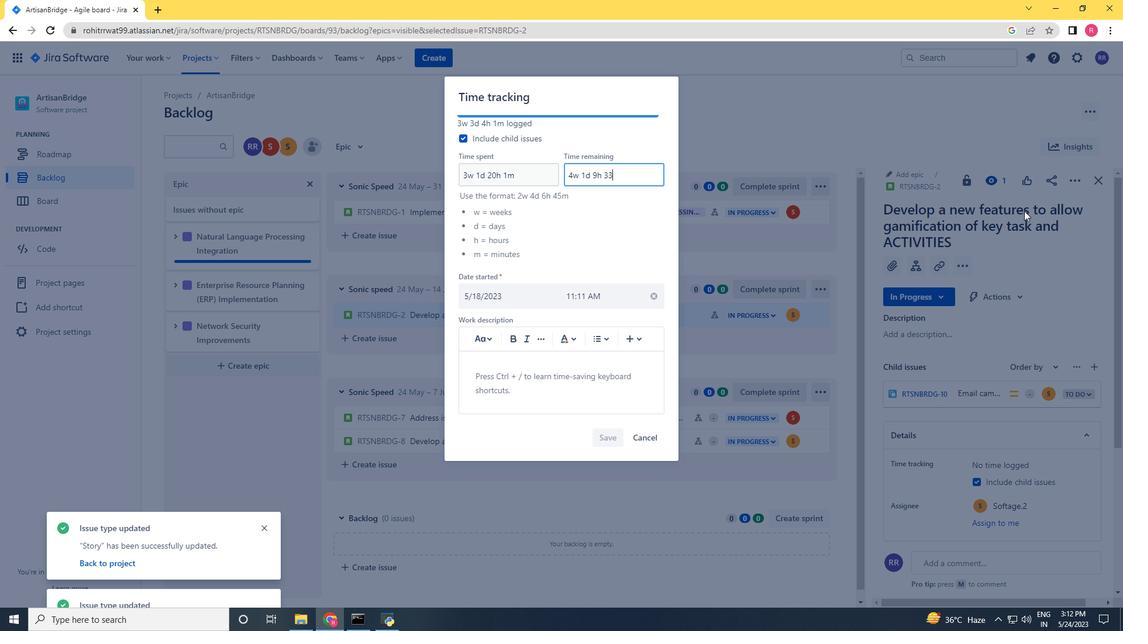 
Action: Mouse moved to (607, 432)
Screenshot: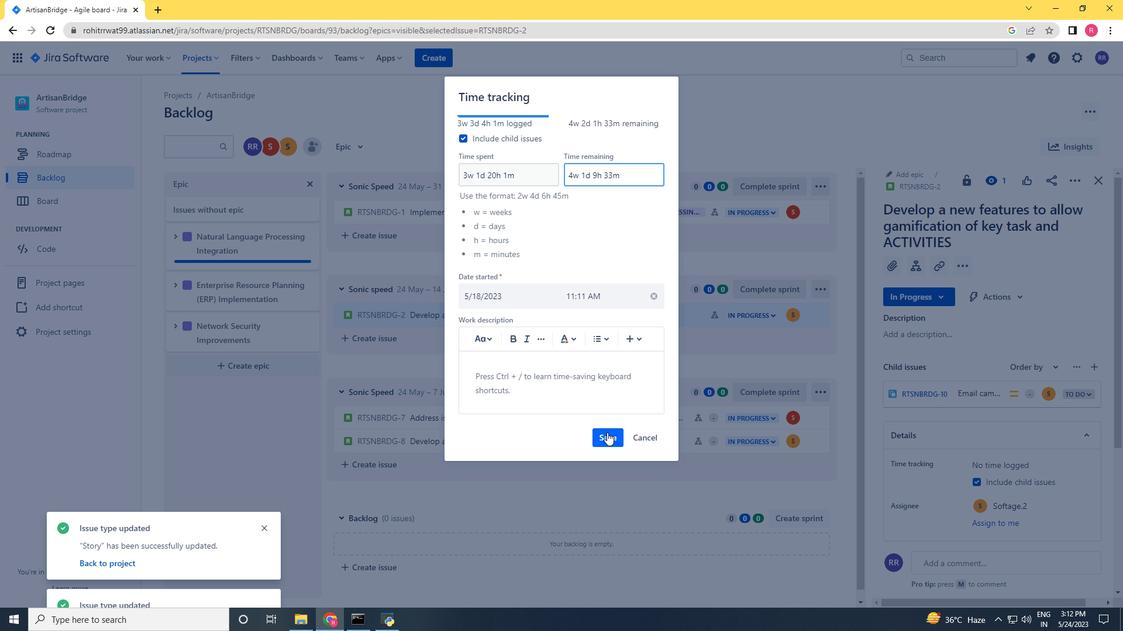 
Action: Mouse pressed left at (607, 432)
Screenshot: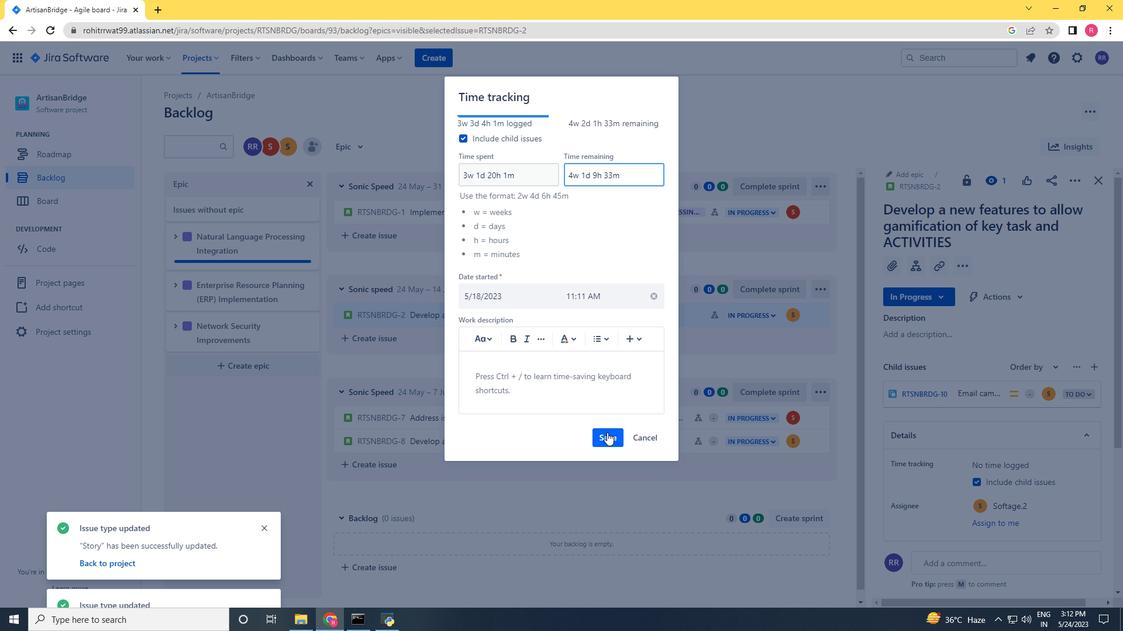 
Action: Mouse moved to (1076, 180)
Screenshot: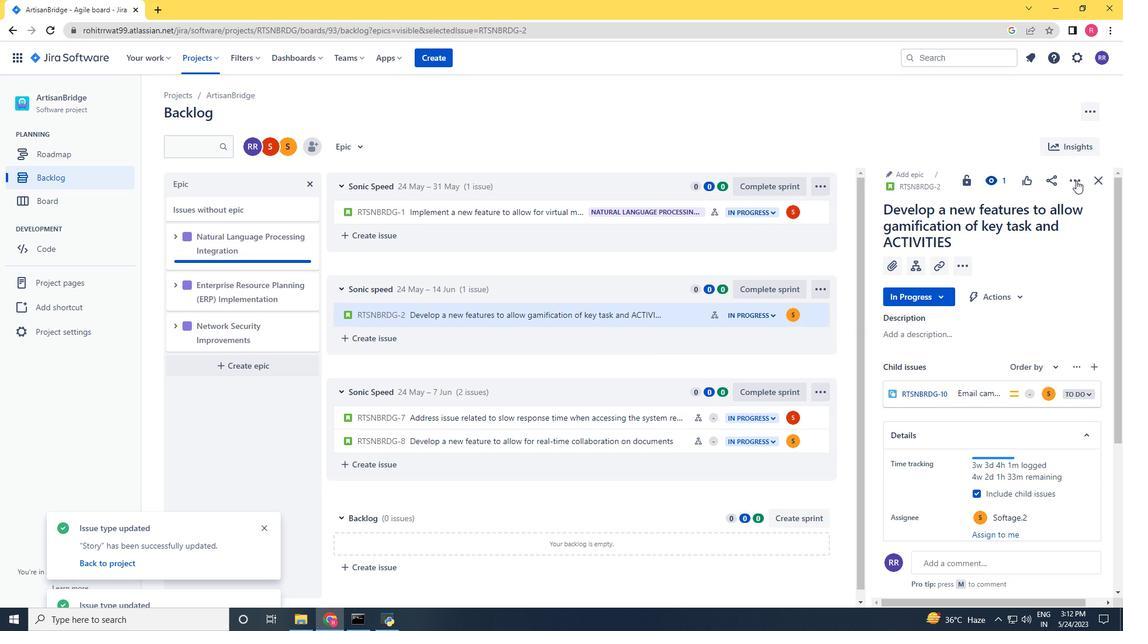 
Action: Mouse pressed left at (1076, 180)
Screenshot: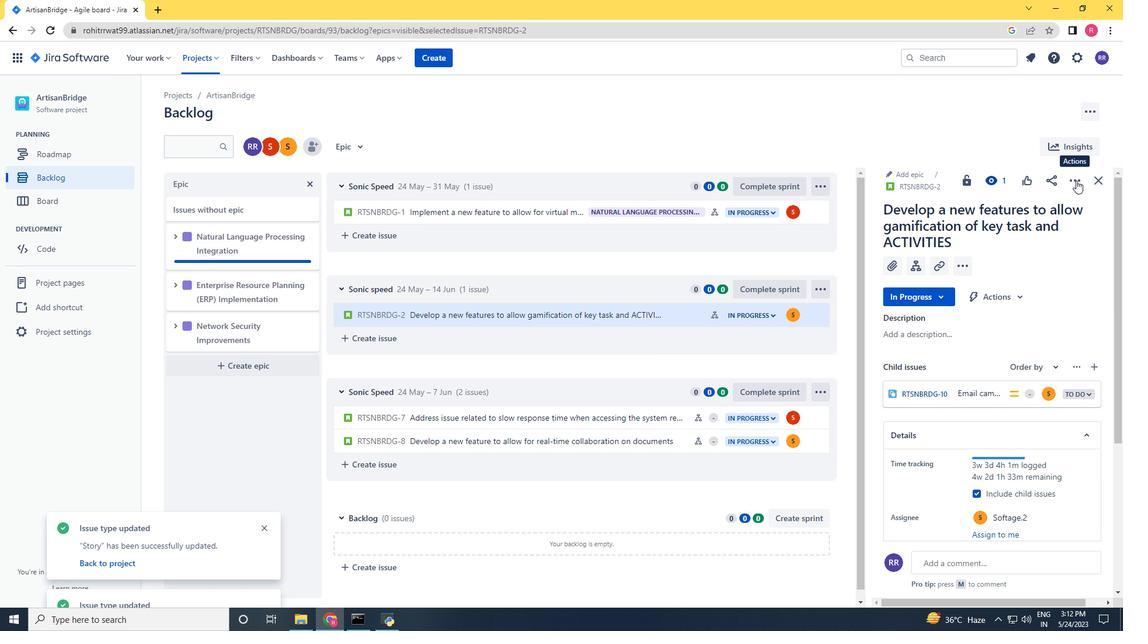 
Action: Mouse moved to (1033, 343)
Screenshot: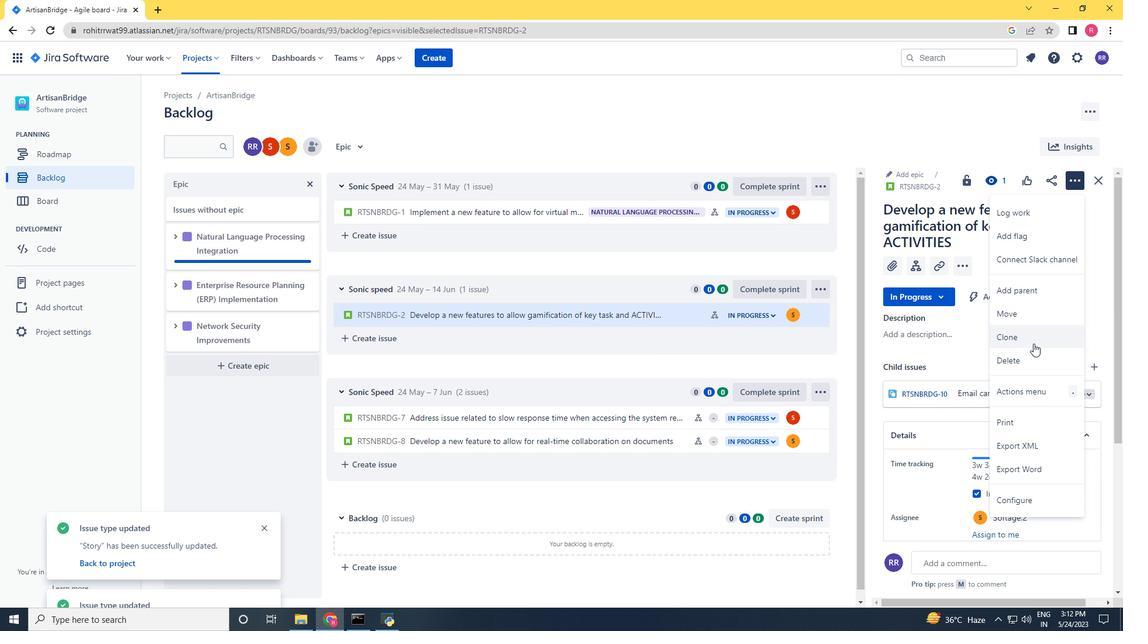 
Action: Mouse pressed left at (1033, 343)
Screenshot: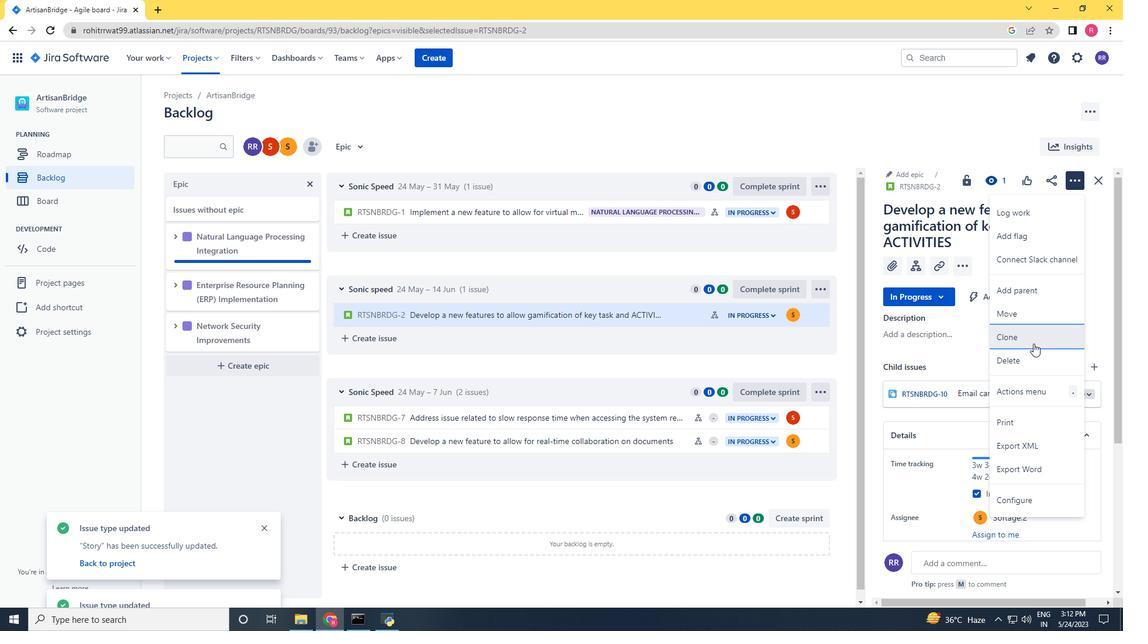 
Action: Mouse moved to (645, 257)
Screenshot: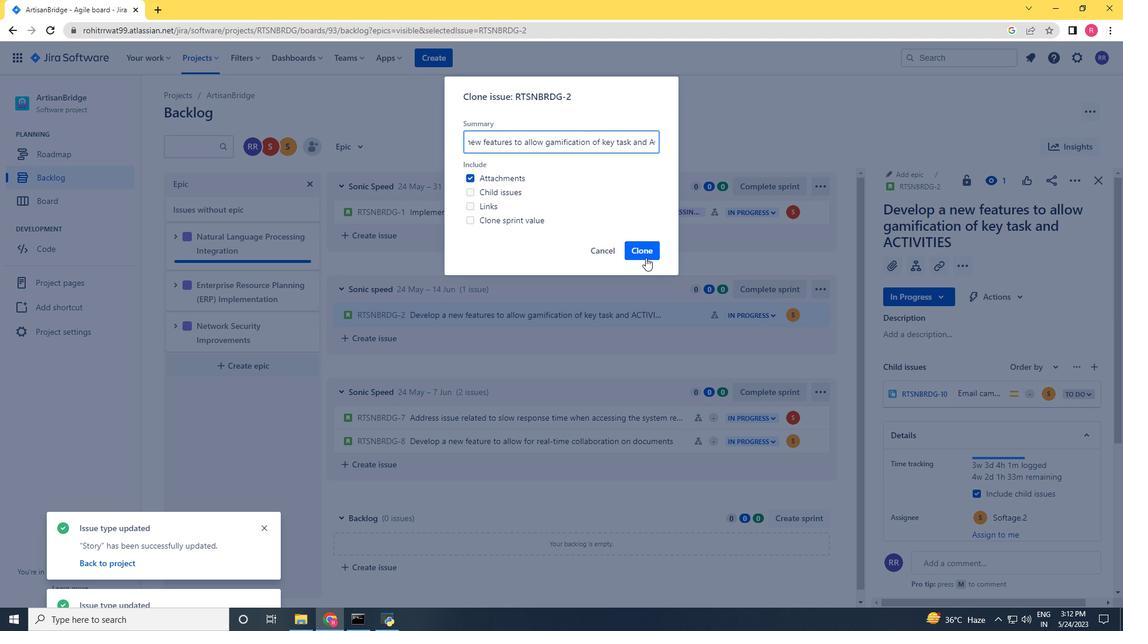 
Action: Mouse pressed left at (645, 257)
Screenshot: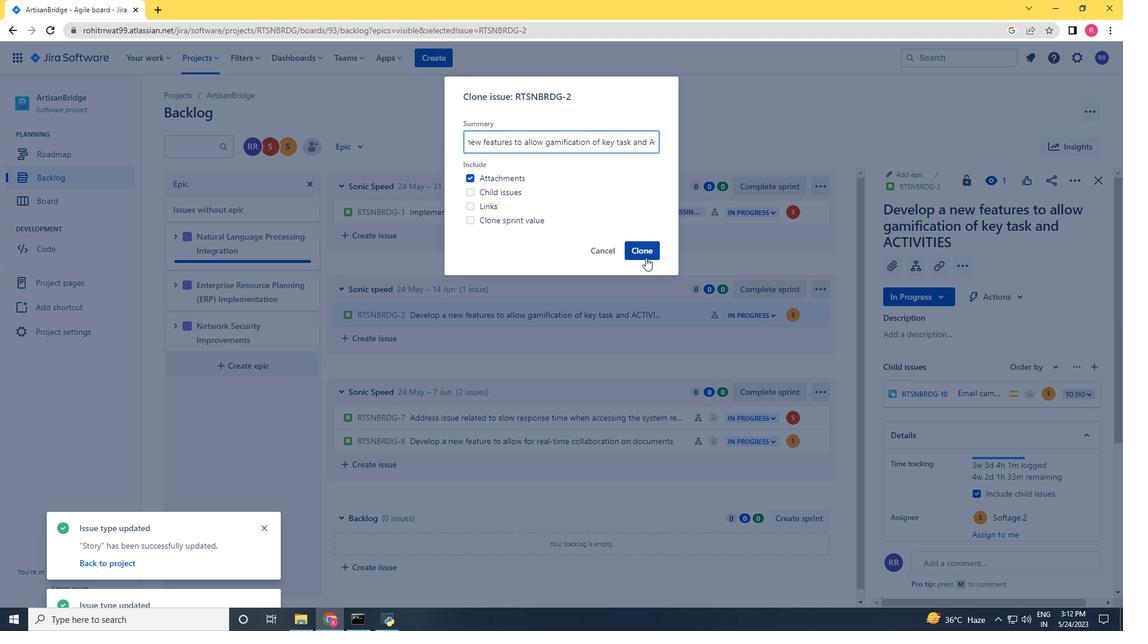
Action: Mouse moved to (680, 309)
Screenshot: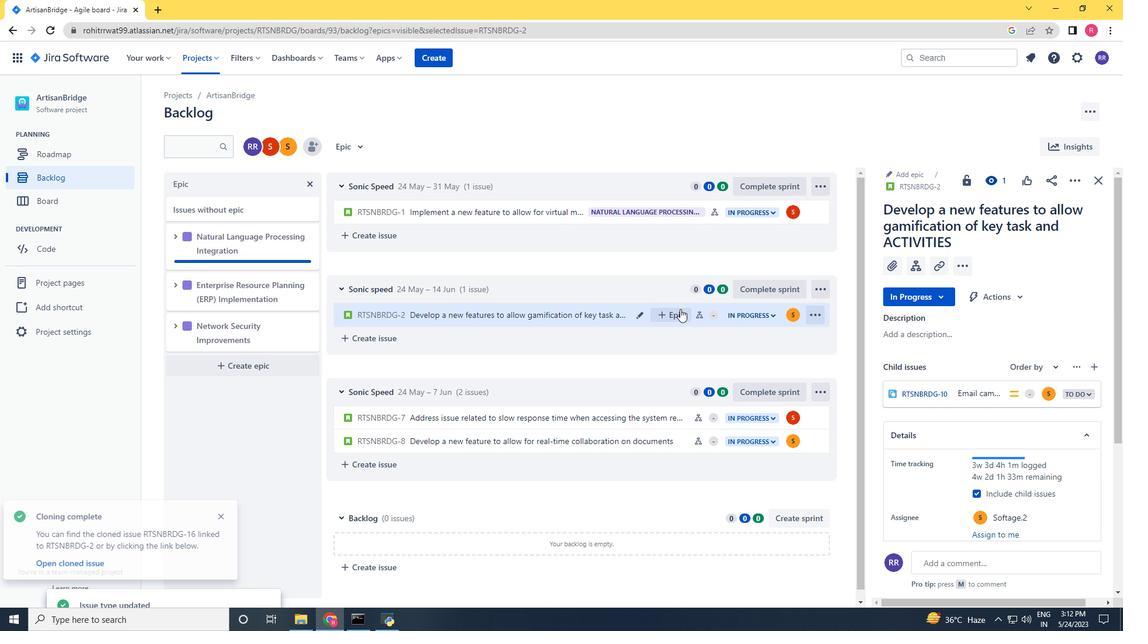 
Action: Mouse pressed left at (680, 309)
Screenshot: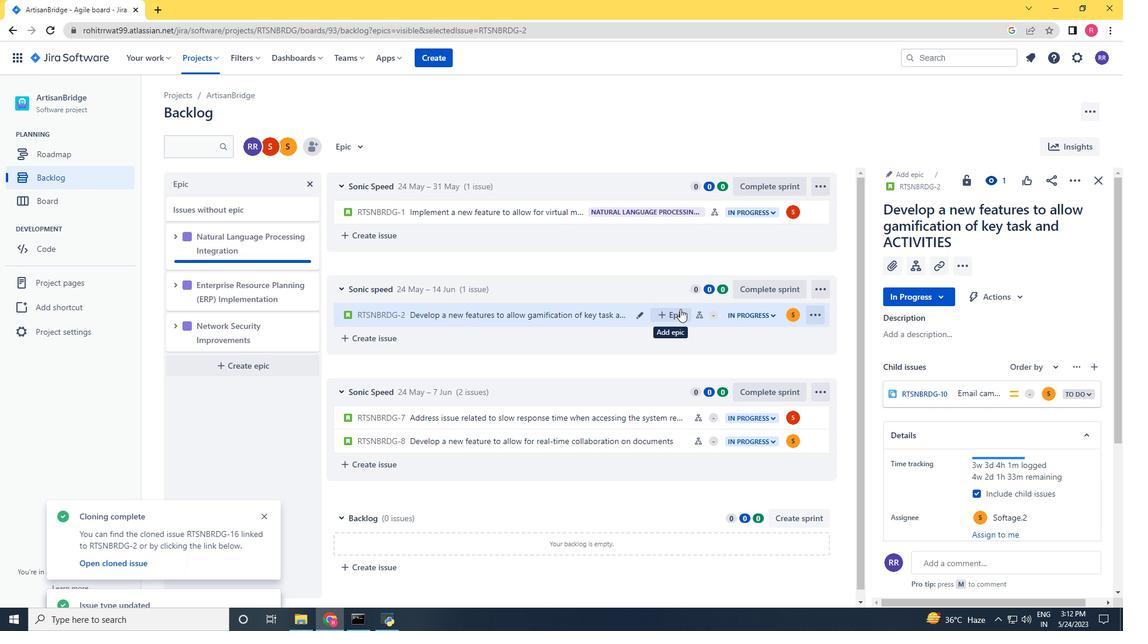 
Action: Mouse moved to (741, 403)
Screenshot: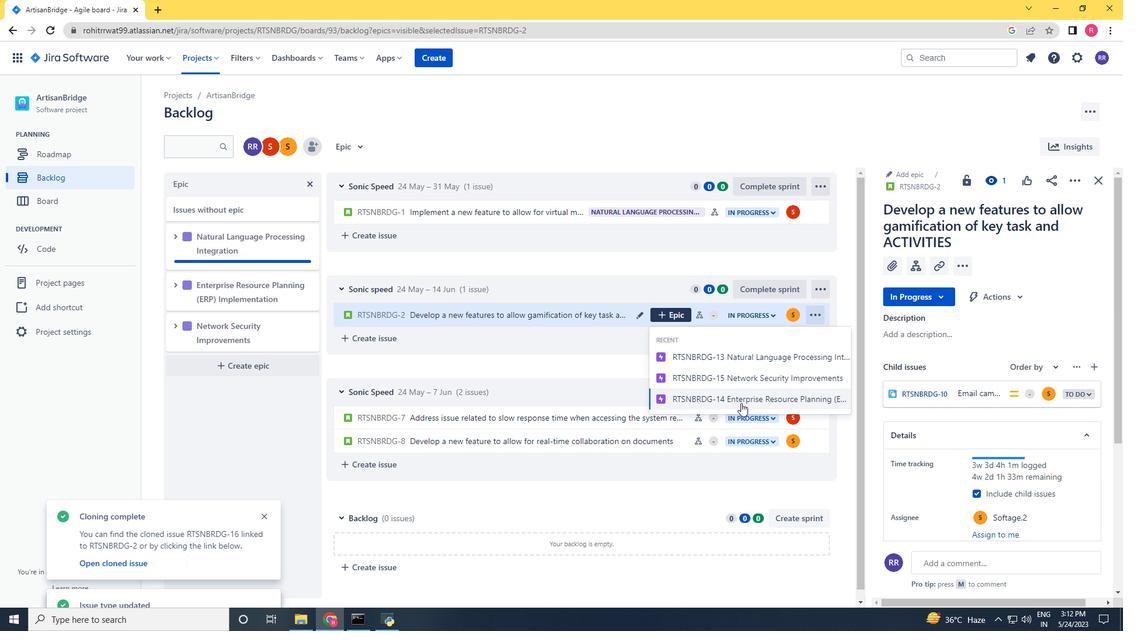 
Action: Mouse pressed left at (741, 403)
Screenshot: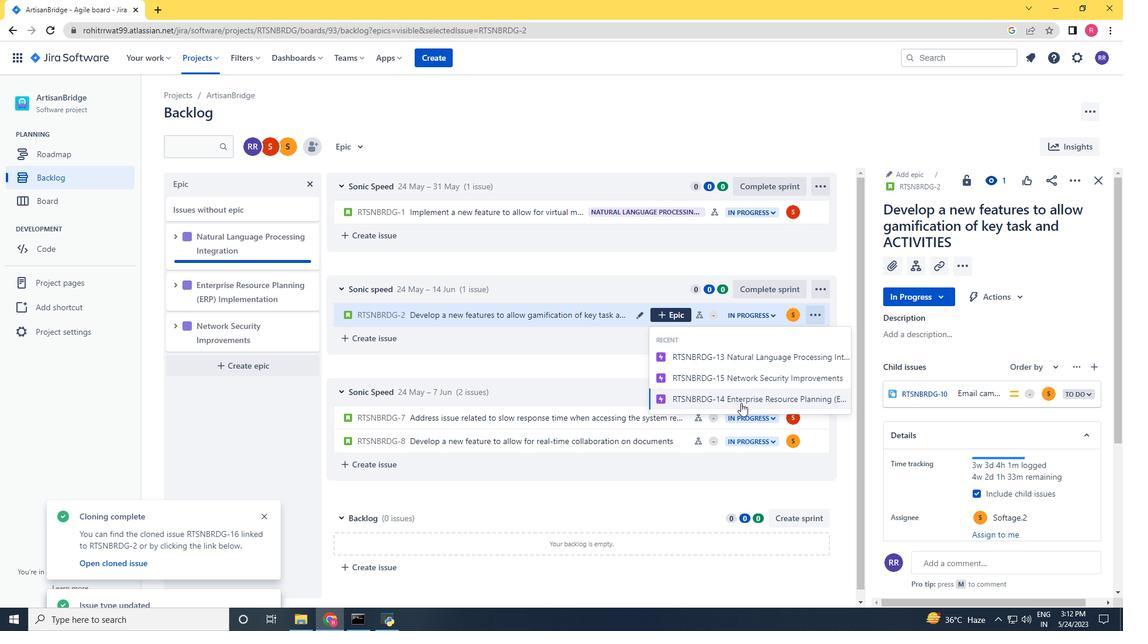 
Action: Mouse moved to (715, 342)
Screenshot: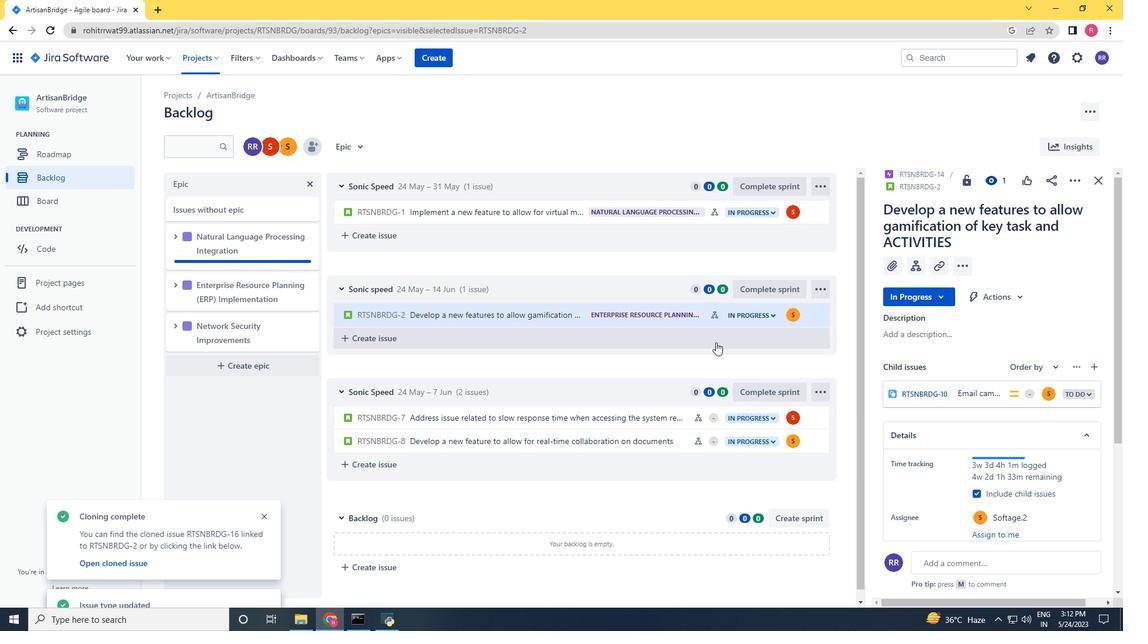 
